 Task: Create a rule from the Routing list, Task moved to a section -> Set Priority in the project AgilePilot , set the section as Done clear the priority
Action: Mouse moved to (1259, 210)
Screenshot: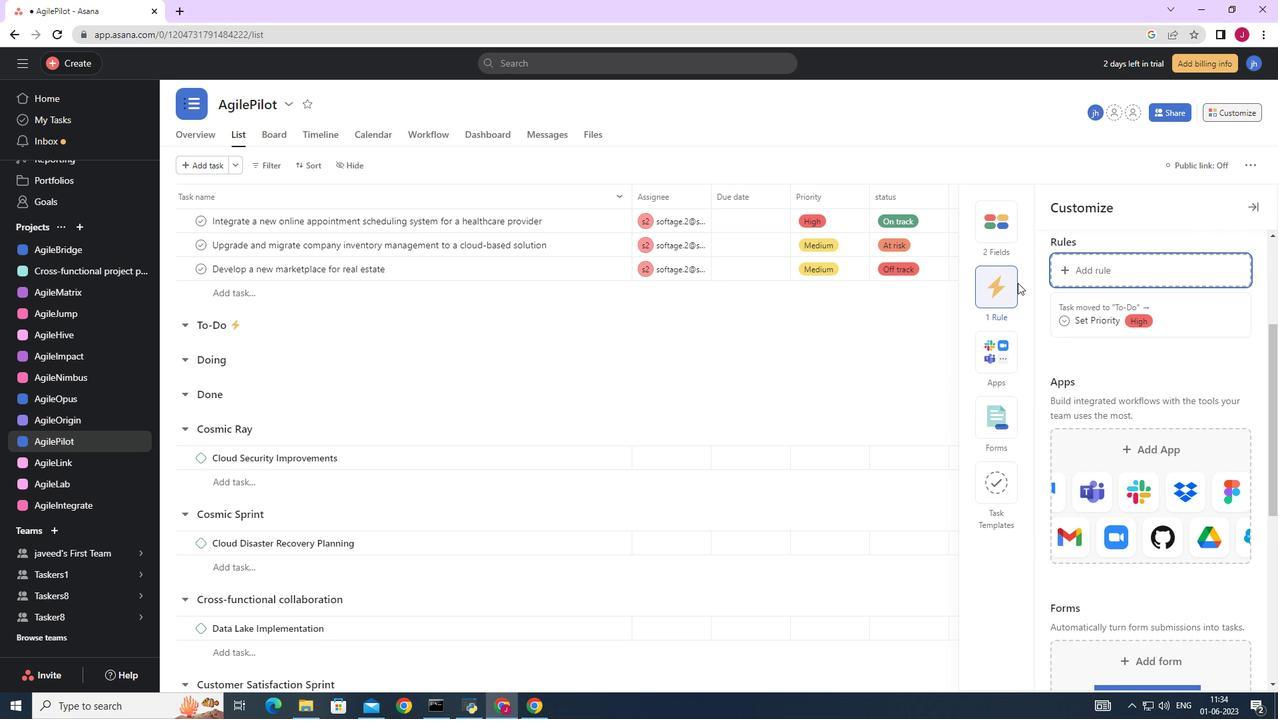 
Action: Mouse pressed left at (1259, 210)
Screenshot: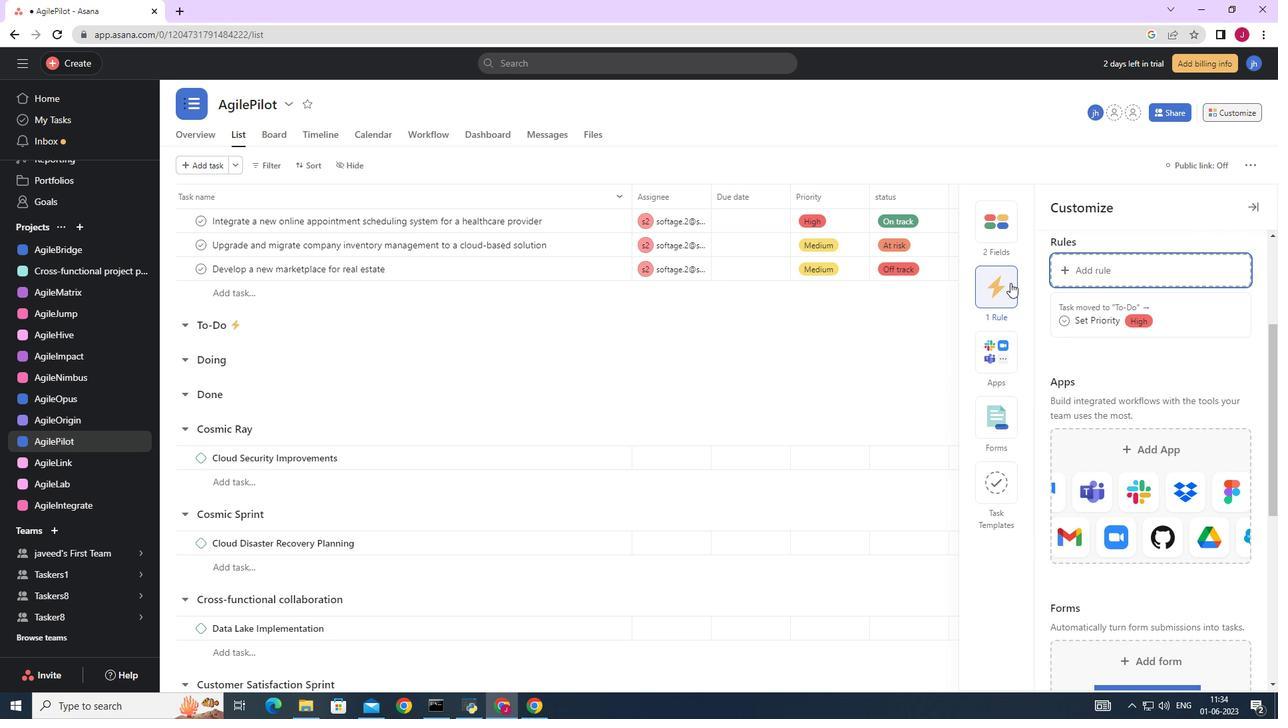 
Action: Mouse moved to (1229, 111)
Screenshot: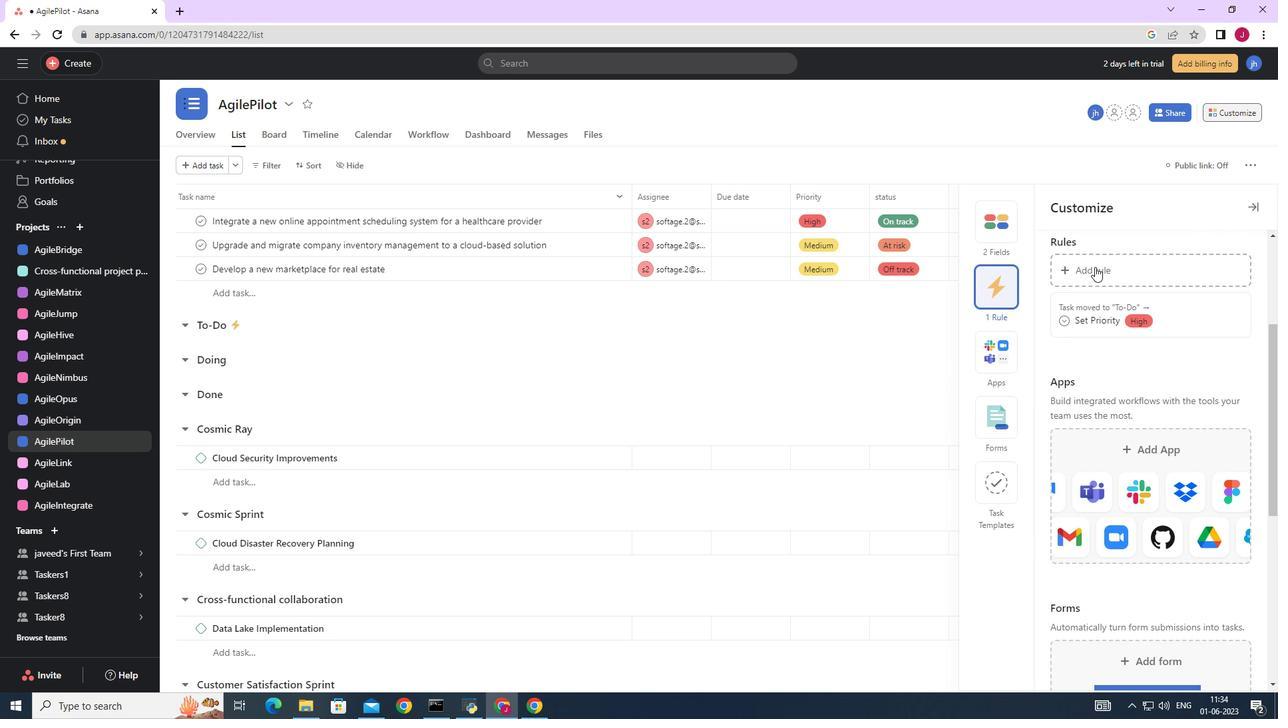 
Action: Mouse pressed left at (1229, 111)
Screenshot: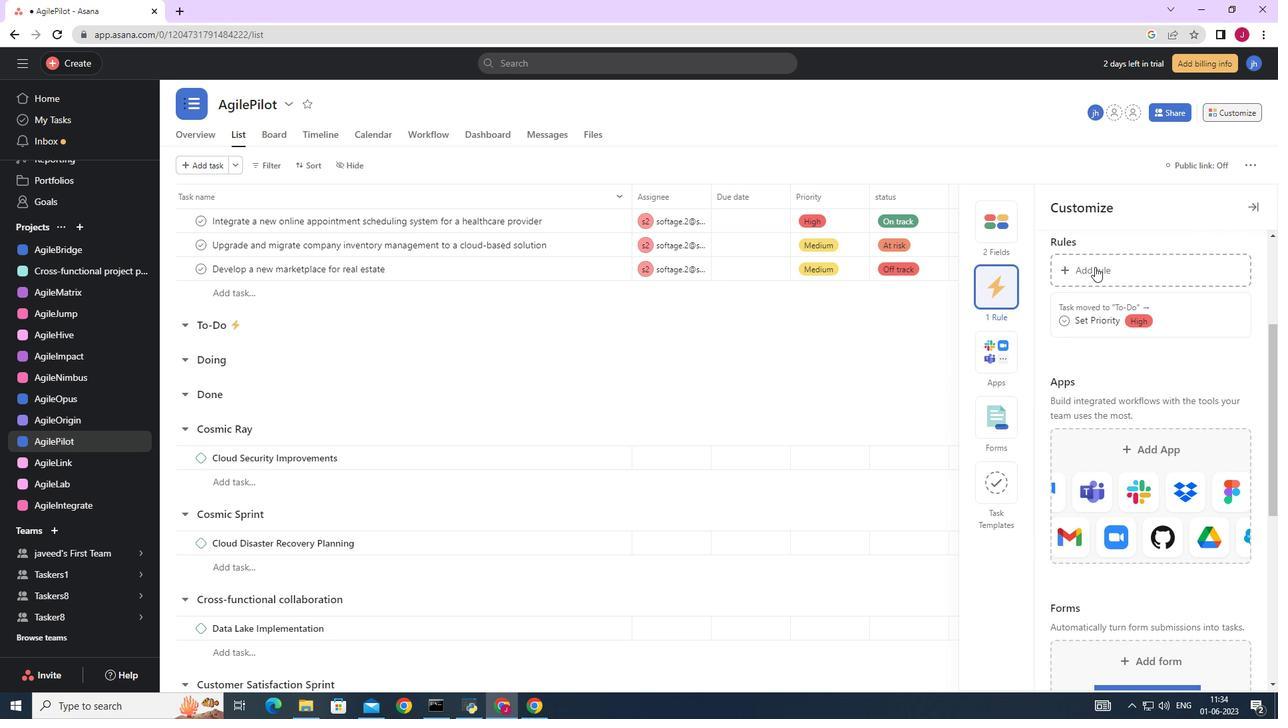 
Action: Mouse moved to (996, 296)
Screenshot: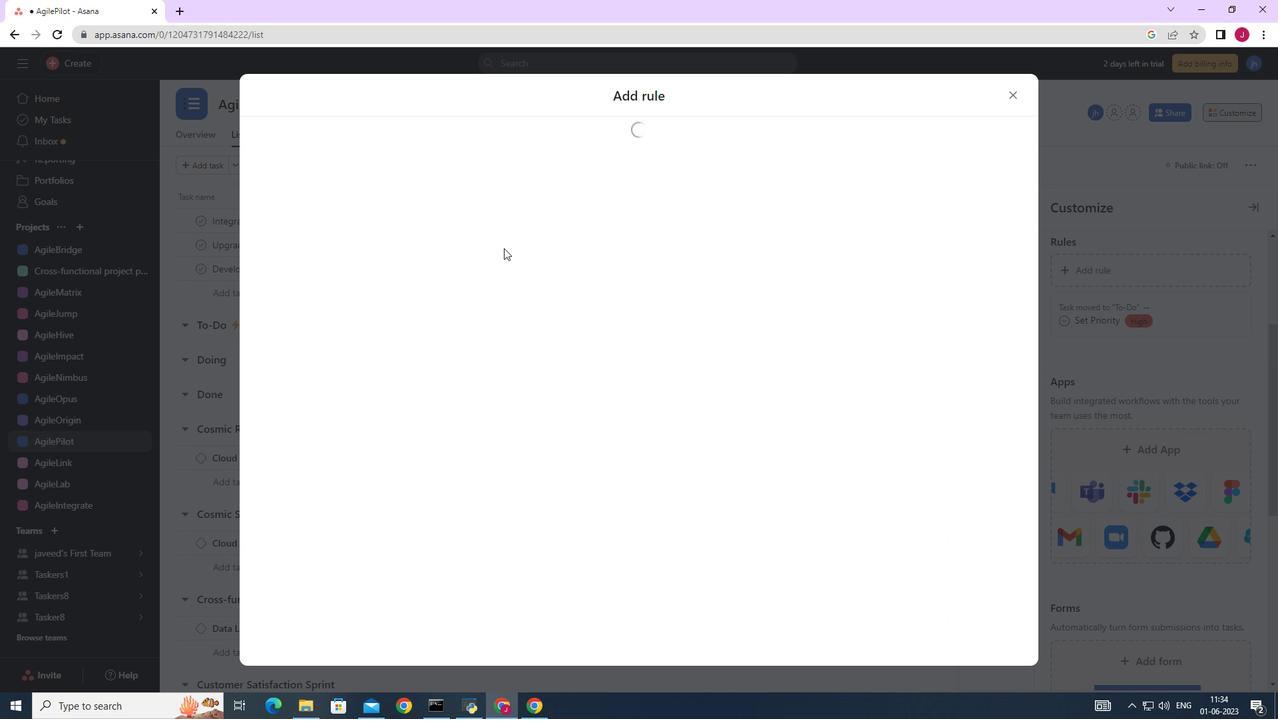 
Action: Mouse pressed left at (996, 296)
Screenshot: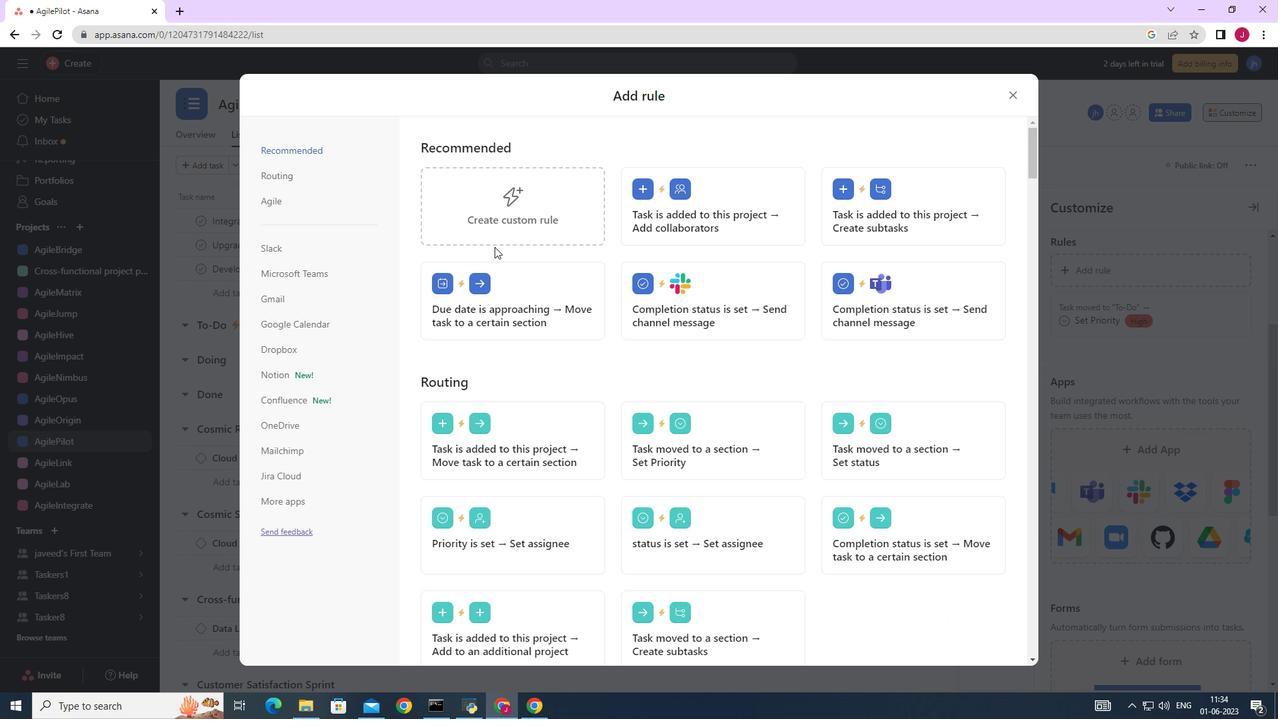 
Action: Mouse moved to (1095, 271)
Screenshot: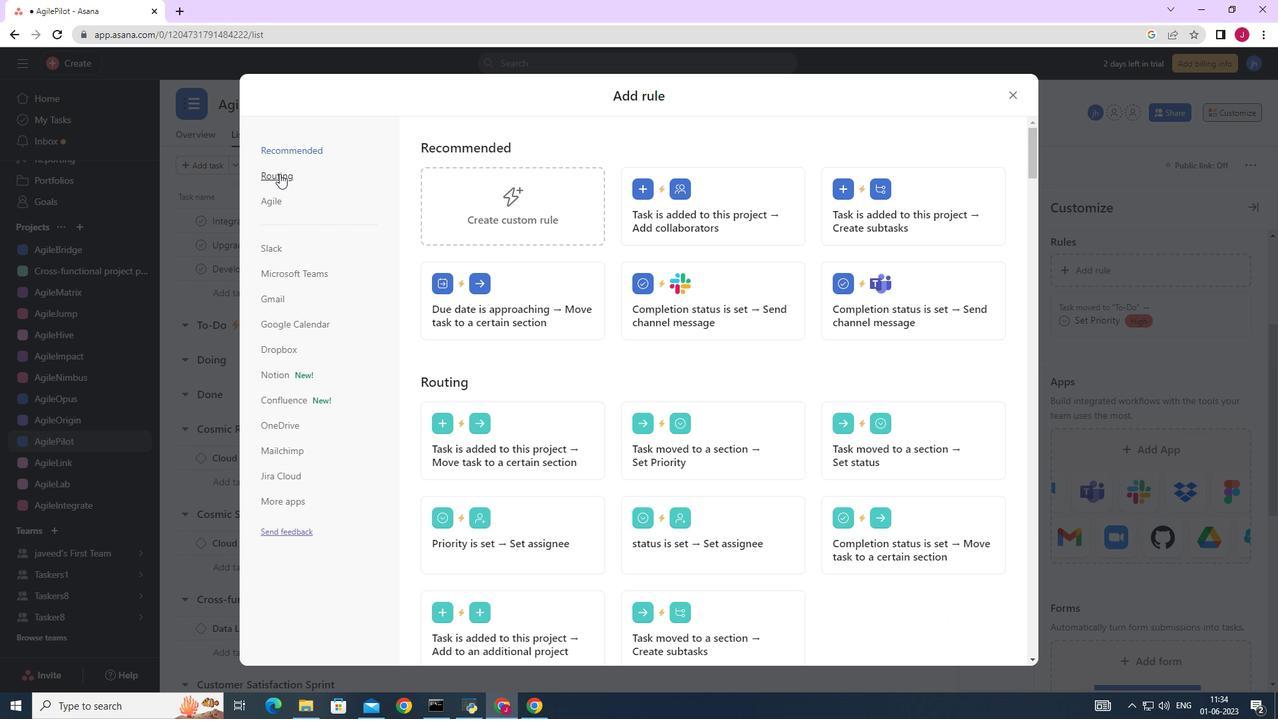 
Action: Mouse pressed left at (1095, 271)
Screenshot: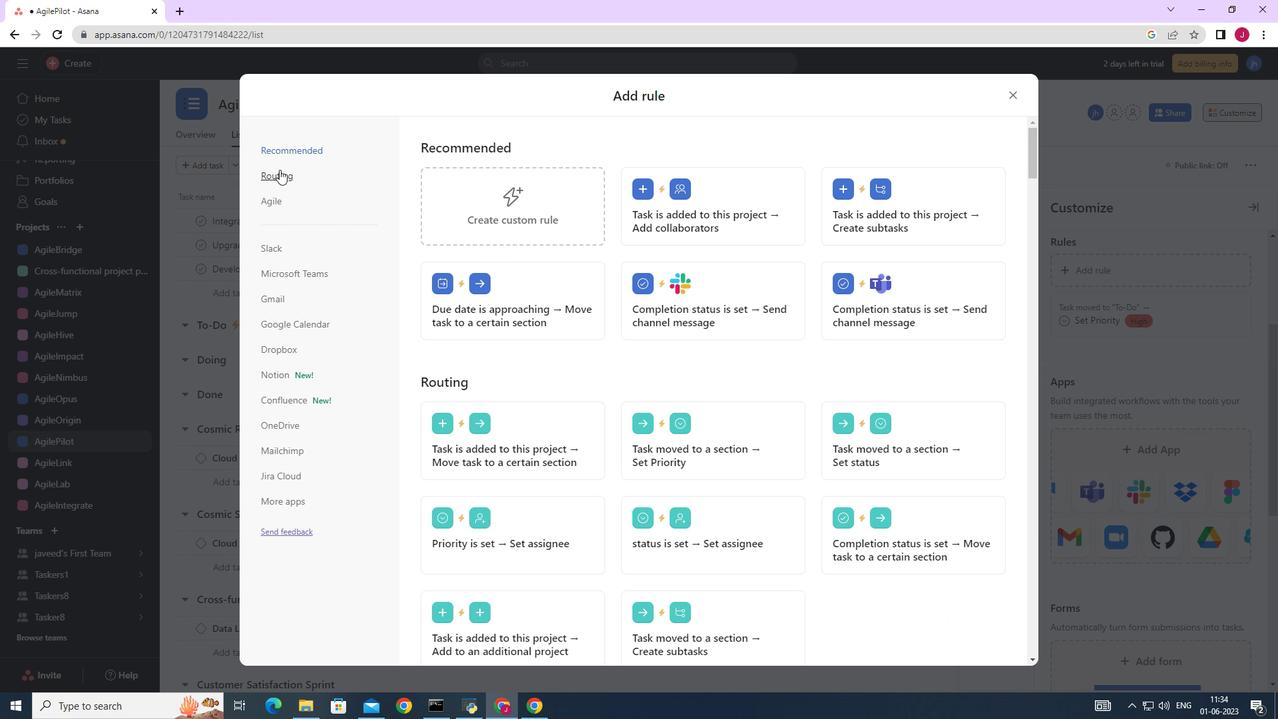 
Action: Mouse moved to (537, 201)
Screenshot: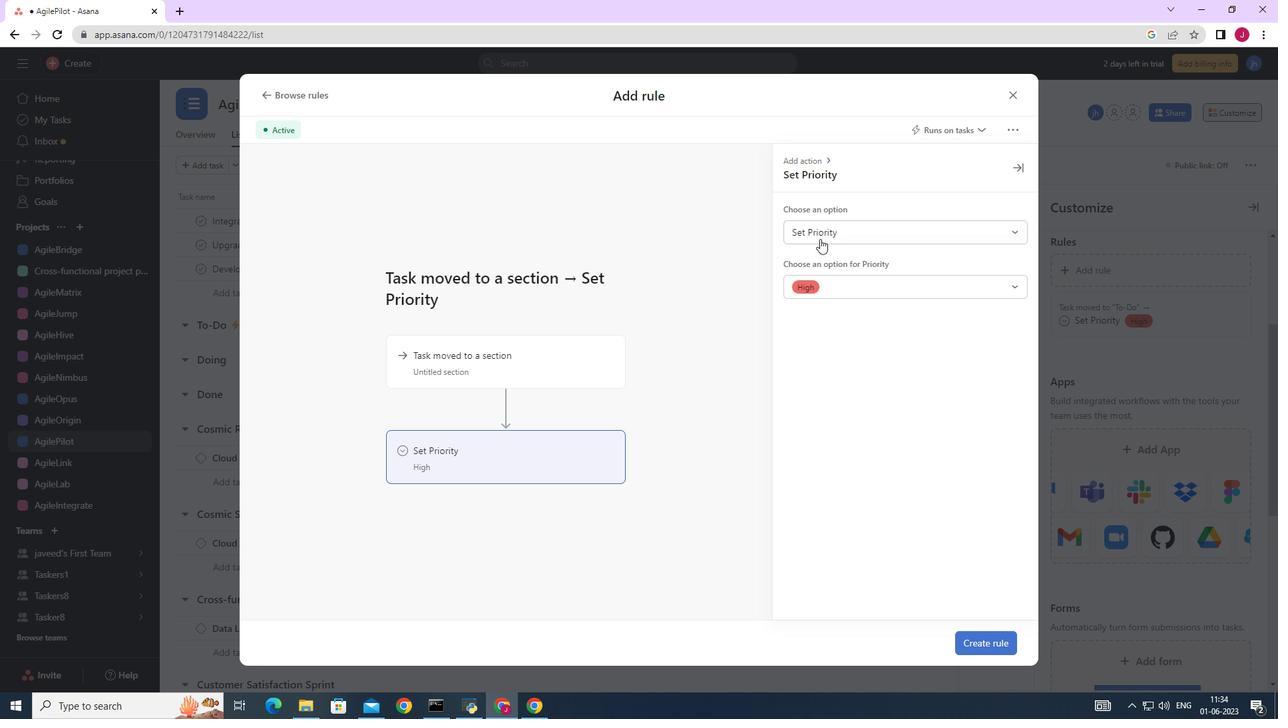 
Action: Mouse pressed left at (537, 201)
Screenshot: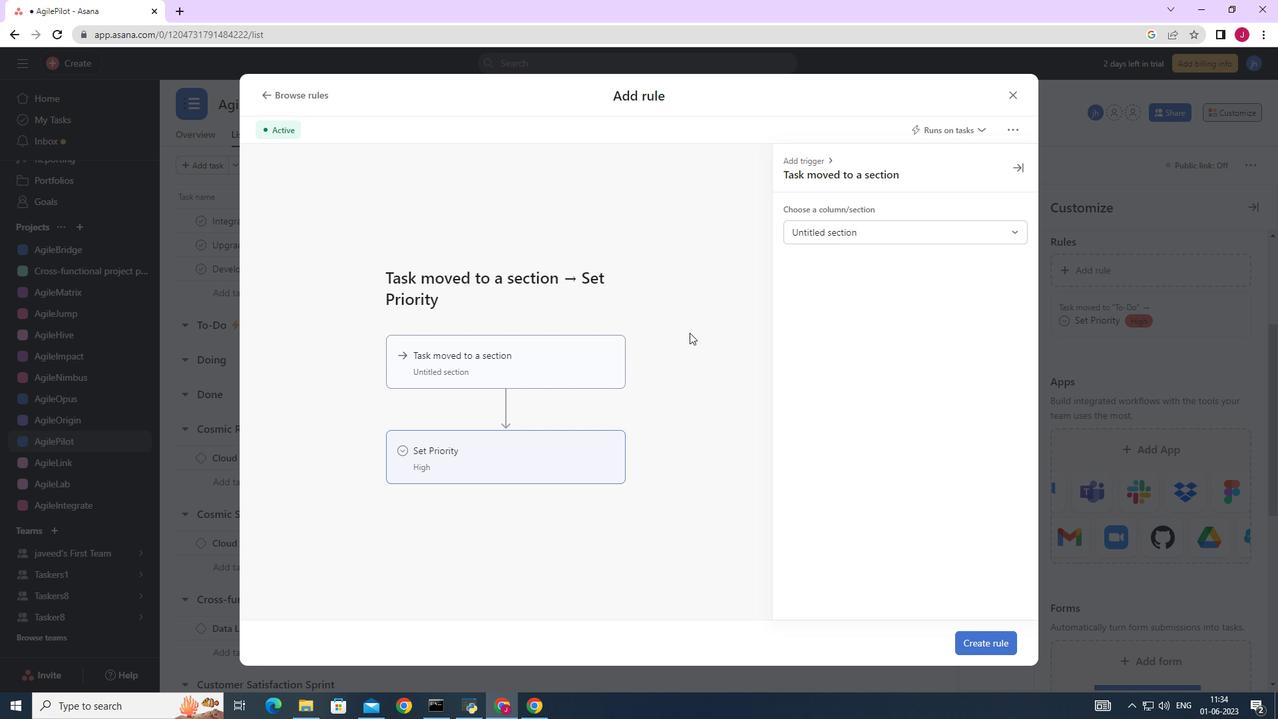 
Action: Mouse moved to (1008, 93)
Screenshot: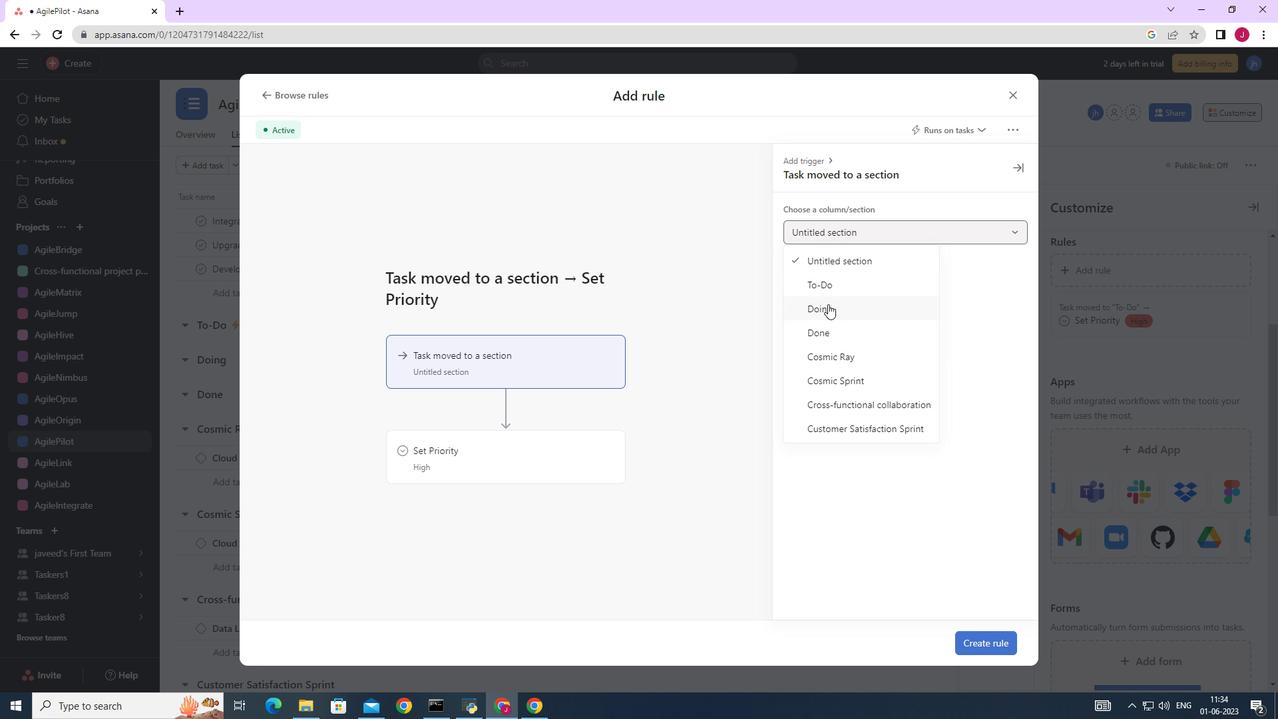 
Action: Mouse pressed left at (1008, 93)
Screenshot: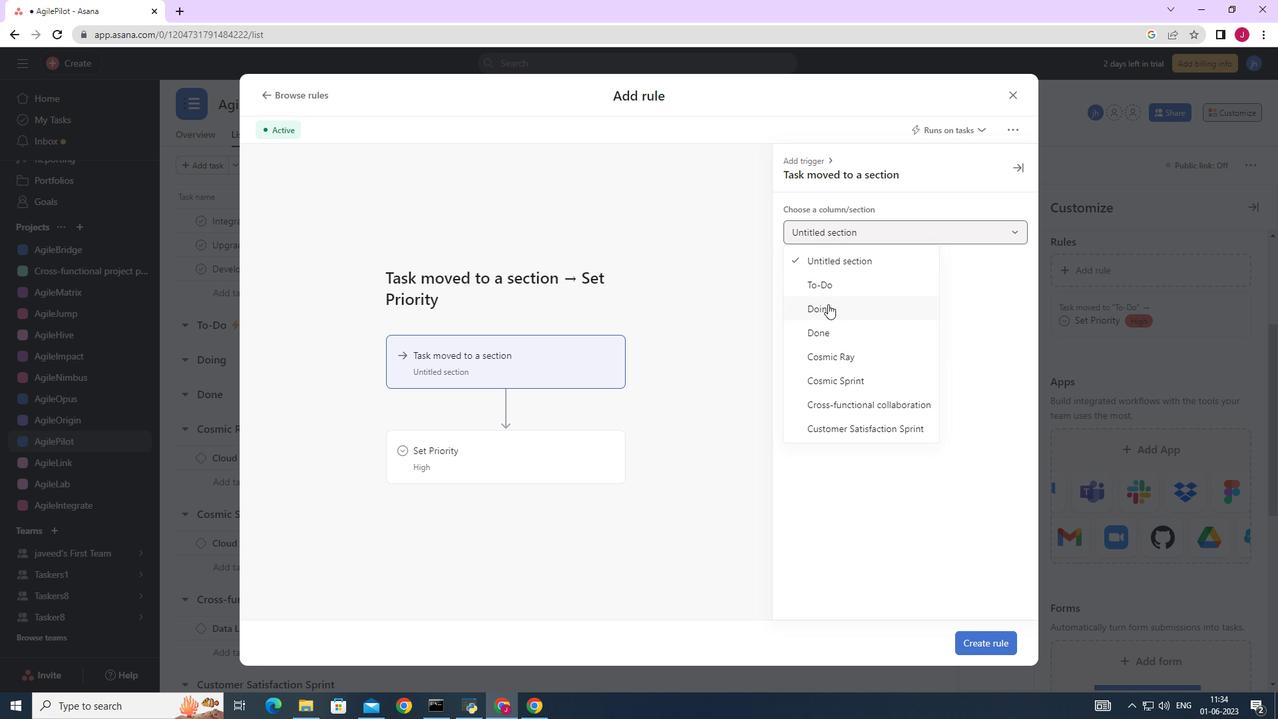 
Action: Mouse moved to (1105, 269)
Screenshot: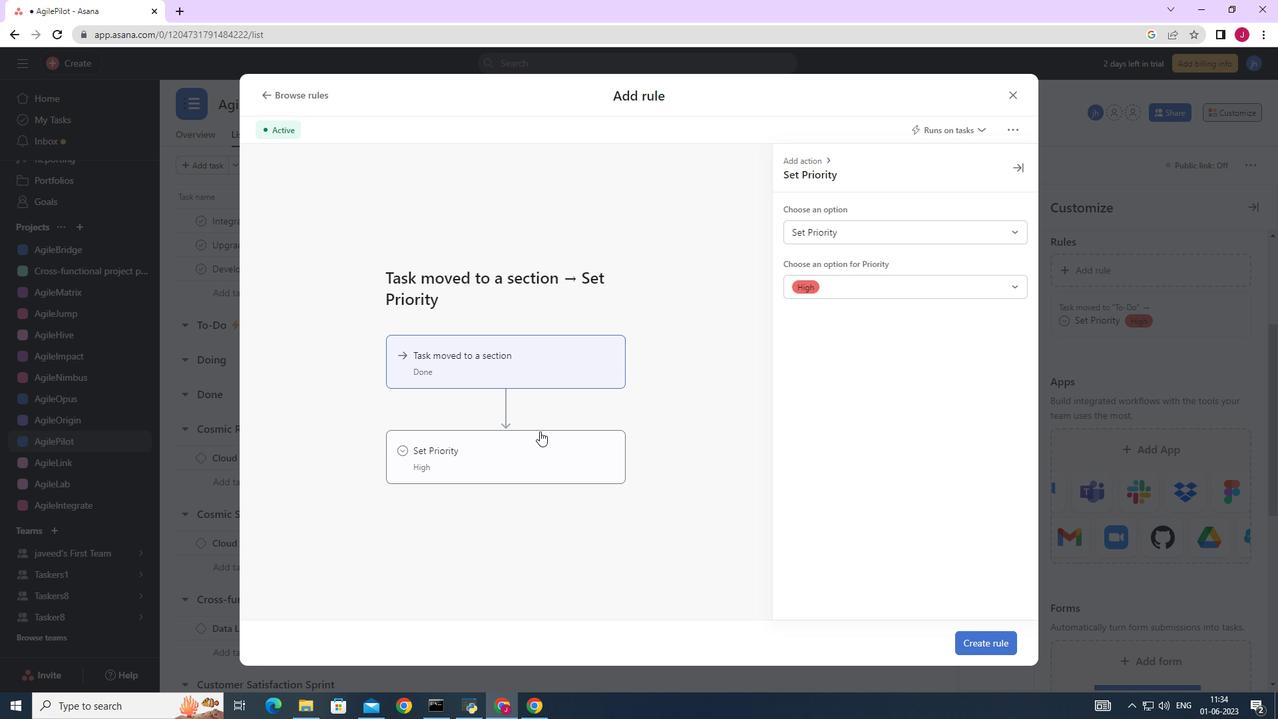 
Action: Mouse pressed left at (1105, 269)
Screenshot: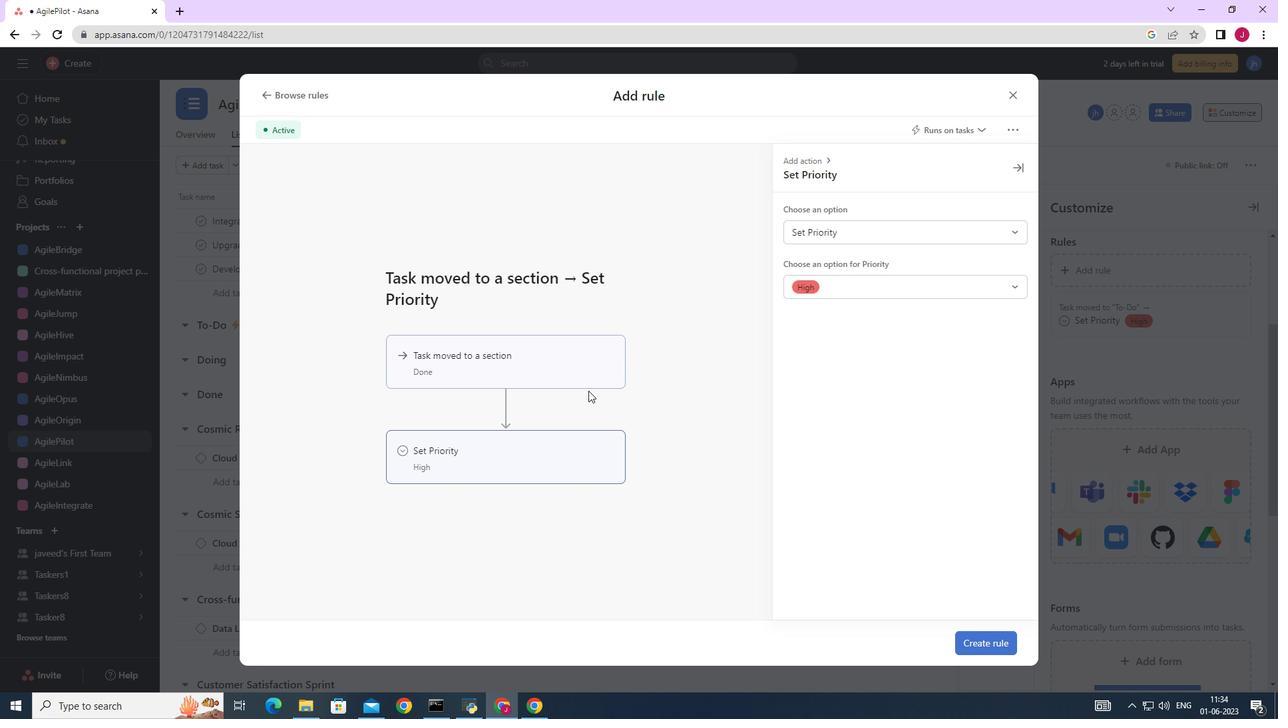 
Action: Mouse moved to (288, 177)
Screenshot: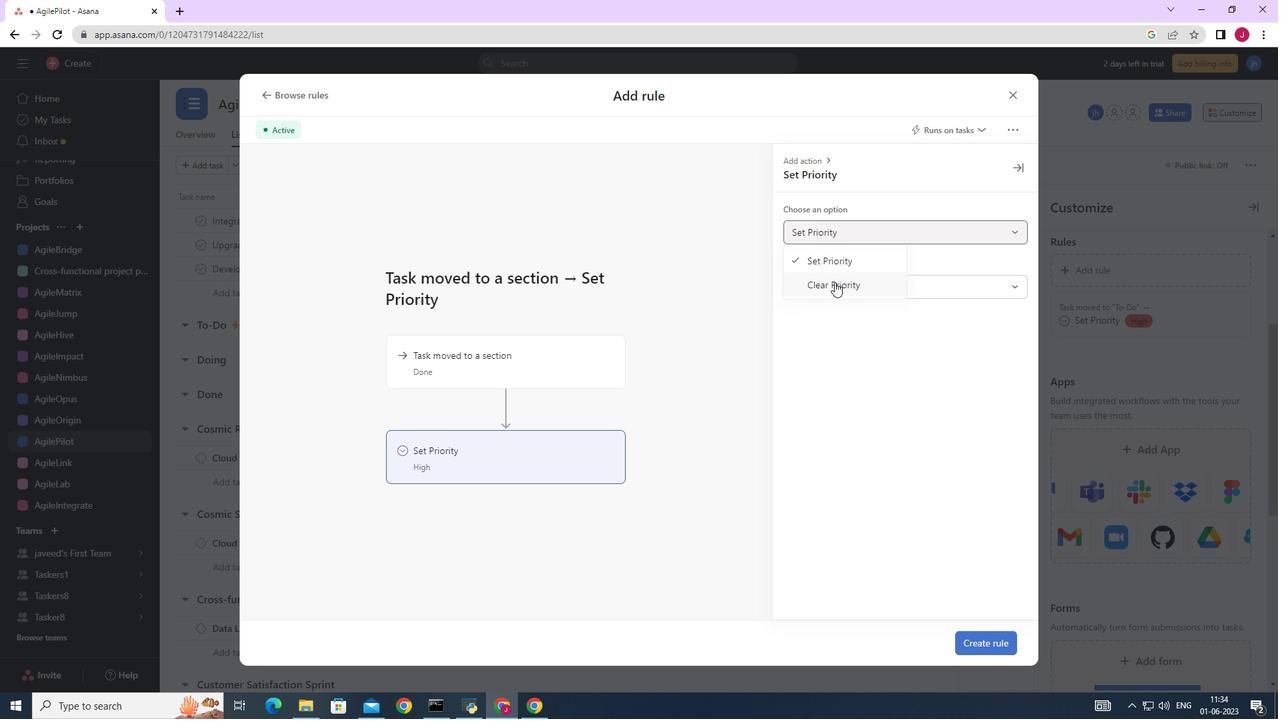 
Action: Mouse pressed left at (288, 177)
Screenshot: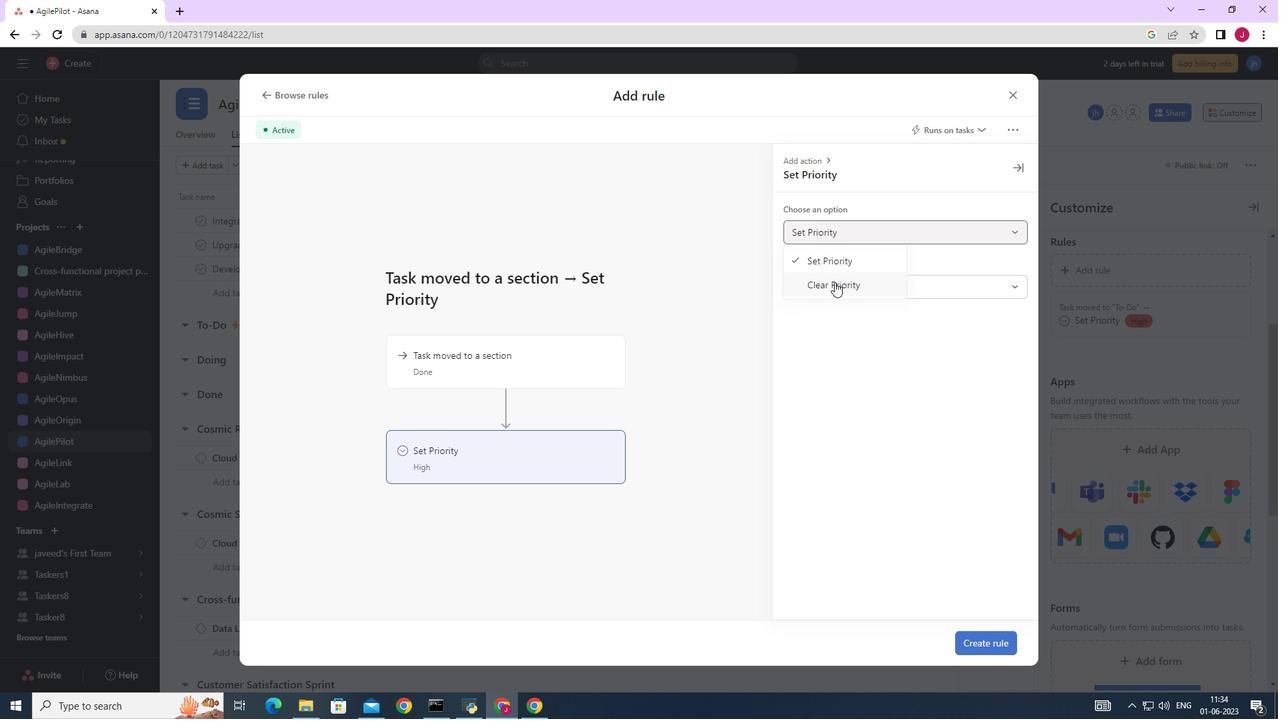 
Action: Mouse moved to (673, 190)
Screenshot: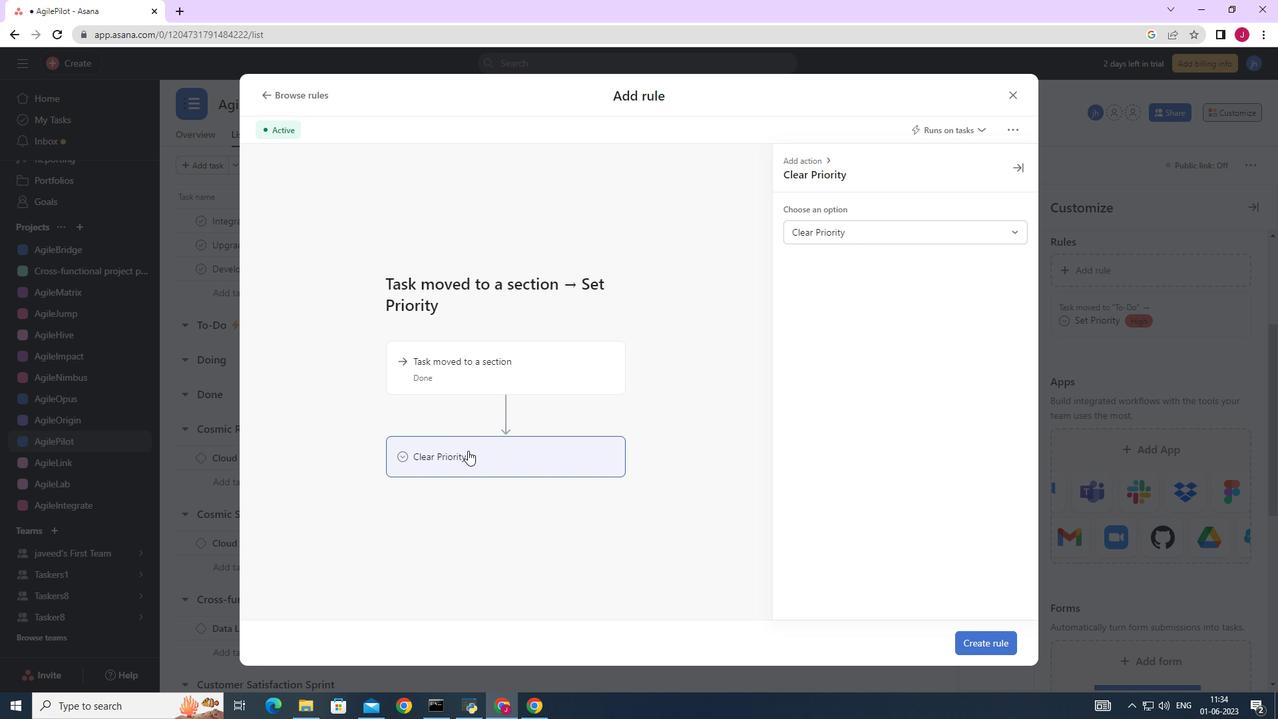 
Action: Mouse pressed left at (673, 190)
Screenshot: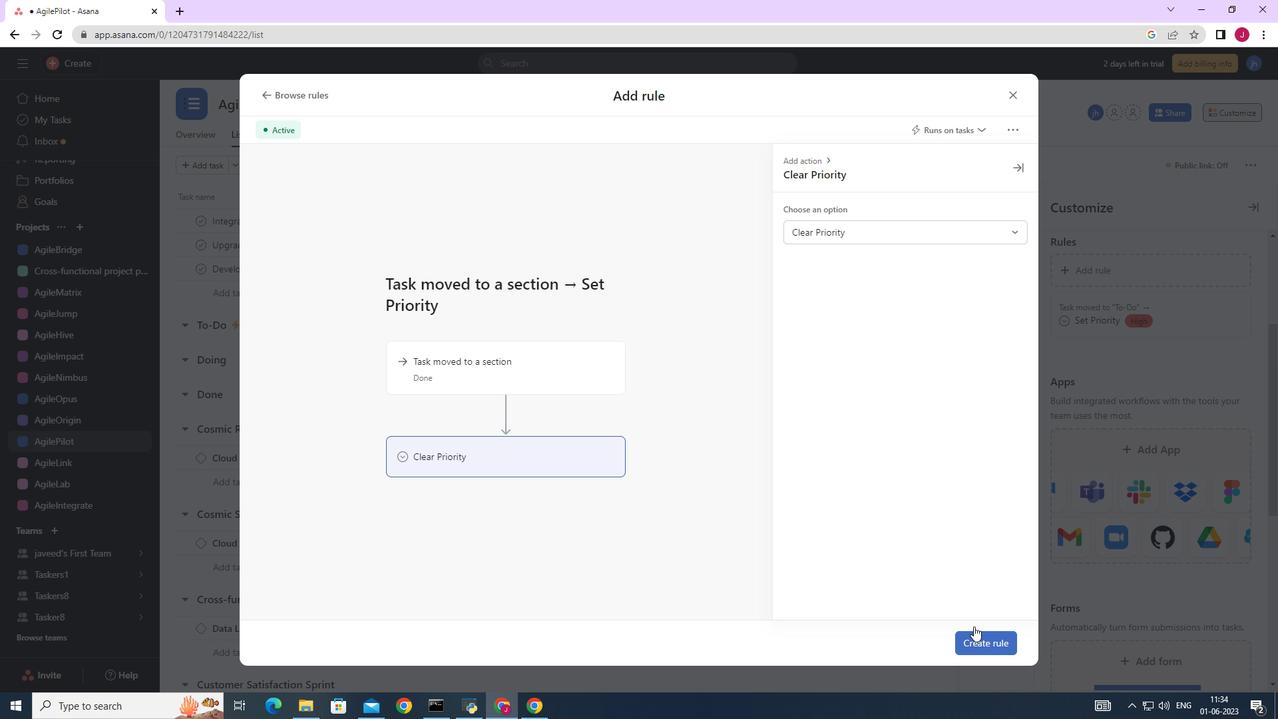 
Action: Mouse moved to (498, 361)
Screenshot: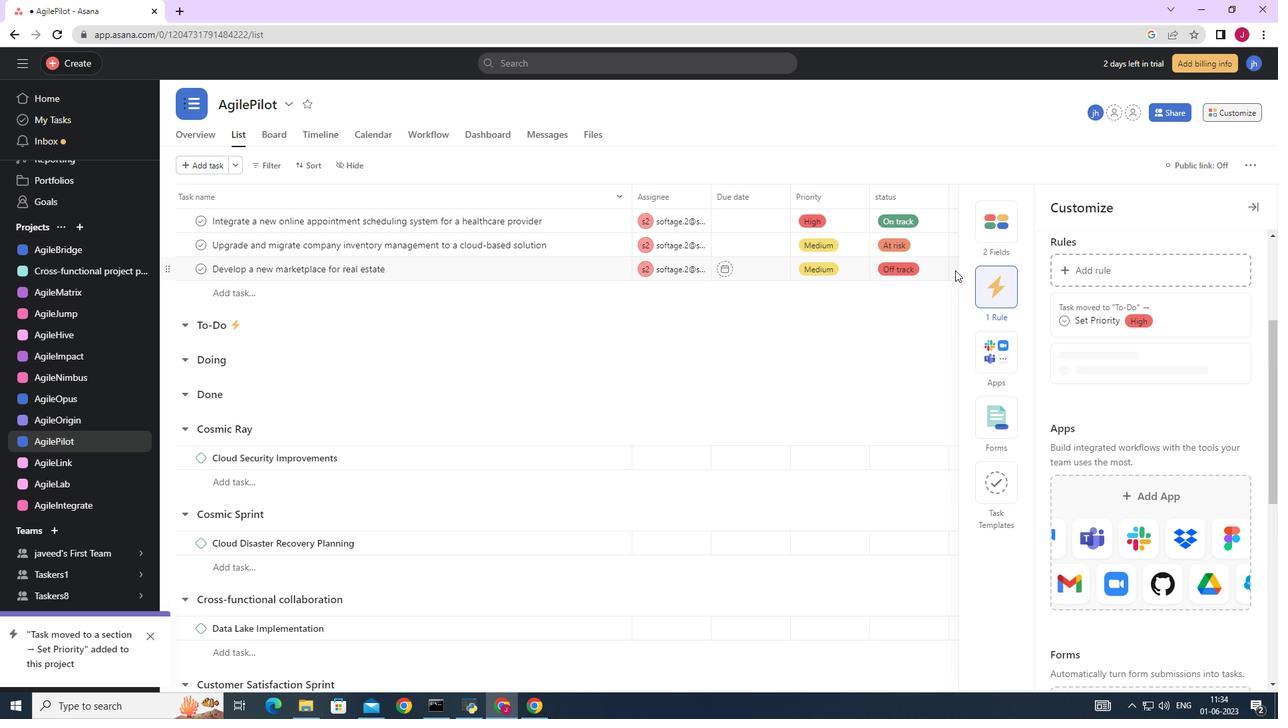 
Action: Mouse pressed left at (498, 361)
Screenshot: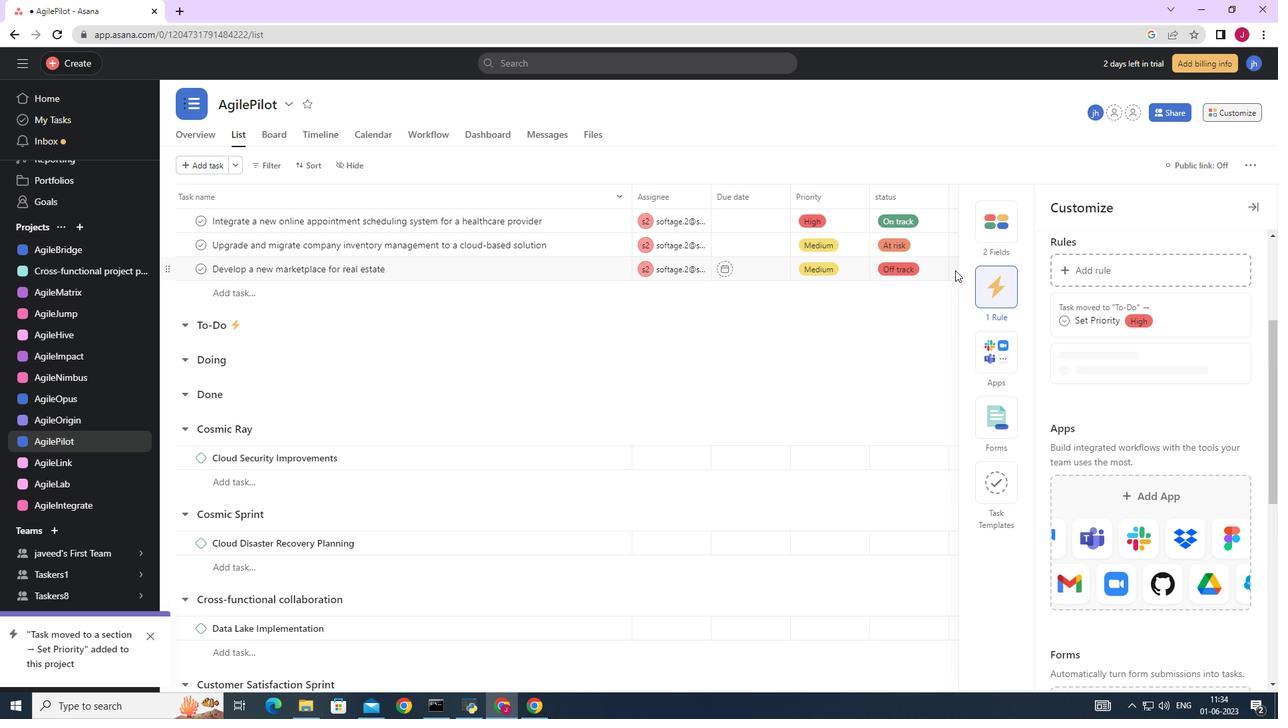 
Action: Mouse moved to (872, 231)
Screenshot: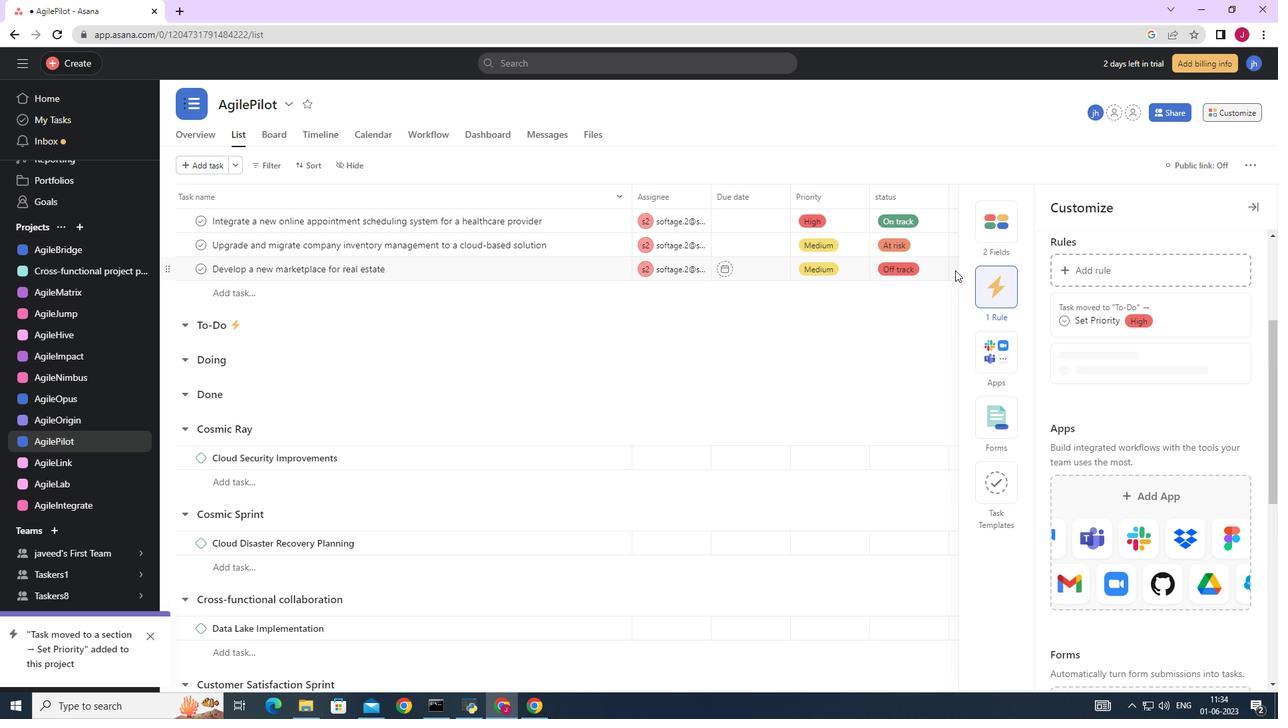 
Action: Mouse pressed left at (872, 231)
Screenshot: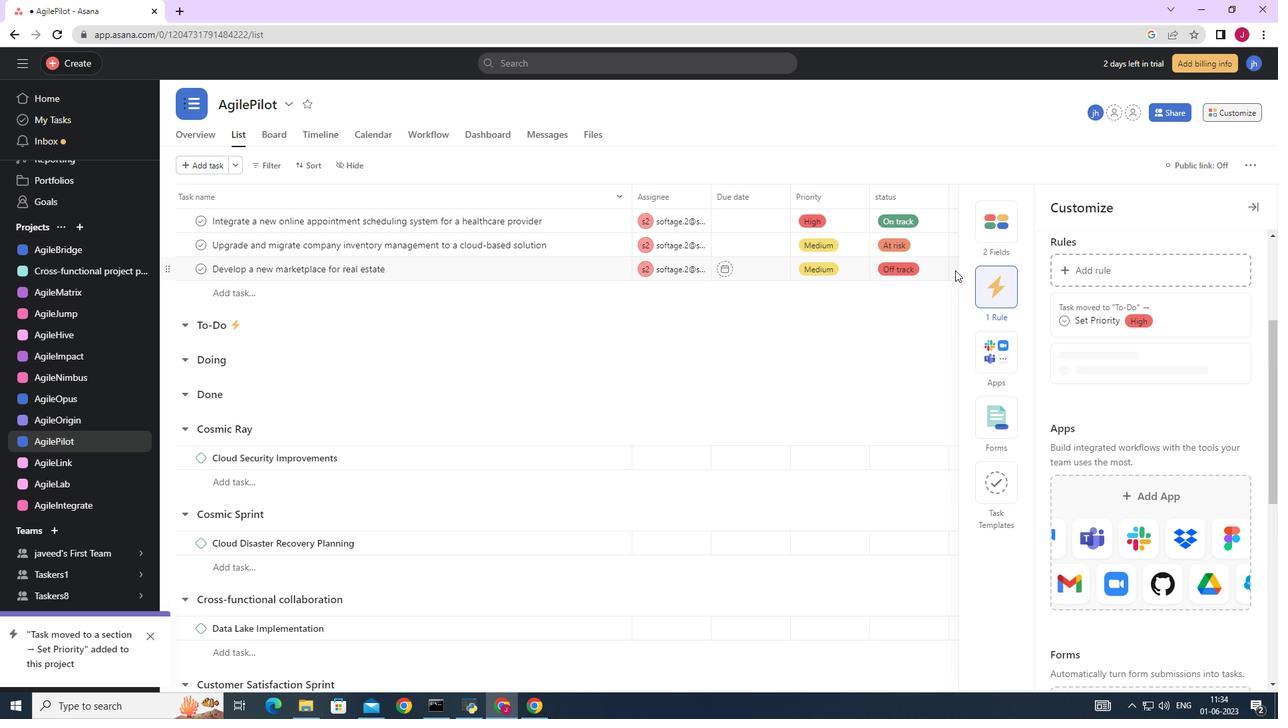 
Action: Mouse moved to (826, 281)
Screenshot: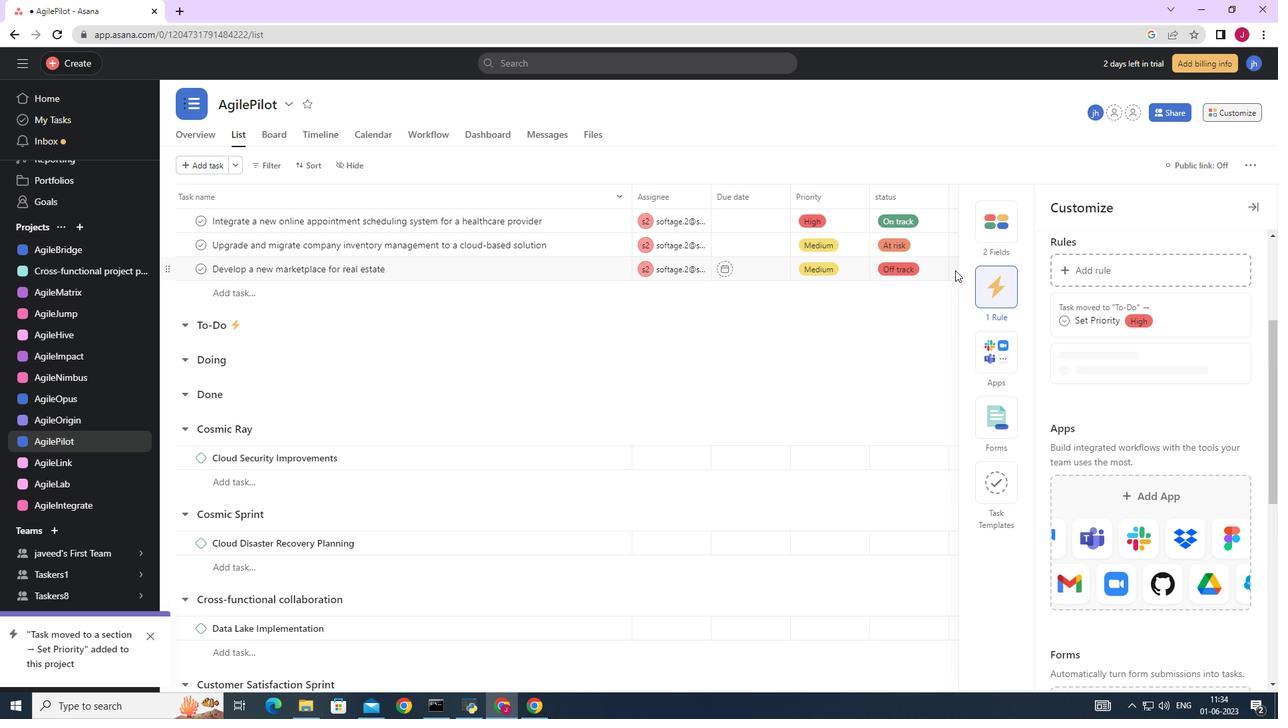 
Action: Mouse pressed left at (826, 281)
Screenshot: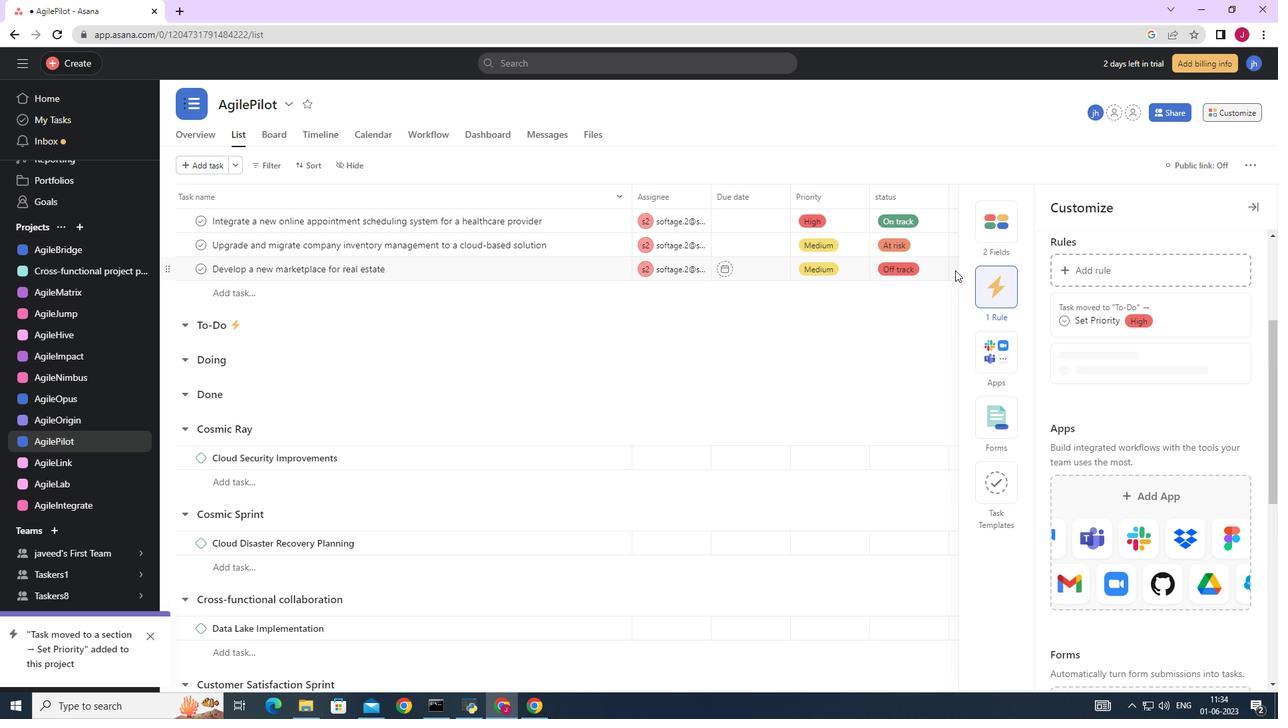 
Action: Mouse moved to (819, 233)
Screenshot: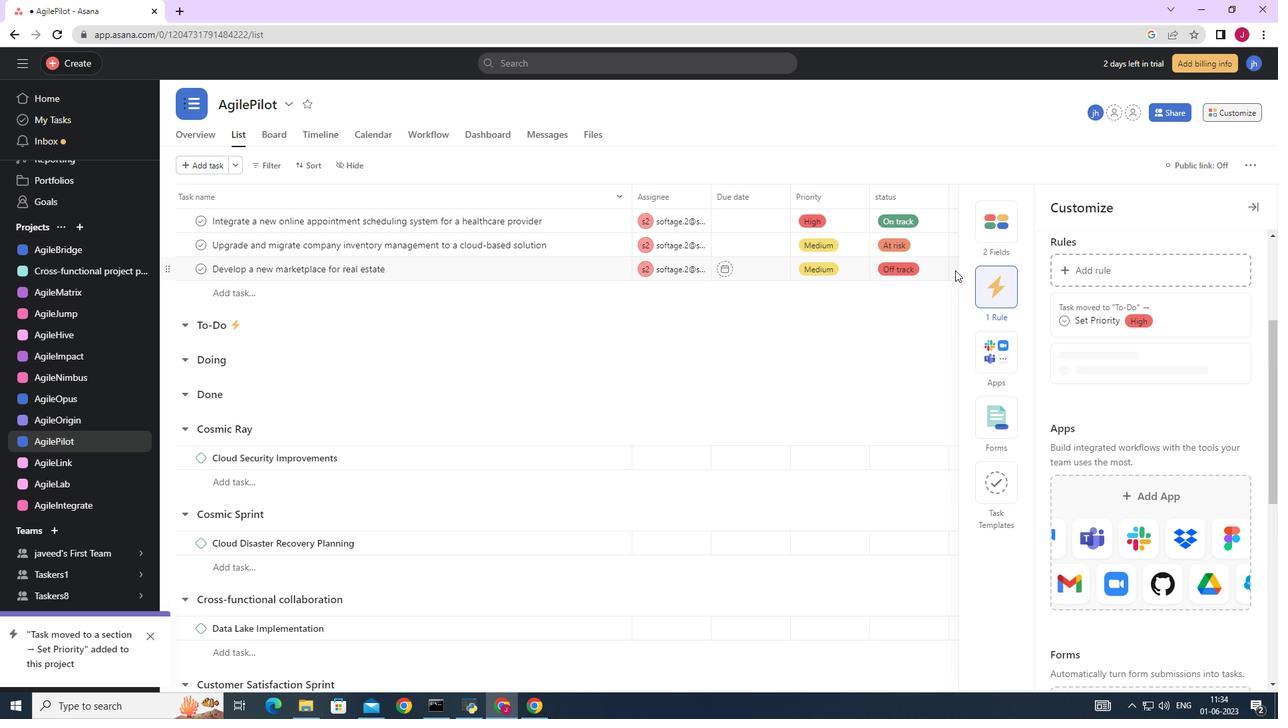 
Action: Mouse pressed left at (819, 233)
Screenshot: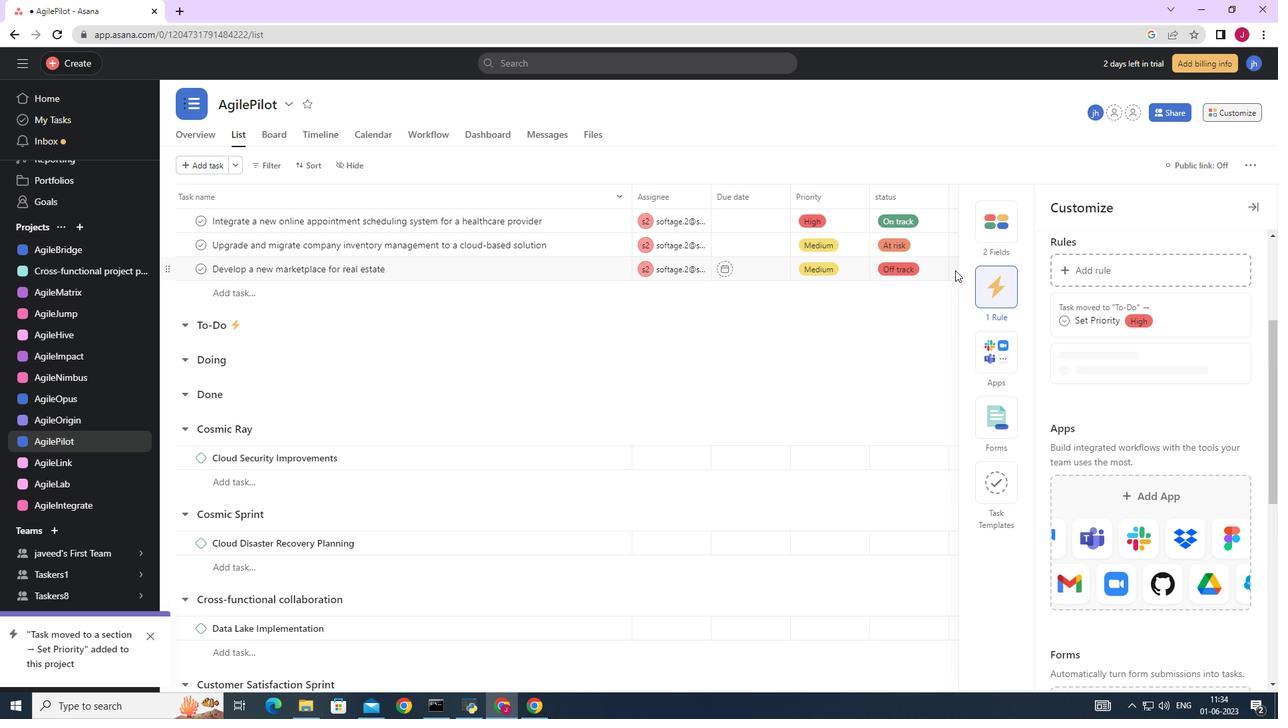 
Action: Mouse moved to (817, 333)
Screenshot: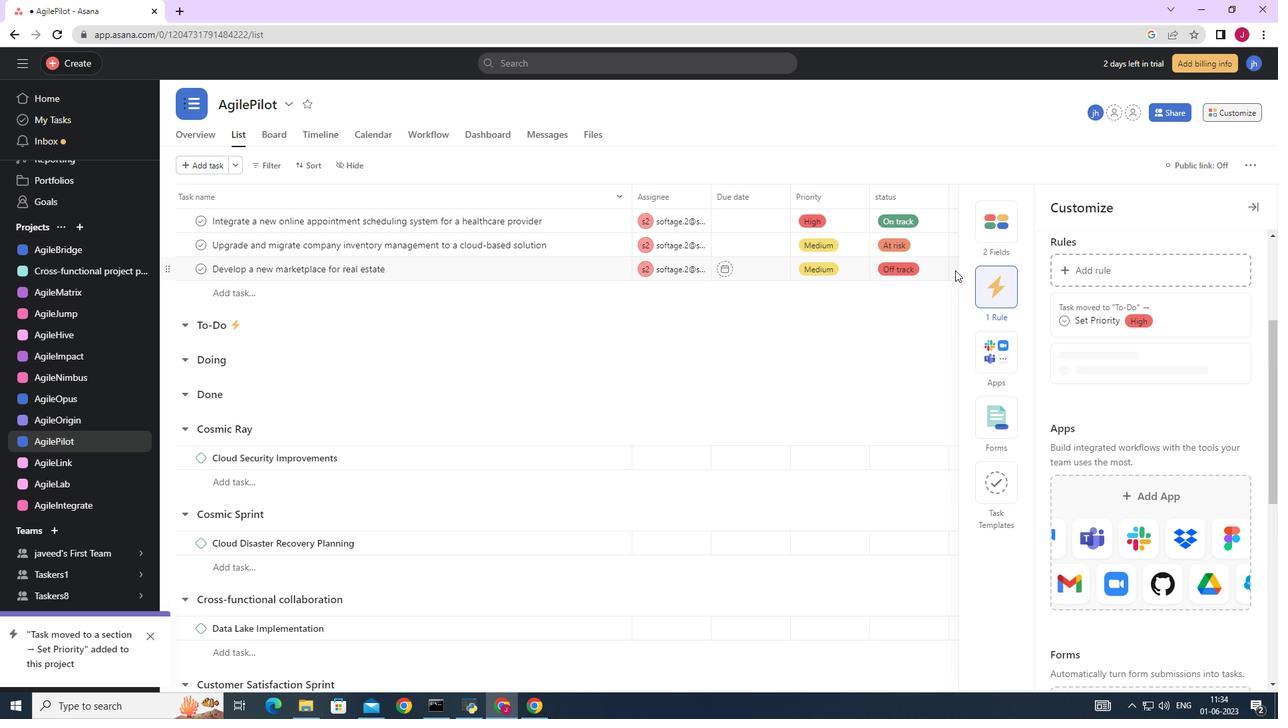
Action: Mouse pressed left at (817, 333)
Screenshot: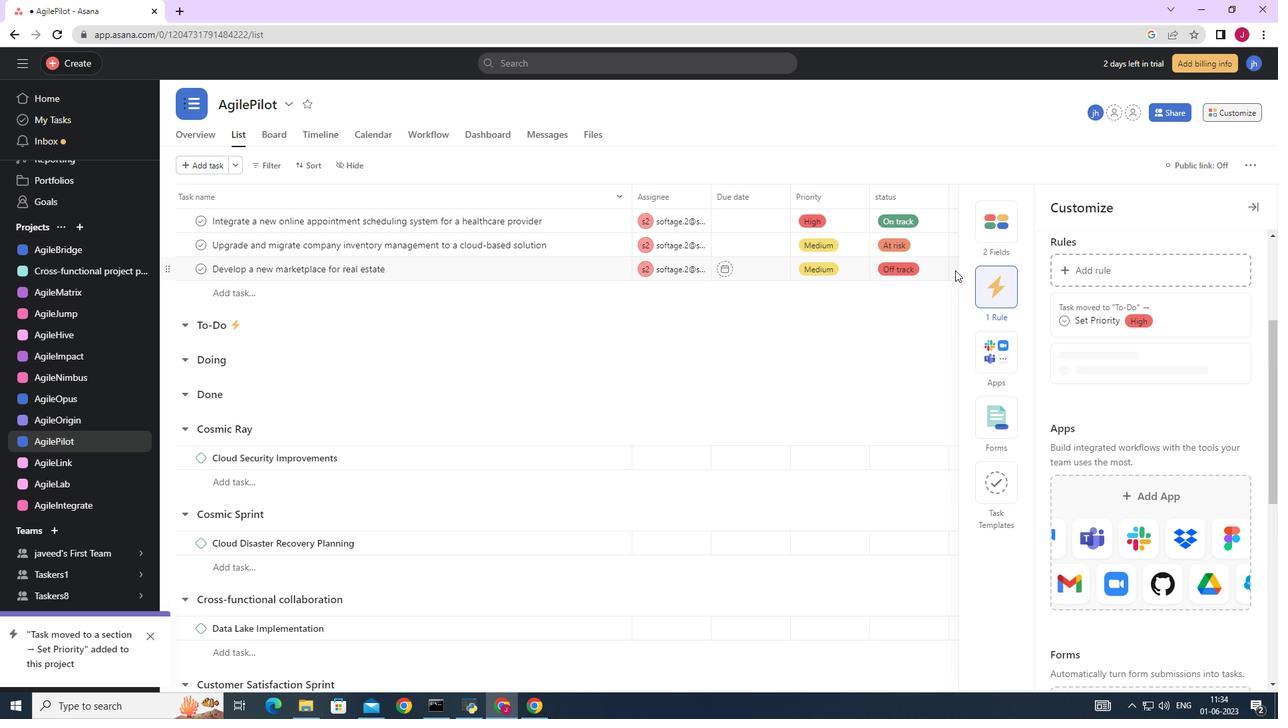 
Action: Mouse moved to (554, 438)
Screenshot: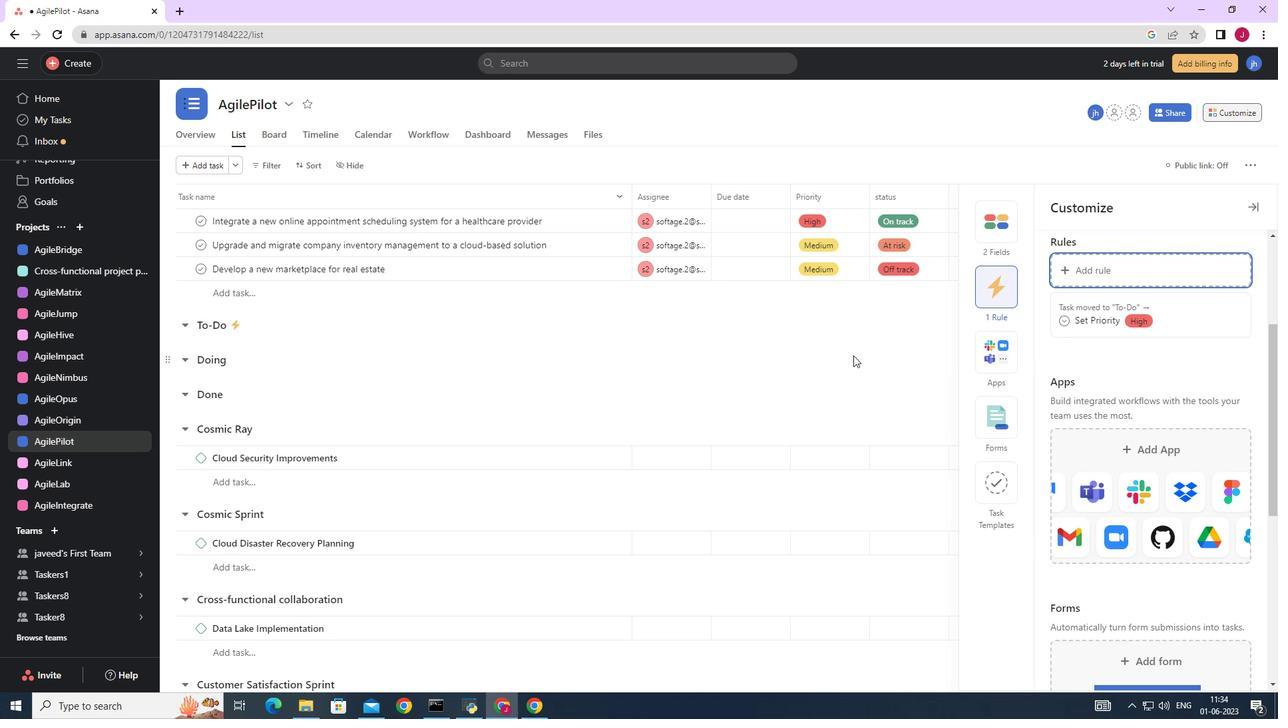 
Action: Mouse scrolled (554, 439) with delta (0, 0)
Screenshot: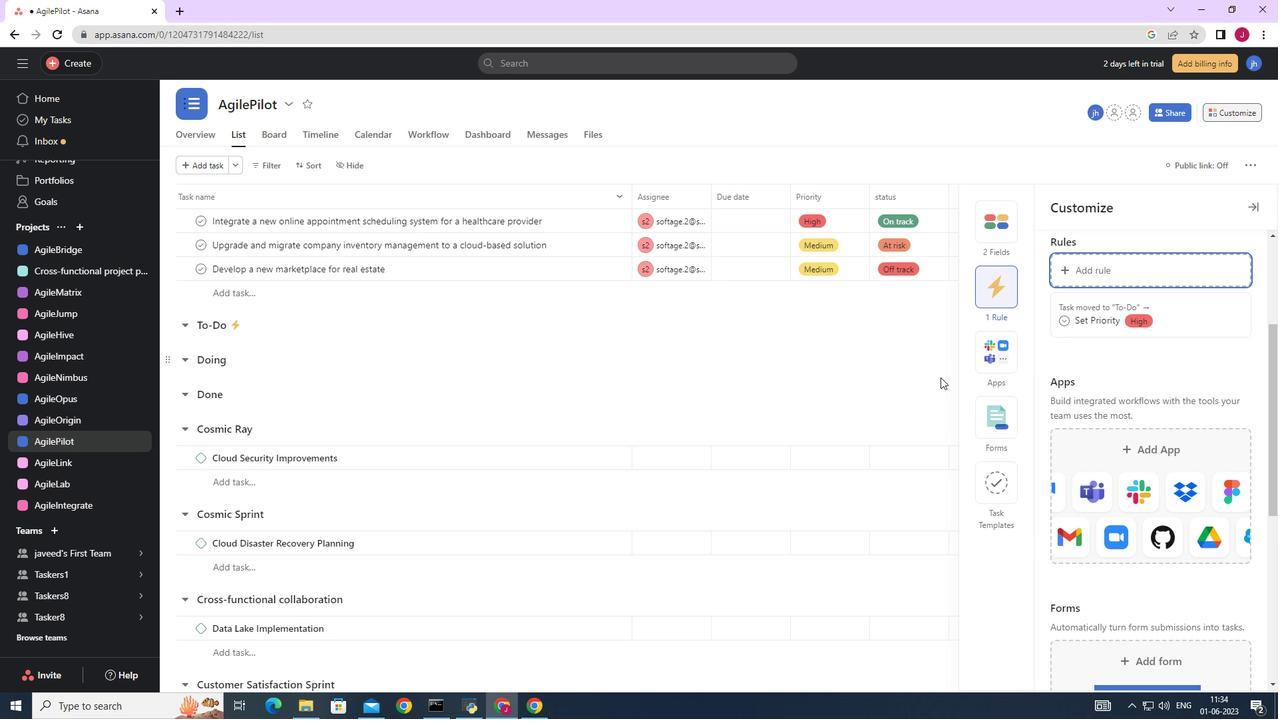 
Action: Mouse scrolled (554, 439) with delta (0, 0)
Screenshot: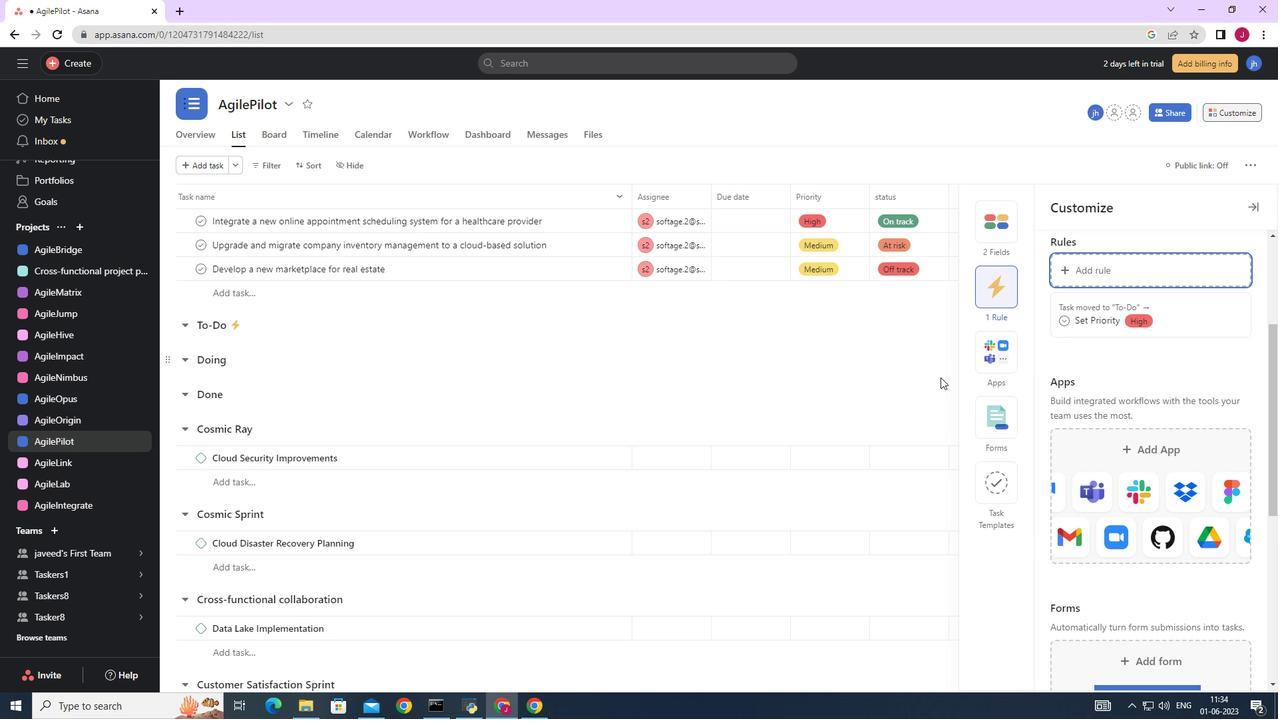 
Action: Mouse scrolled (554, 439) with delta (0, 0)
Screenshot: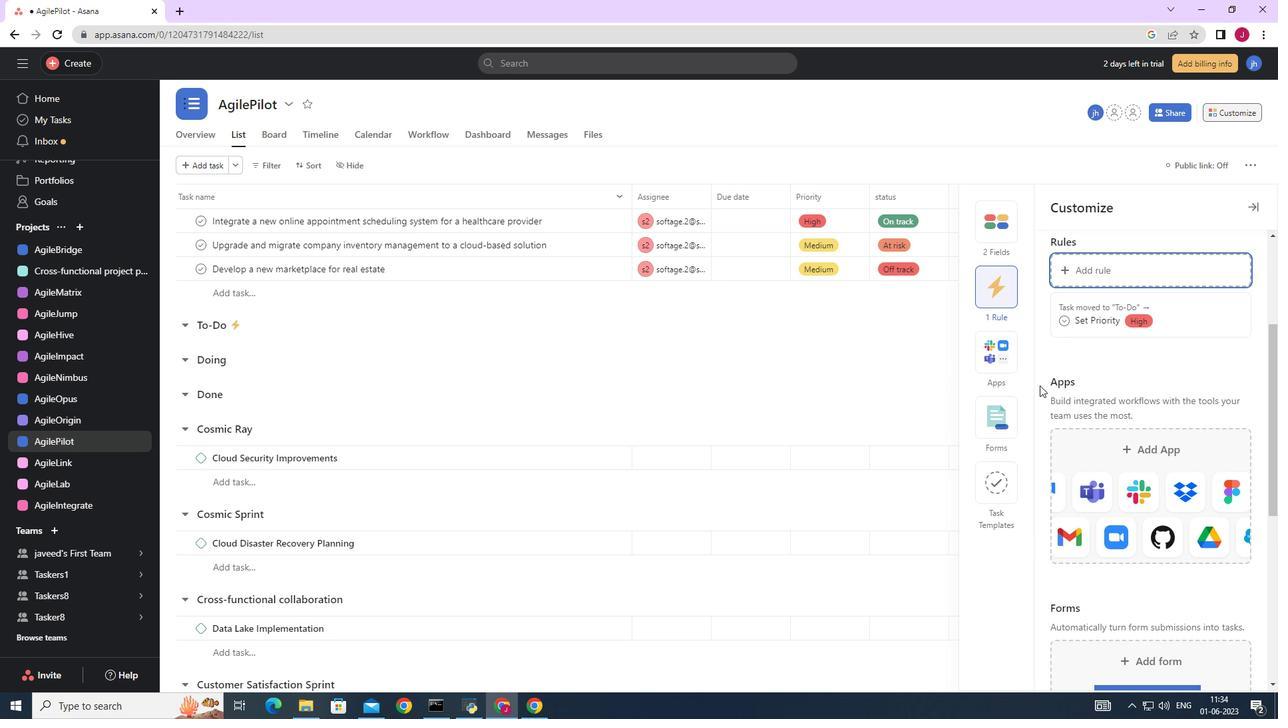 
Action: Mouse scrolled (554, 439) with delta (0, 0)
Screenshot: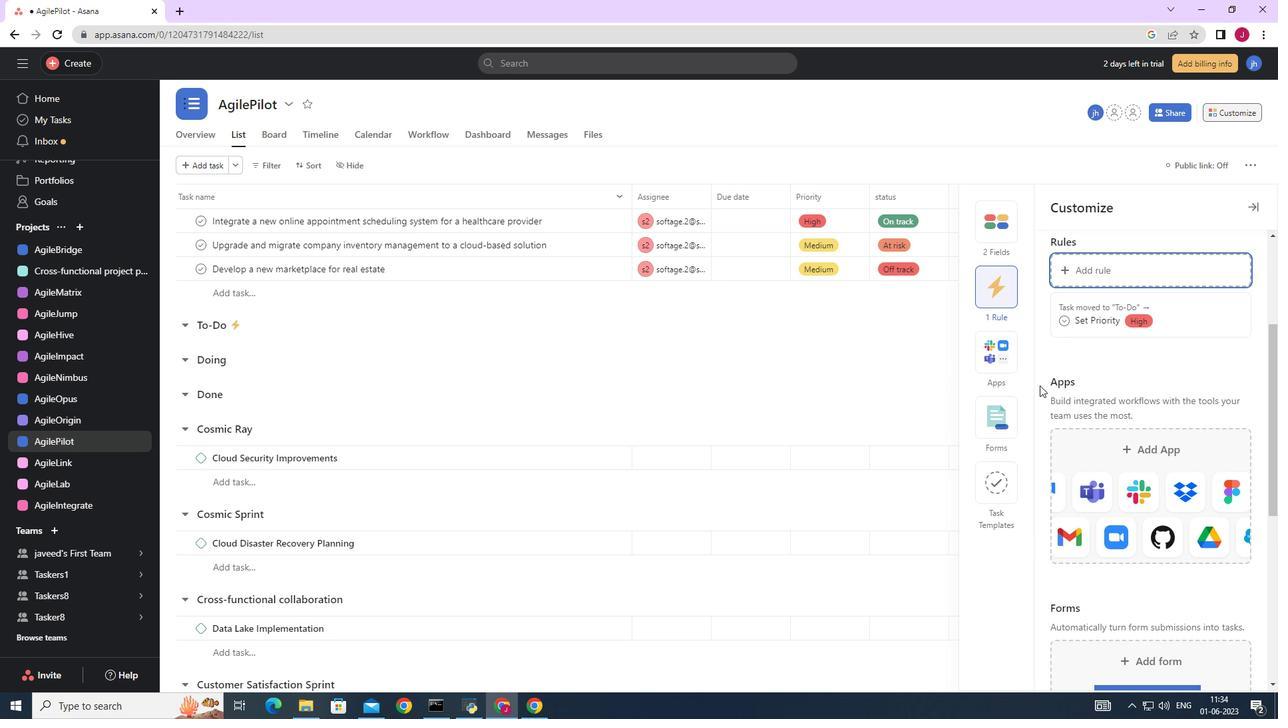 
Action: Mouse moved to (1233, 111)
Screenshot: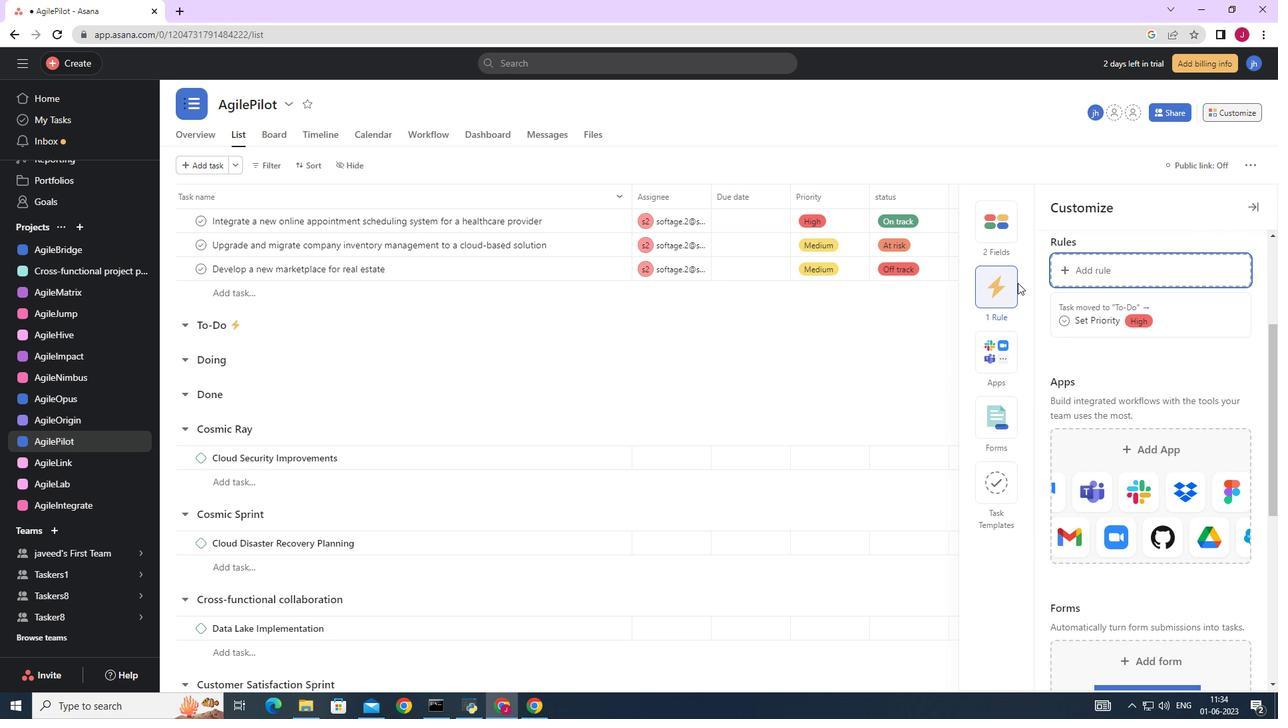 
Action: Mouse pressed left at (1233, 111)
Screenshot: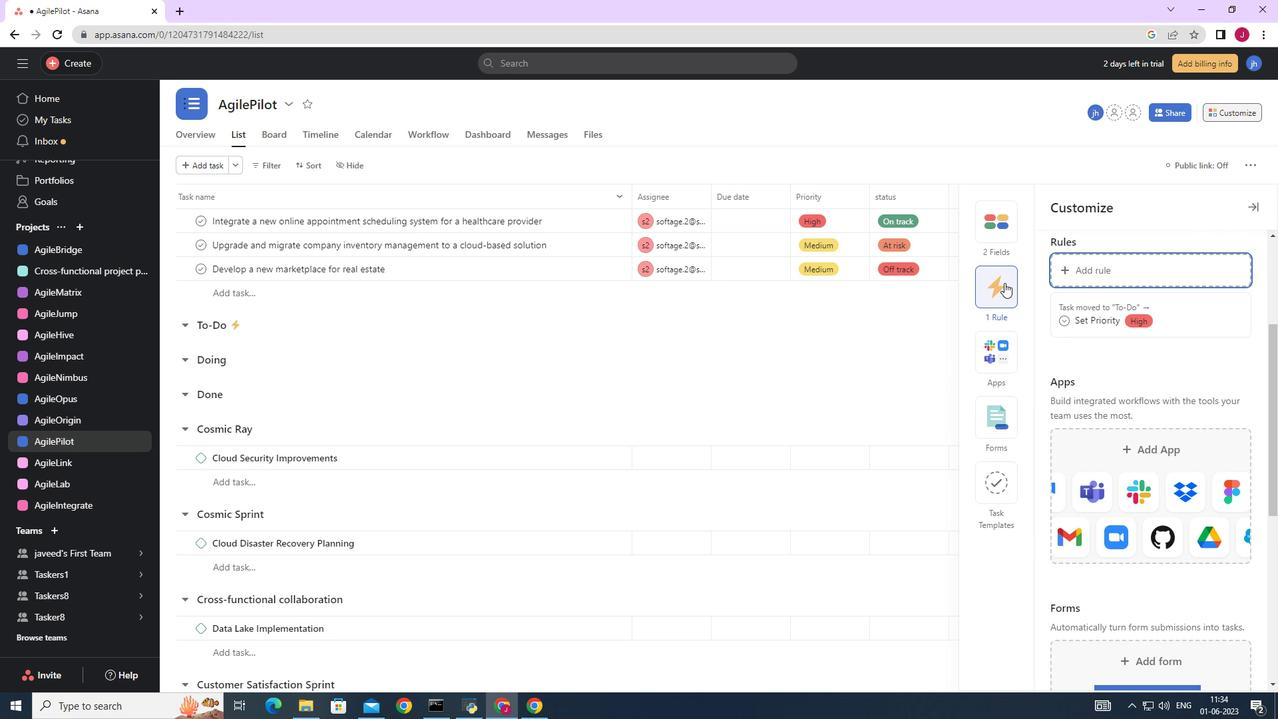 
Action: Mouse moved to (1087, 270)
Screenshot: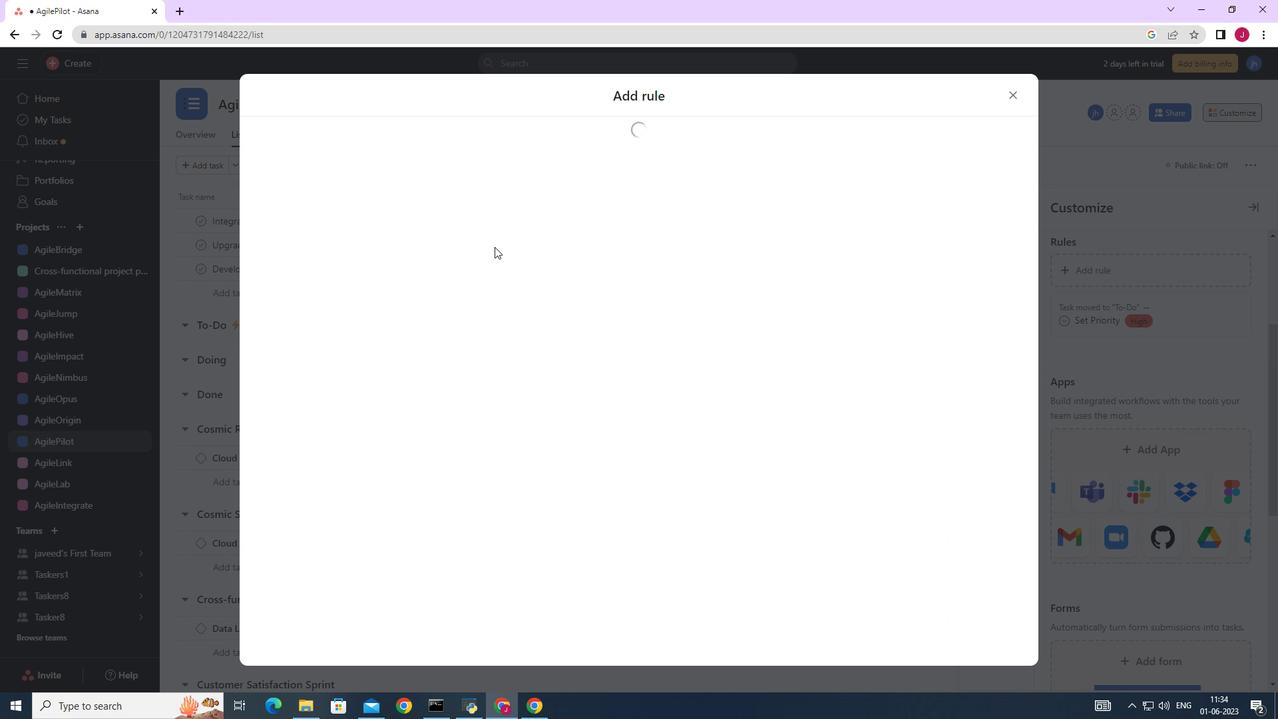 
Action: Mouse pressed left at (1087, 270)
Screenshot: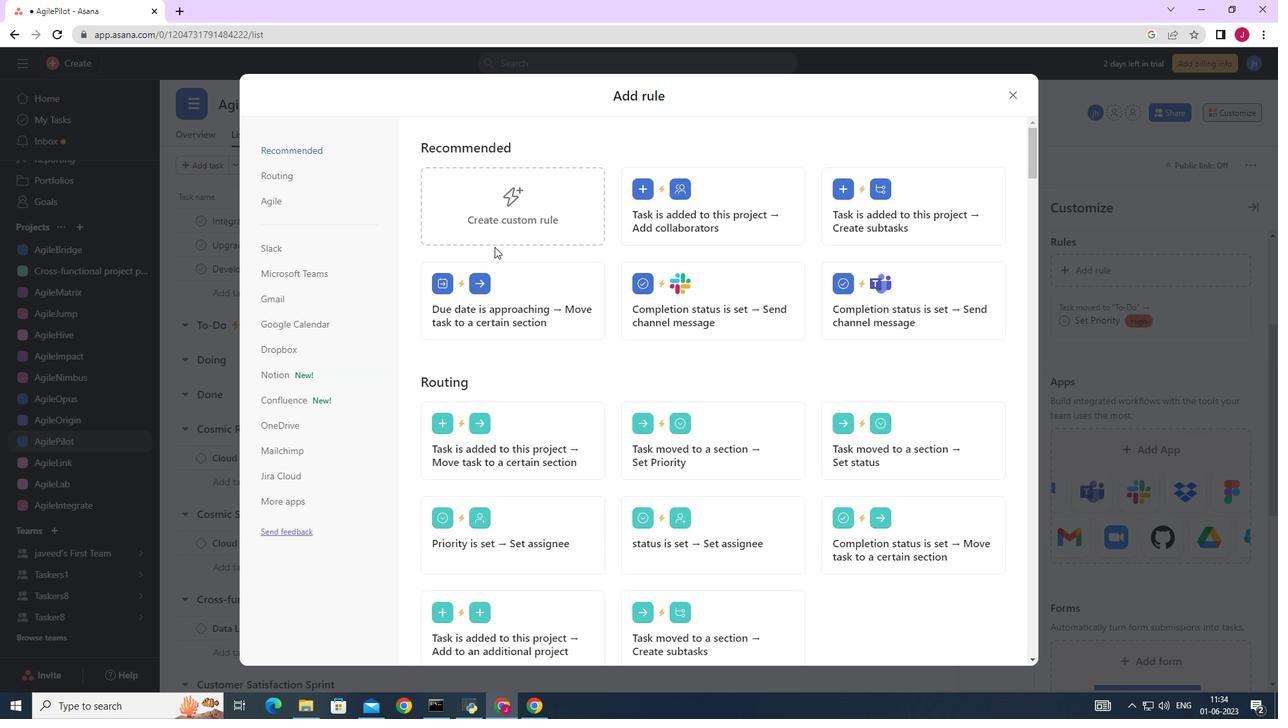 
Action: Mouse moved to (788, 120)
Screenshot: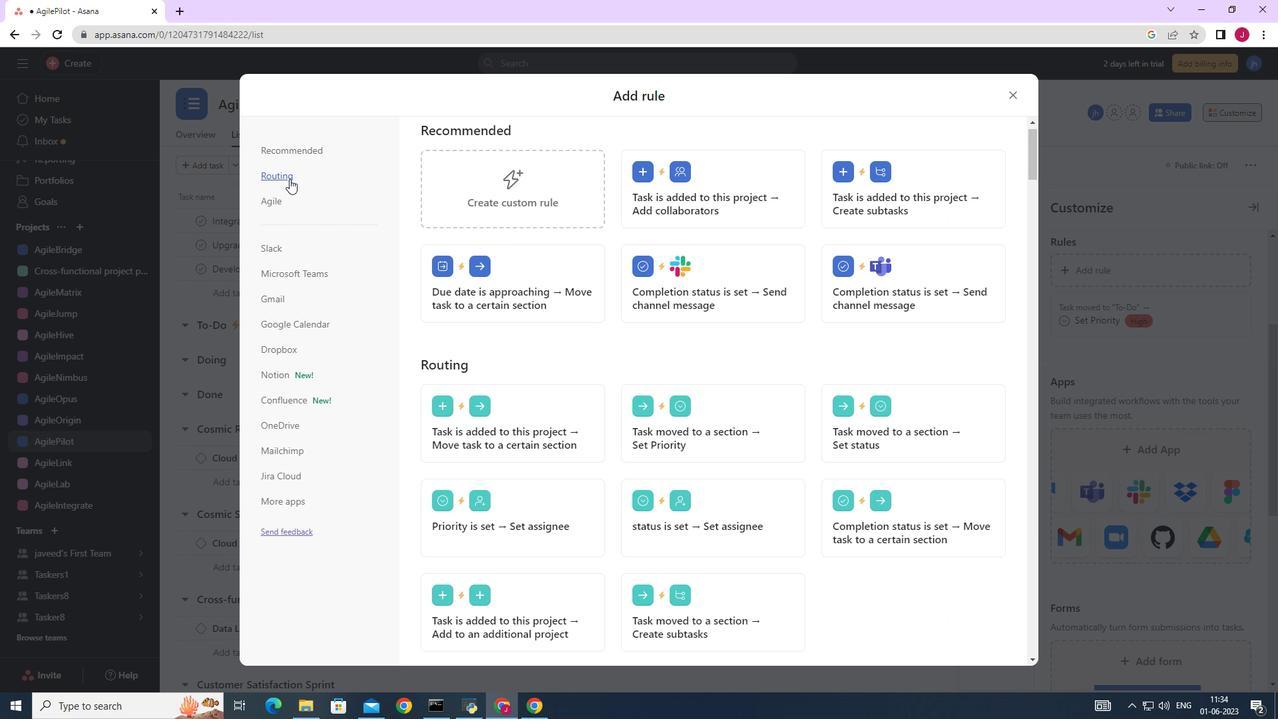 
Action: Mouse pressed left at (788, 120)
Screenshot: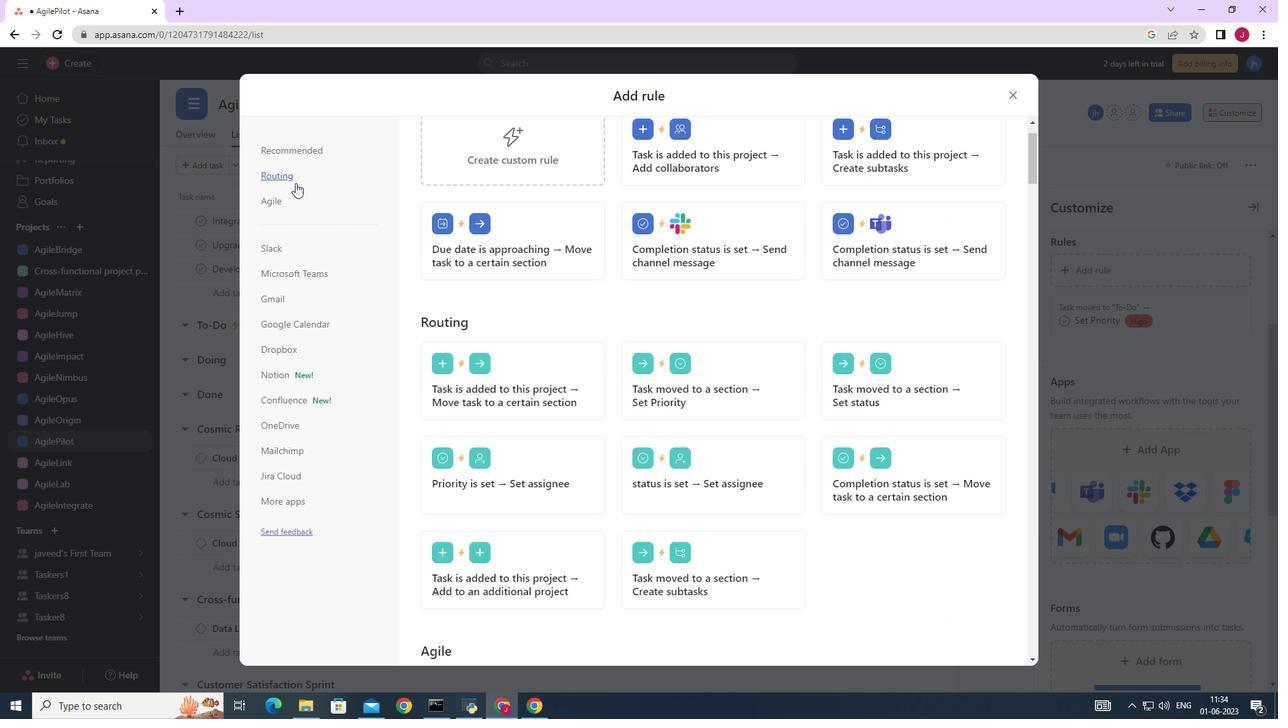
Action: Mouse moved to (800, 123)
Screenshot: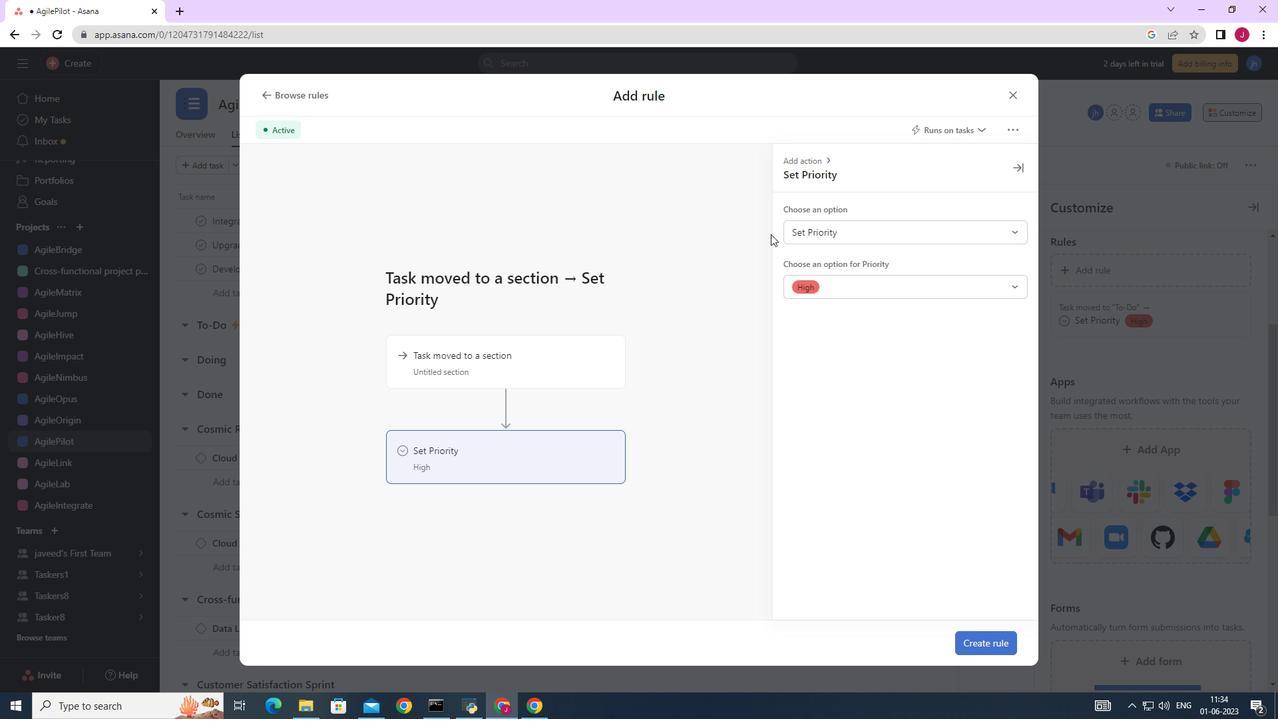
Action: Mouse pressed left at (800, 123)
Screenshot: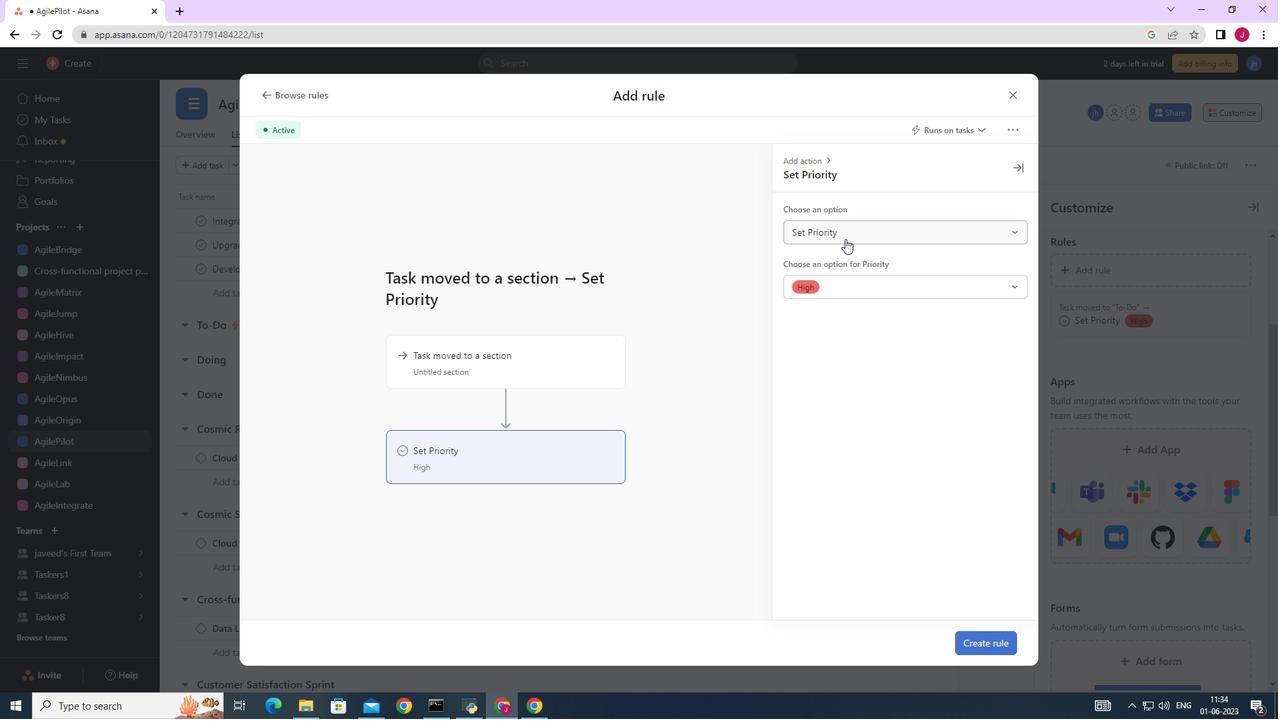 
Action: Mouse moved to (1129, 260)
Screenshot: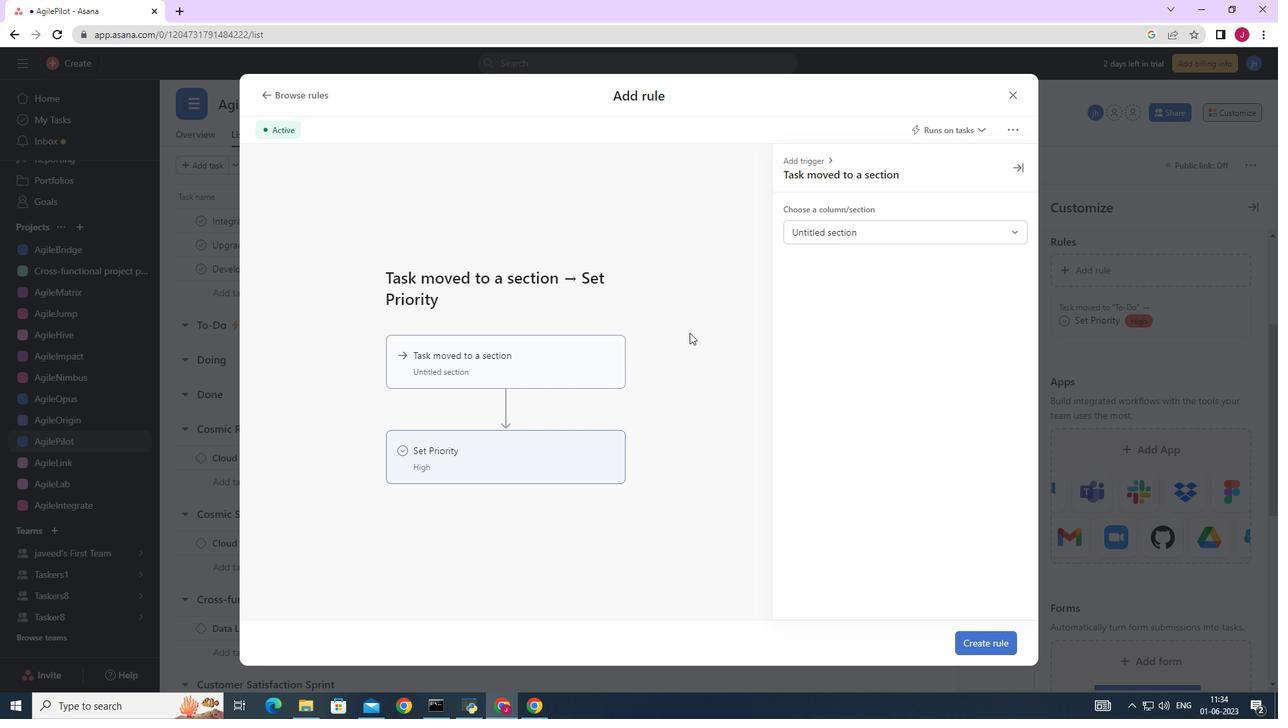 
Action: Mouse pressed left at (1129, 260)
Screenshot: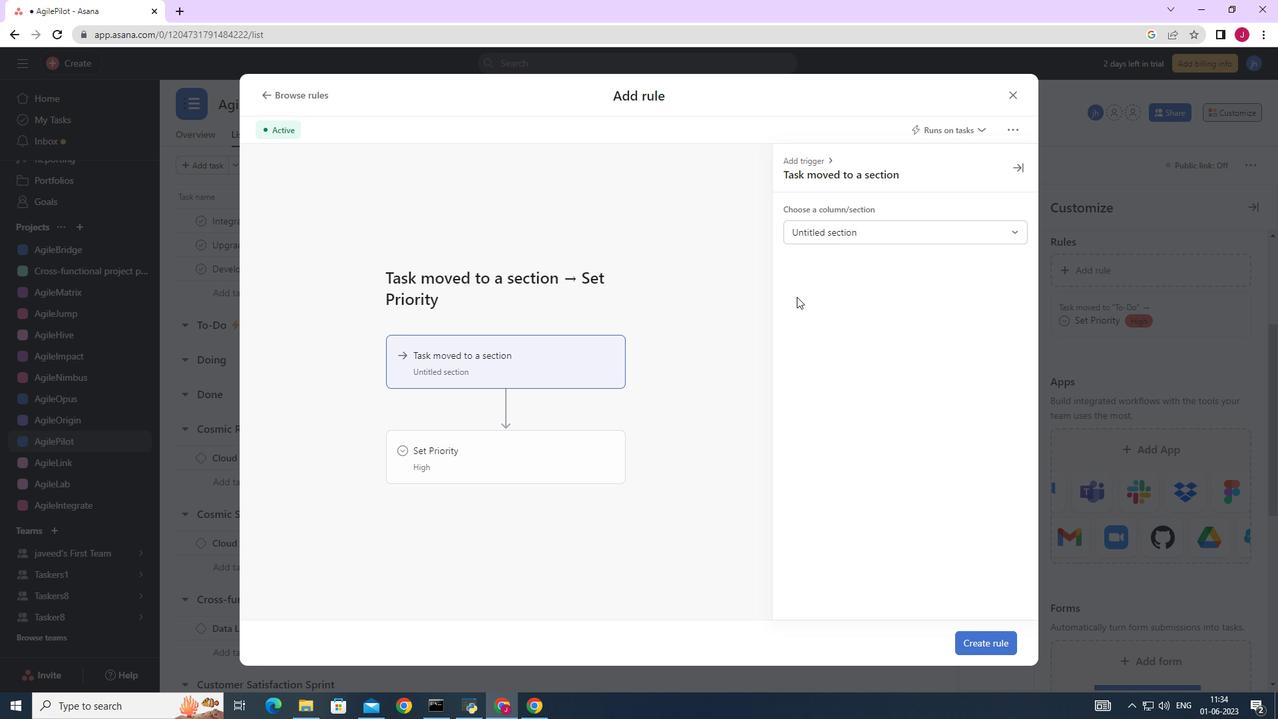 
Action: Mouse moved to (808, 119)
Screenshot: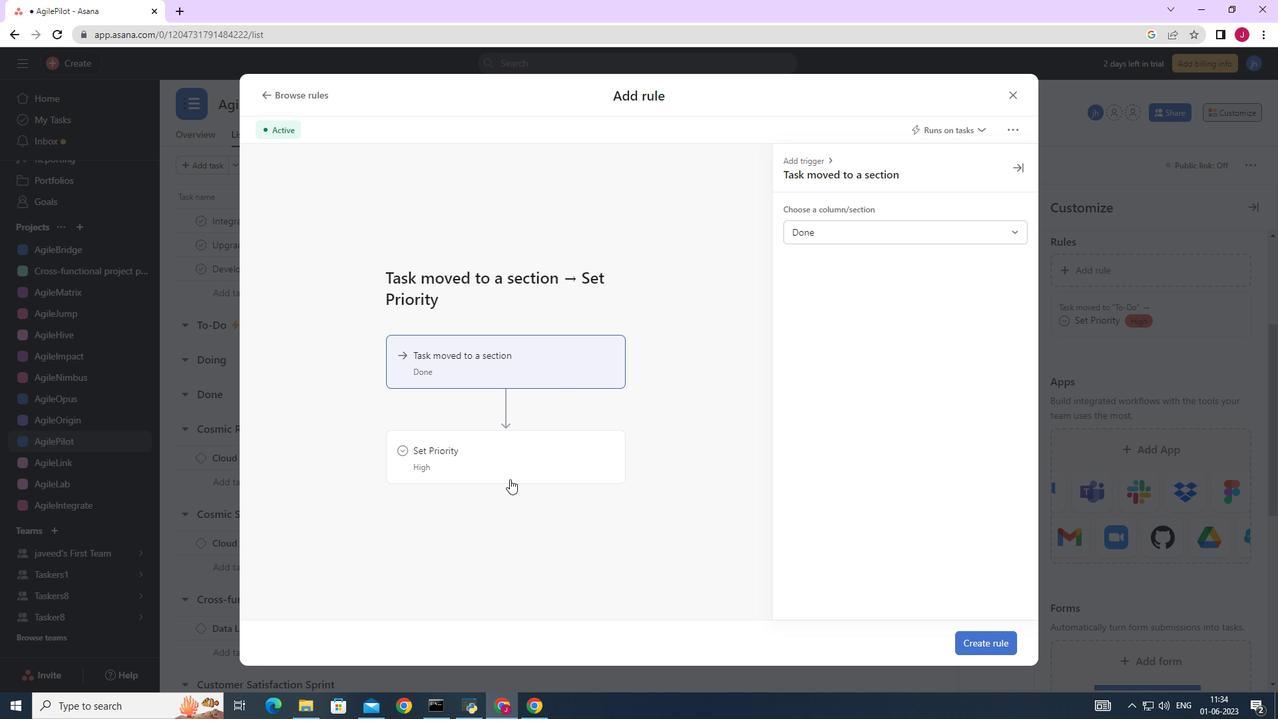 
Action: Mouse pressed left at (806, 120)
Screenshot: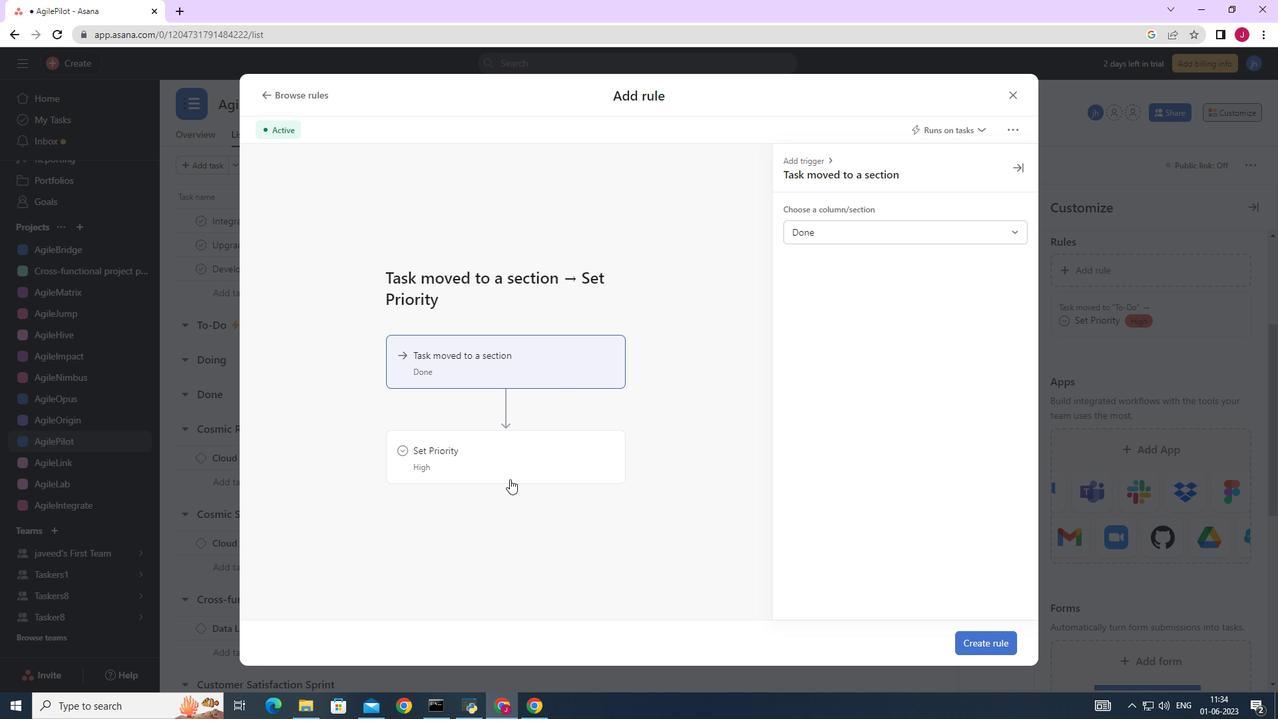 
Action: Mouse moved to (991, 284)
Screenshot: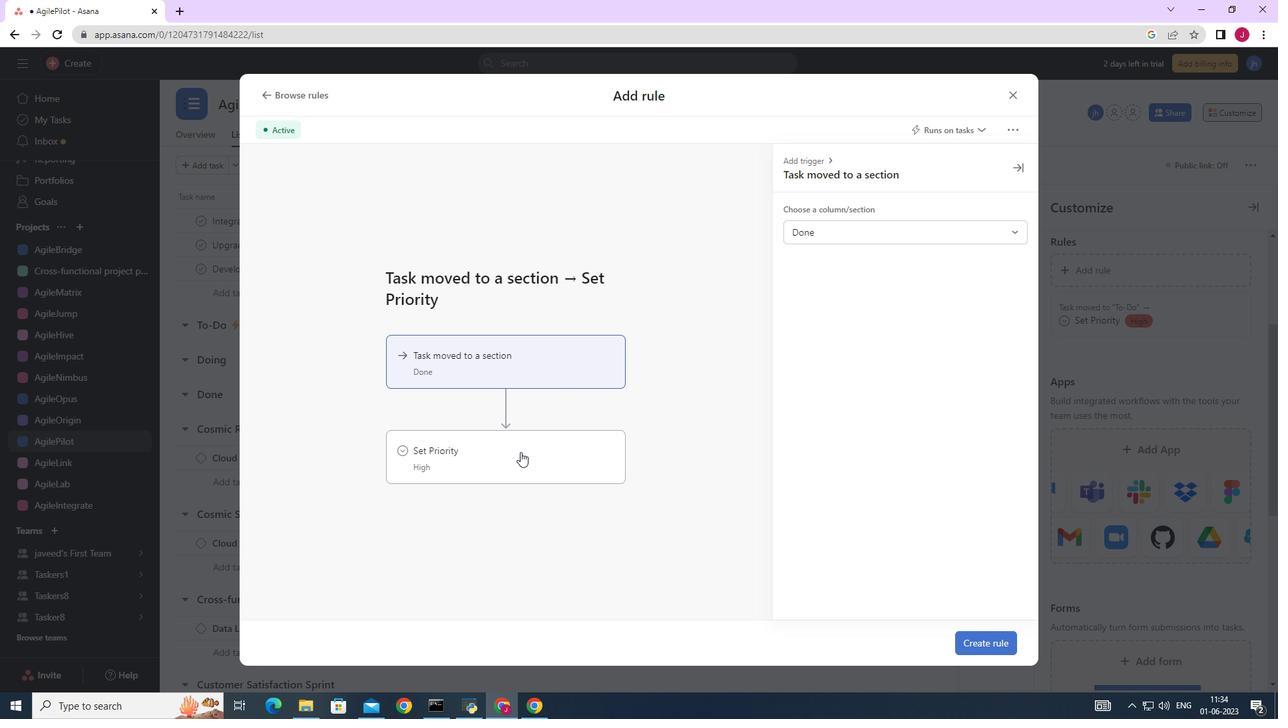 
Action: Mouse pressed left at (991, 284)
Screenshot: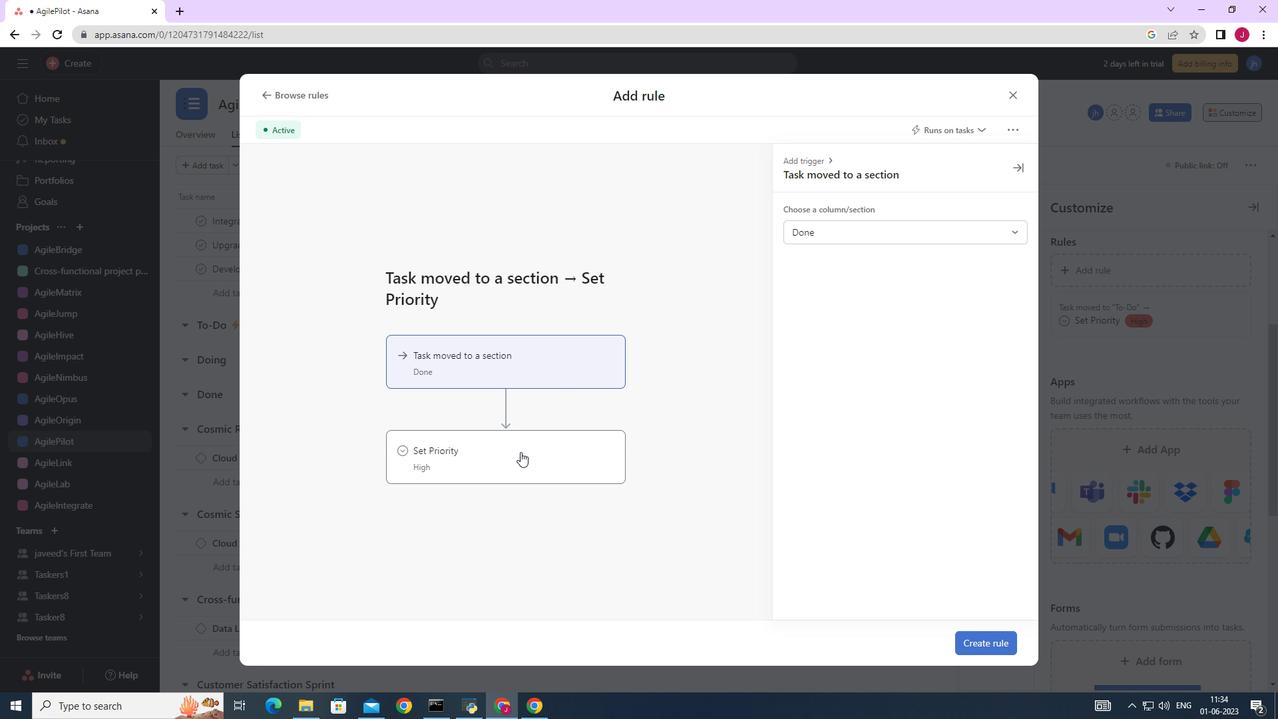 
Action: Mouse moved to (1112, 264)
Screenshot: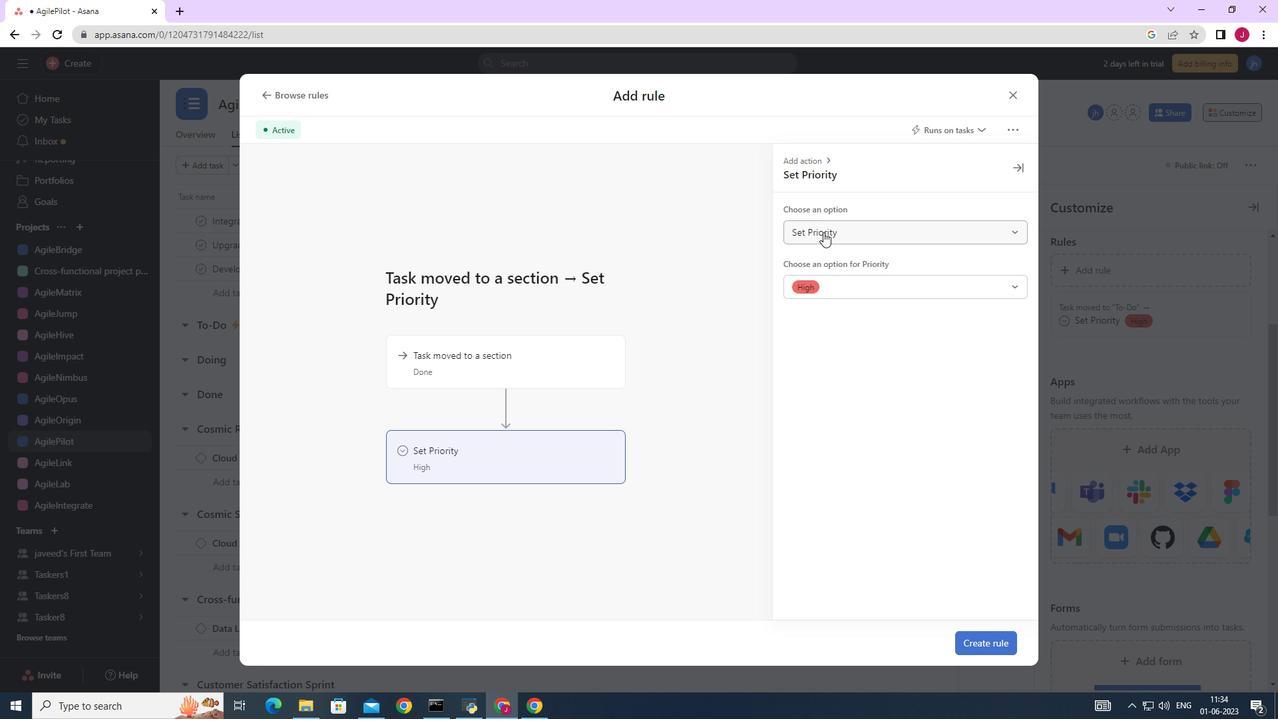 
Action: Mouse pressed left at (1112, 264)
Screenshot: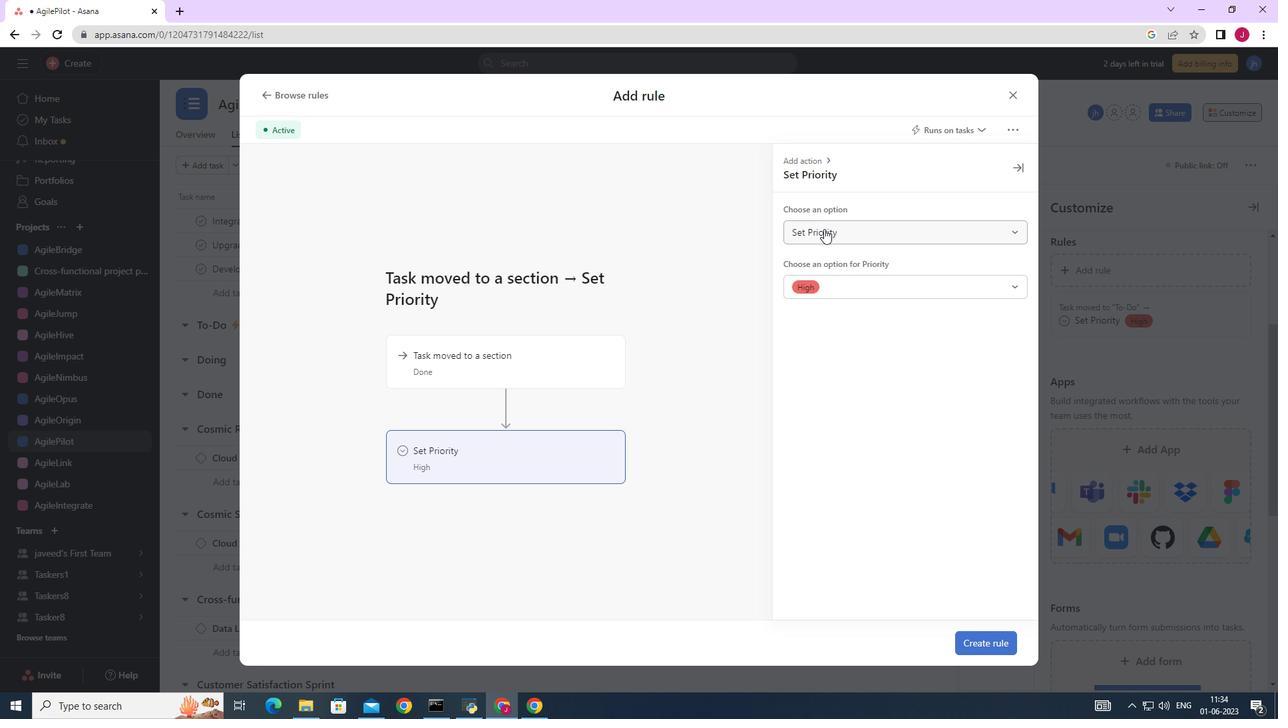 
Action: Mouse moved to (272, 177)
Screenshot: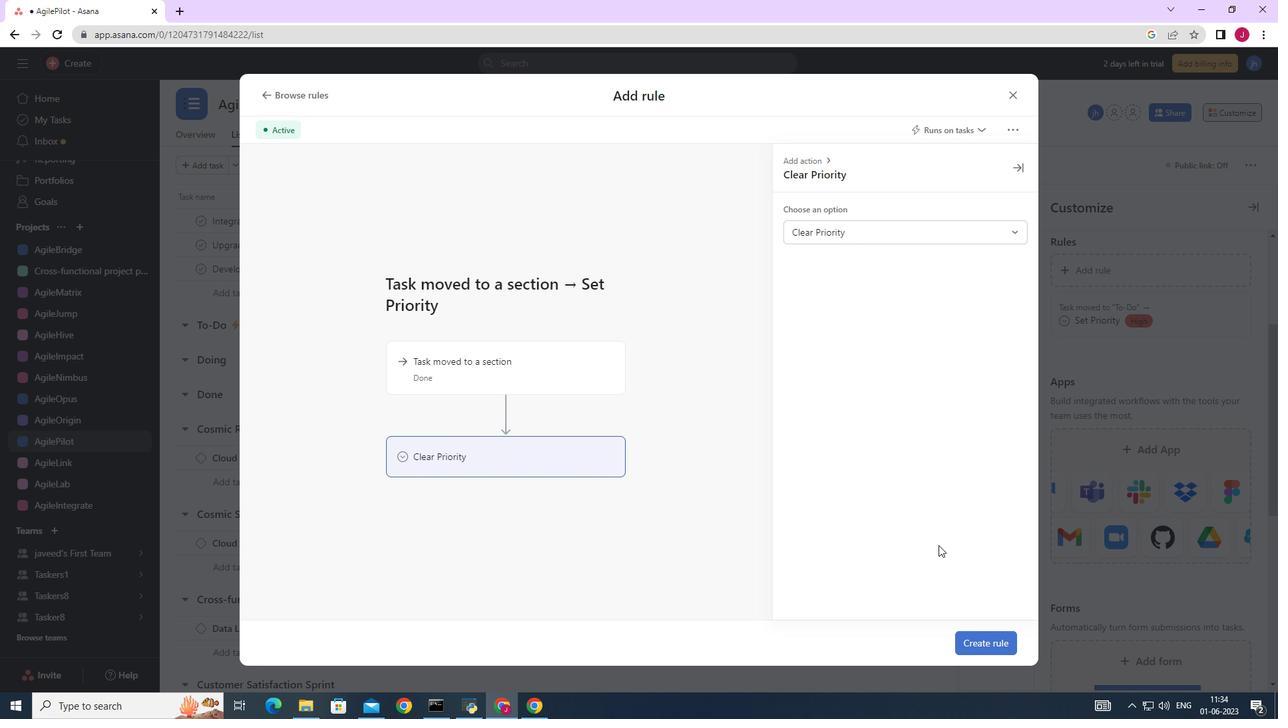
Action: Mouse pressed left at (272, 177)
Screenshot: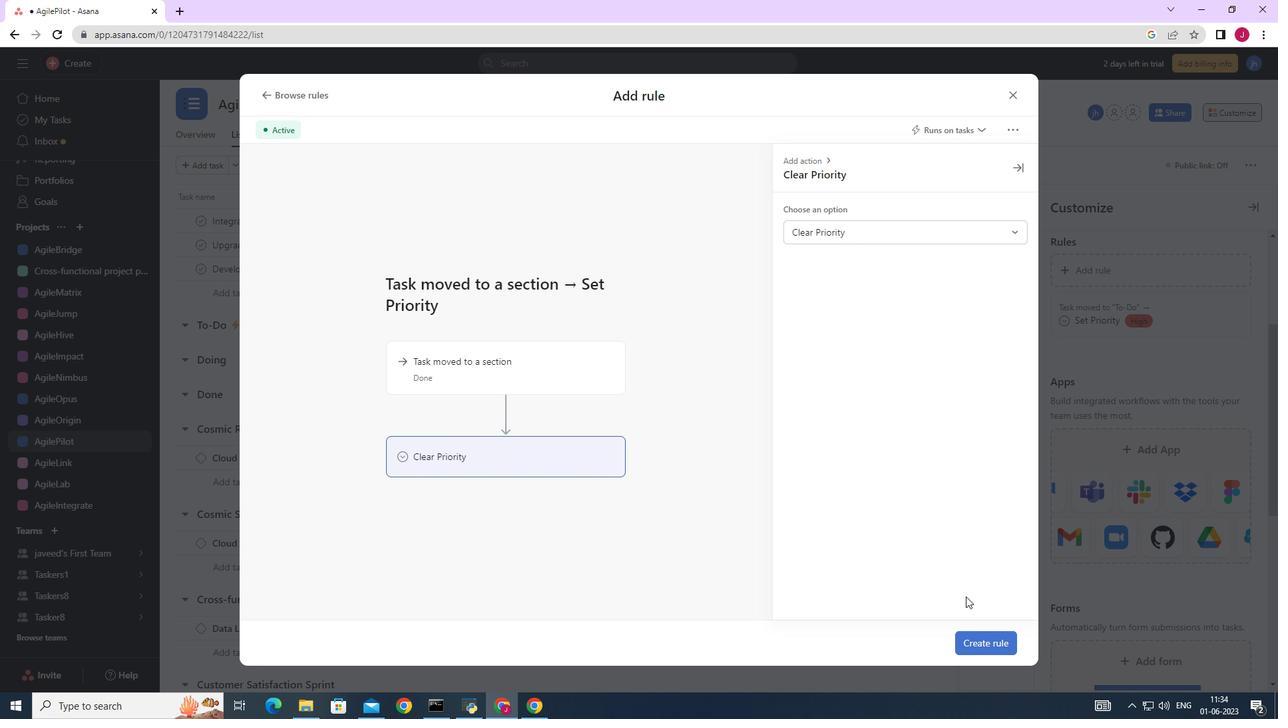 
Action: Mouse moved to (719, 194)
Screenshot: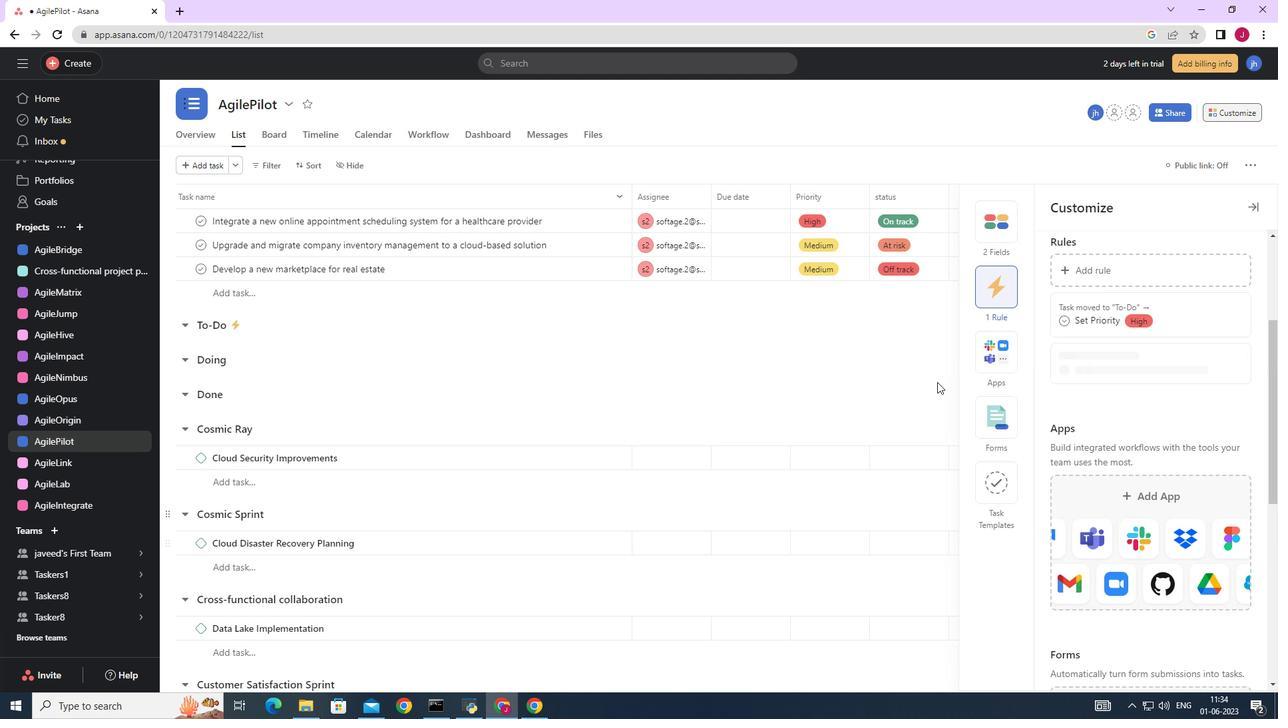 
Action: Mouse pressed left at (719, 194)
Screenshot: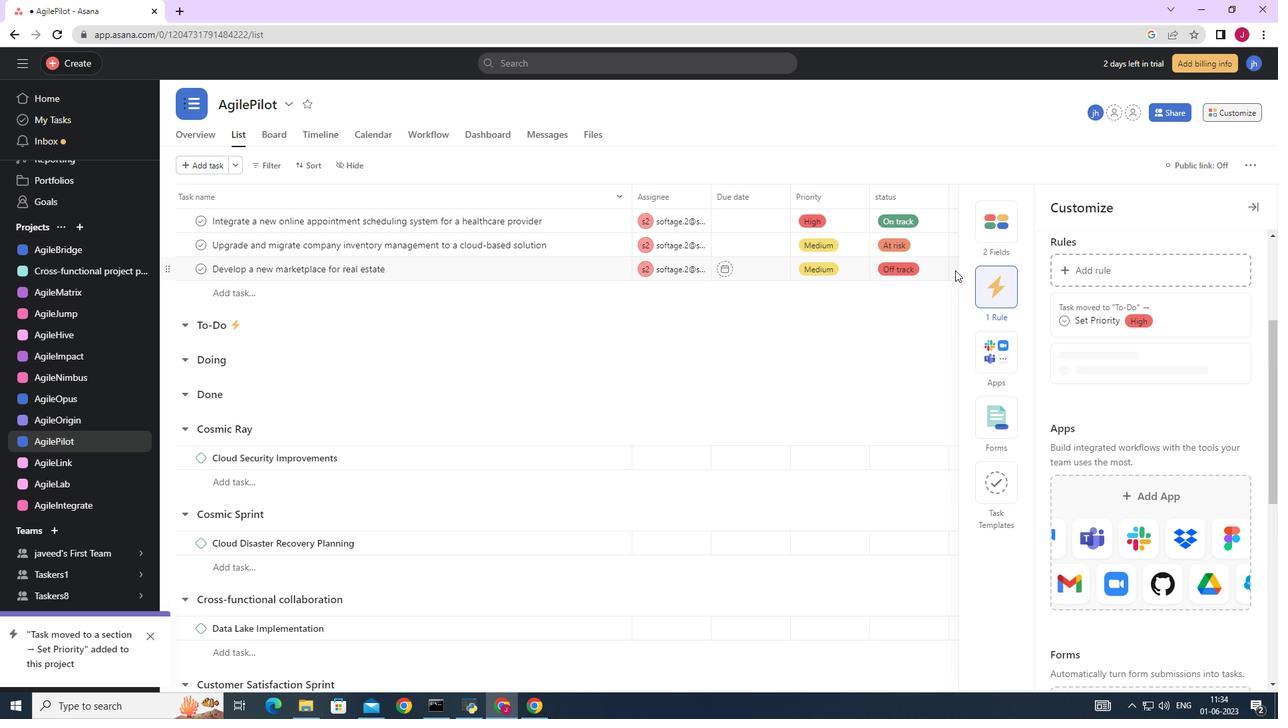 
Action: Mouse moved to (540, 354)
Screenshot: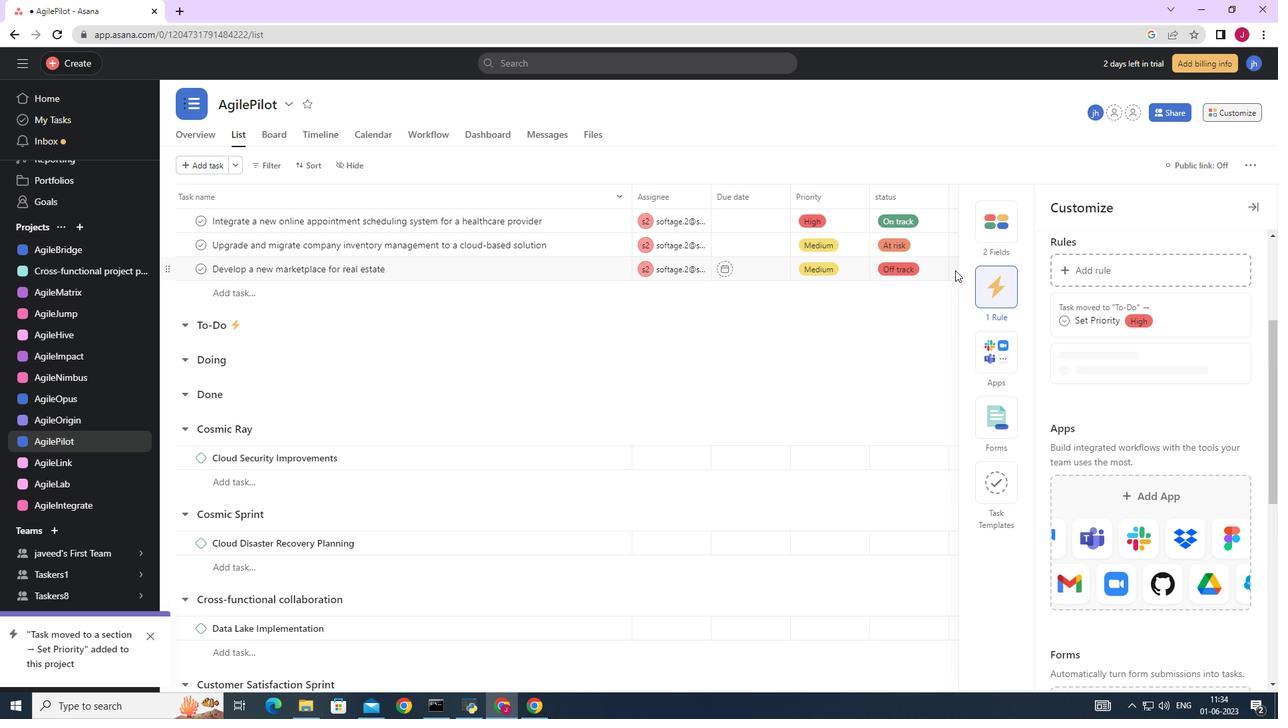 
Action: Mouse pressed left at (540, 354)
Screenshot: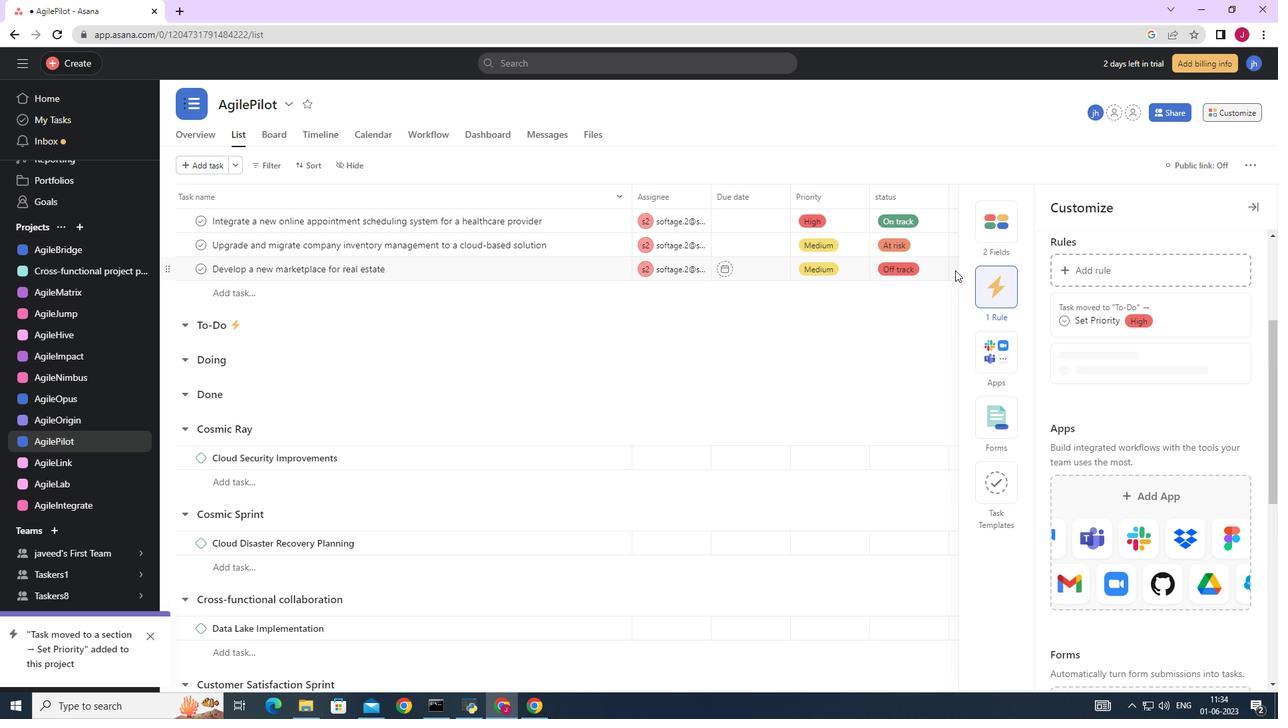 
Action: Mouse moved to (812, 225)
Screenshot: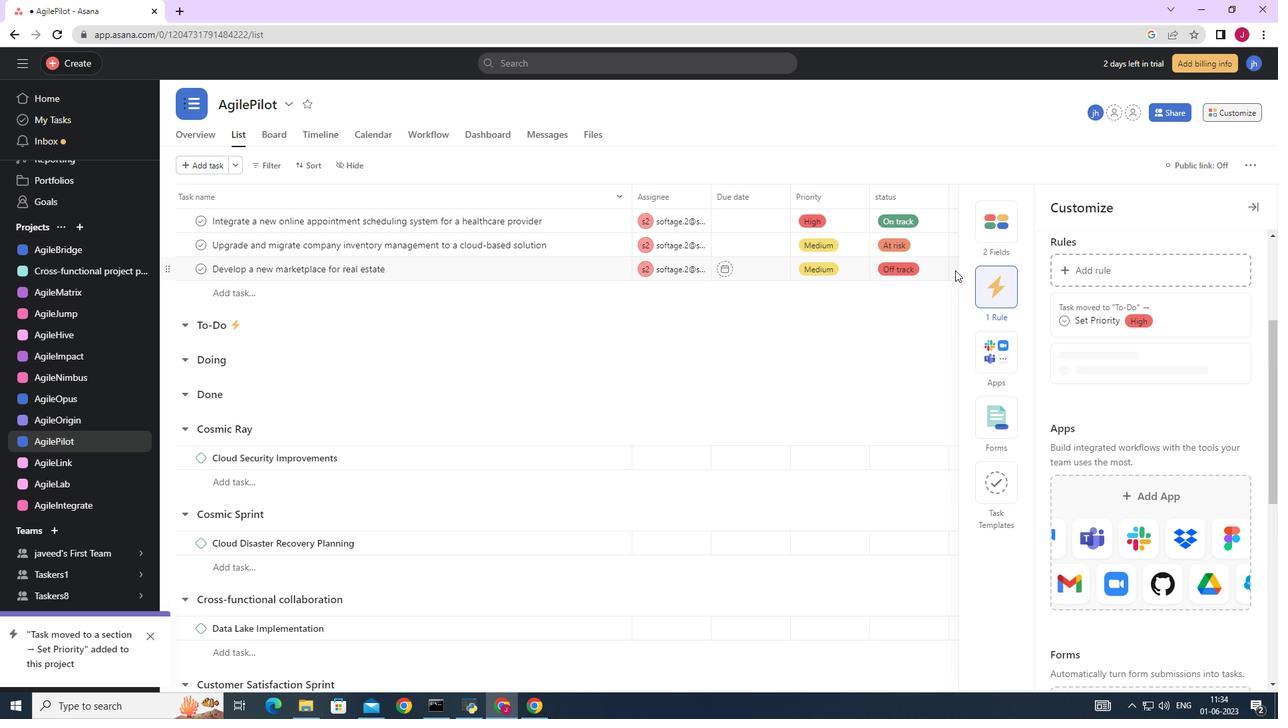 
Action: Mouse pressed left at (812, 225)
Screenshot: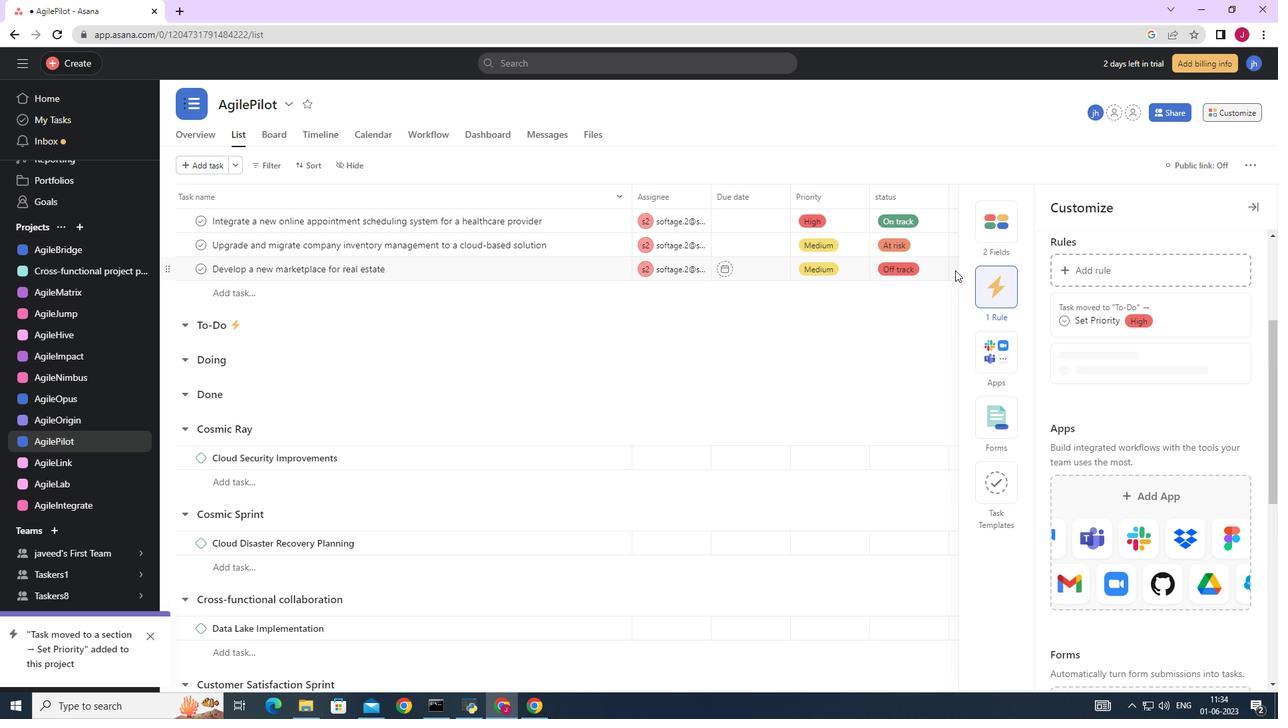 
Action: Mouse moved to (824, 329)
Screenshot: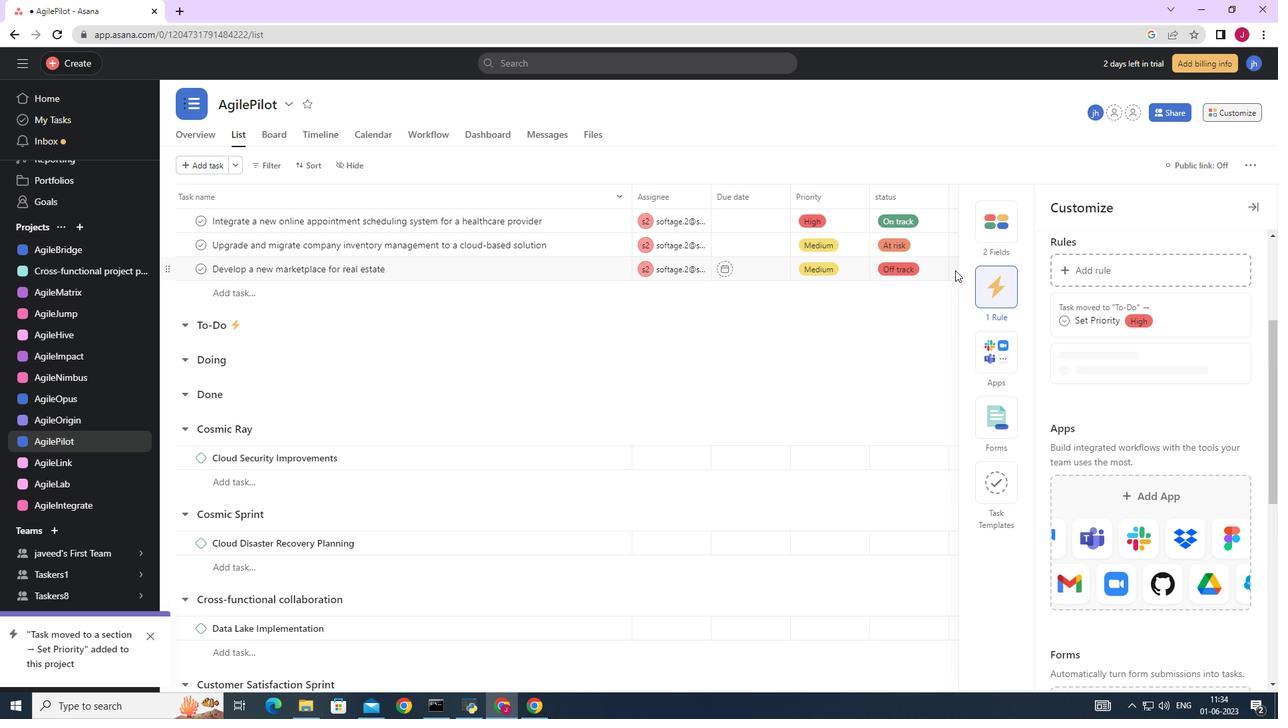 
Action: Mouse pressed left at (824, 329)
Screenshot: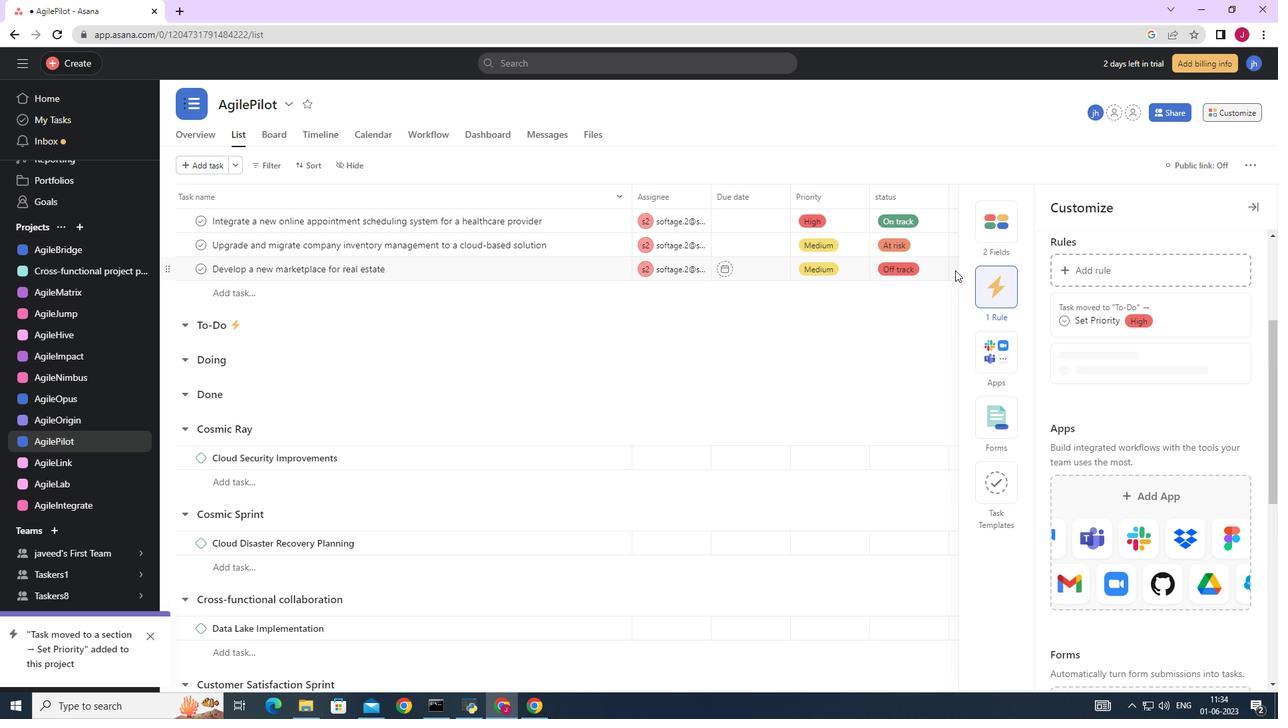 
Action: Mouse moved to (464, 456)
Screenshot: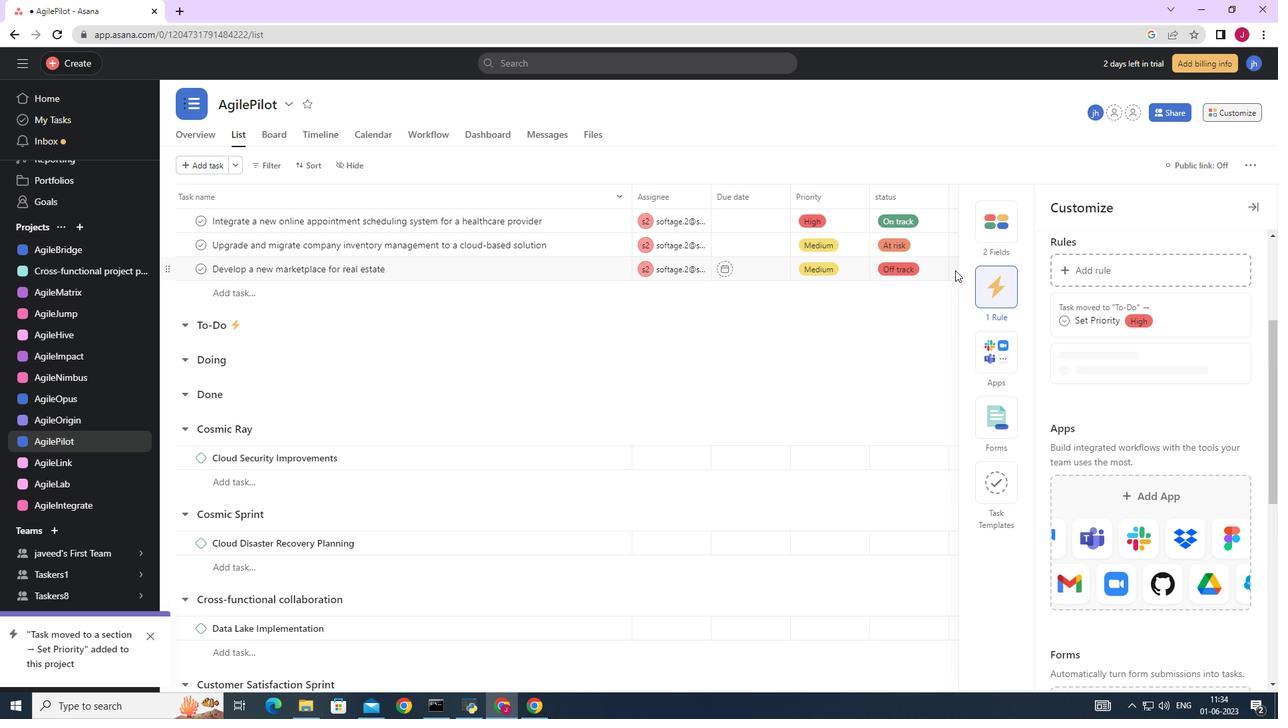 
Action: Mouse pressed left at (464, 456)
Screenshot: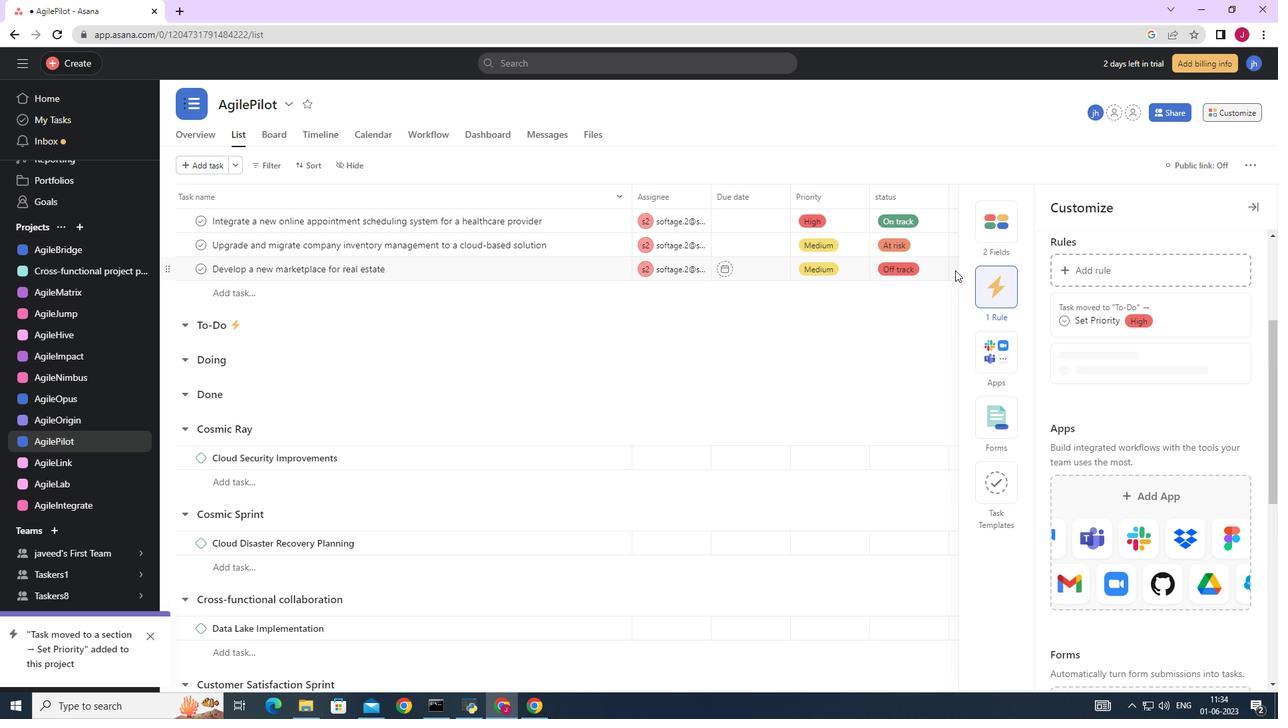 
Action: Mouse moved to (846, 227)
Screenshot: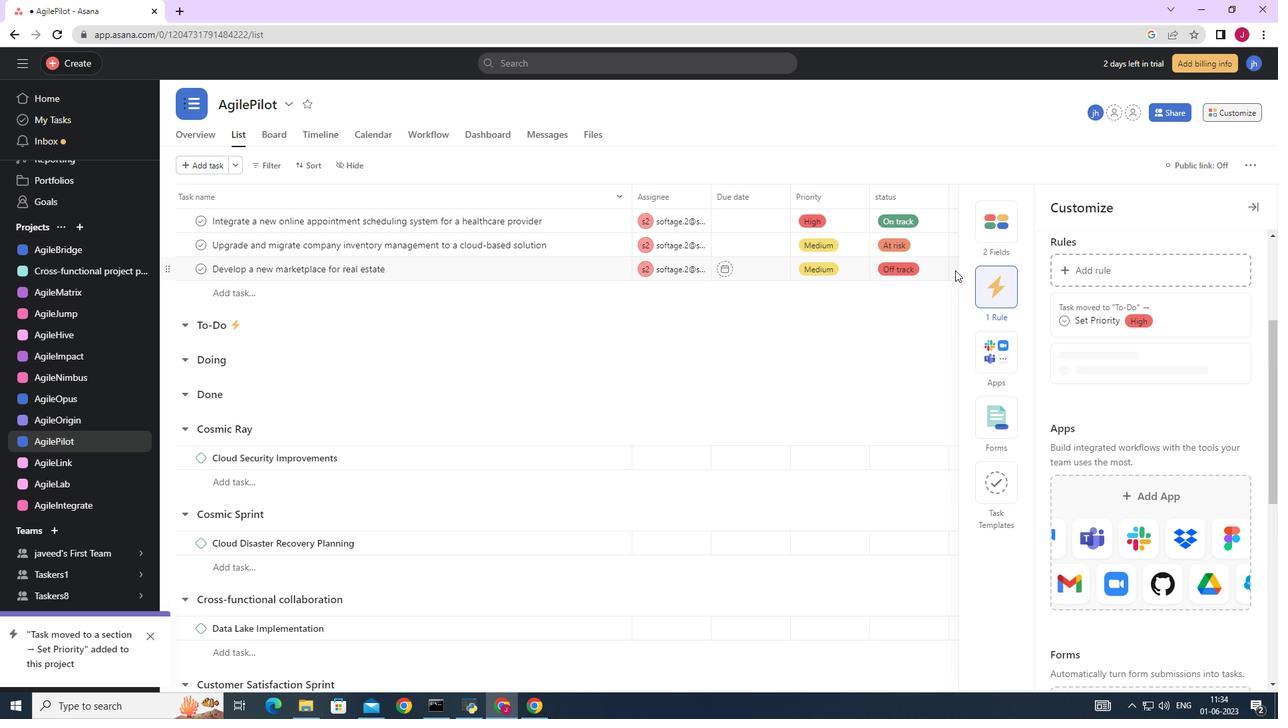 
Action: Mouse pressed left at (846, 227)
Screenshot: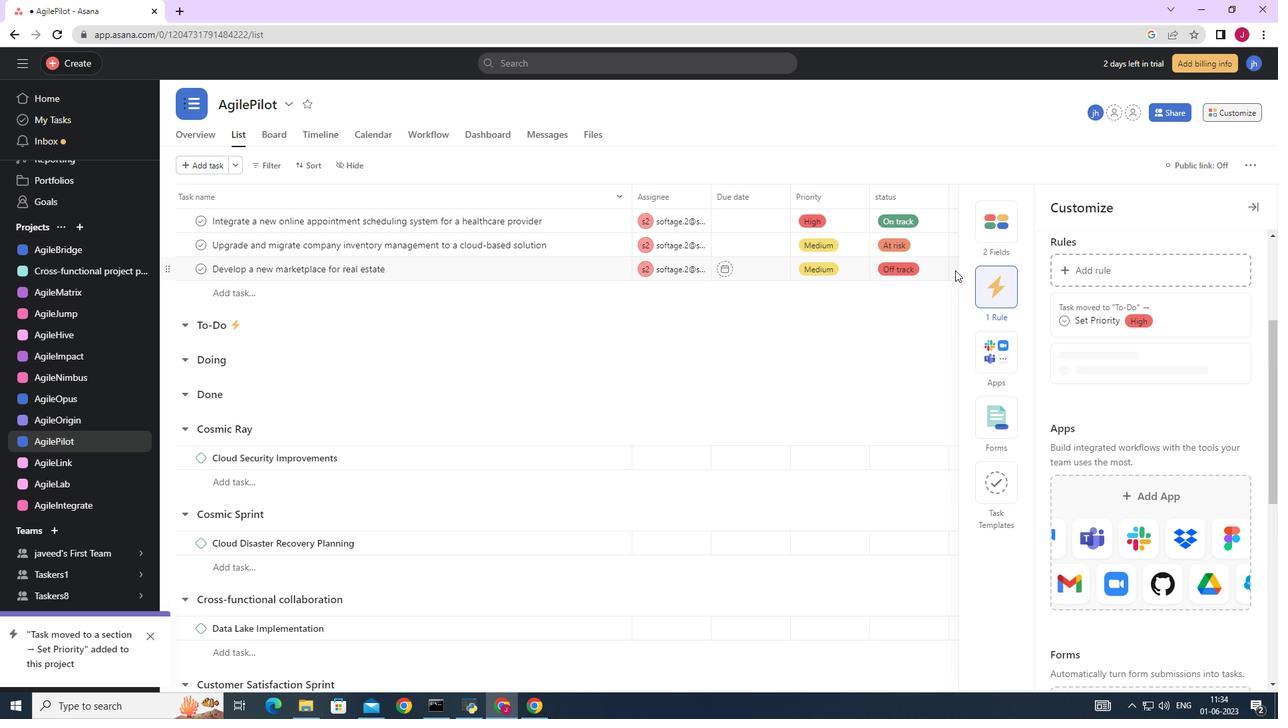 
Action: Mouse moved to (830, 283)
Screenshot: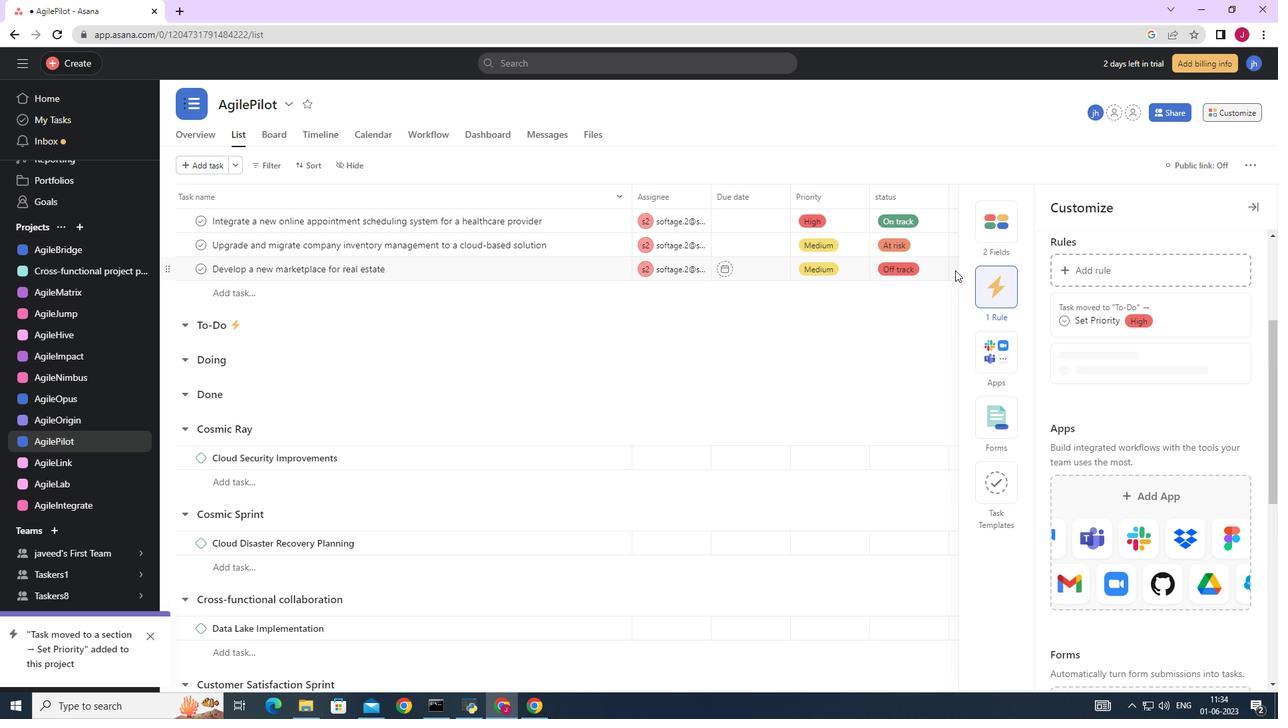 
Action: Mouse pressed left at (830, 283)
Screenshot: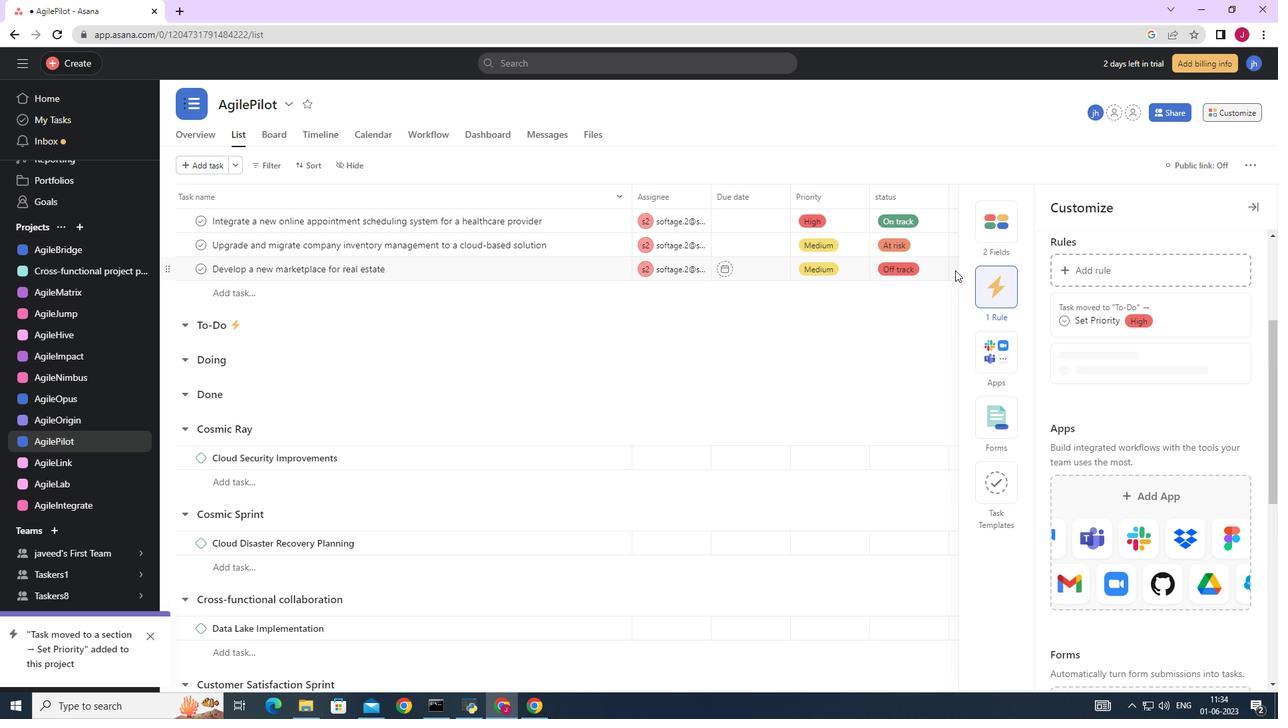 
Action: Mouse moved to (565, 460)
Screenshot: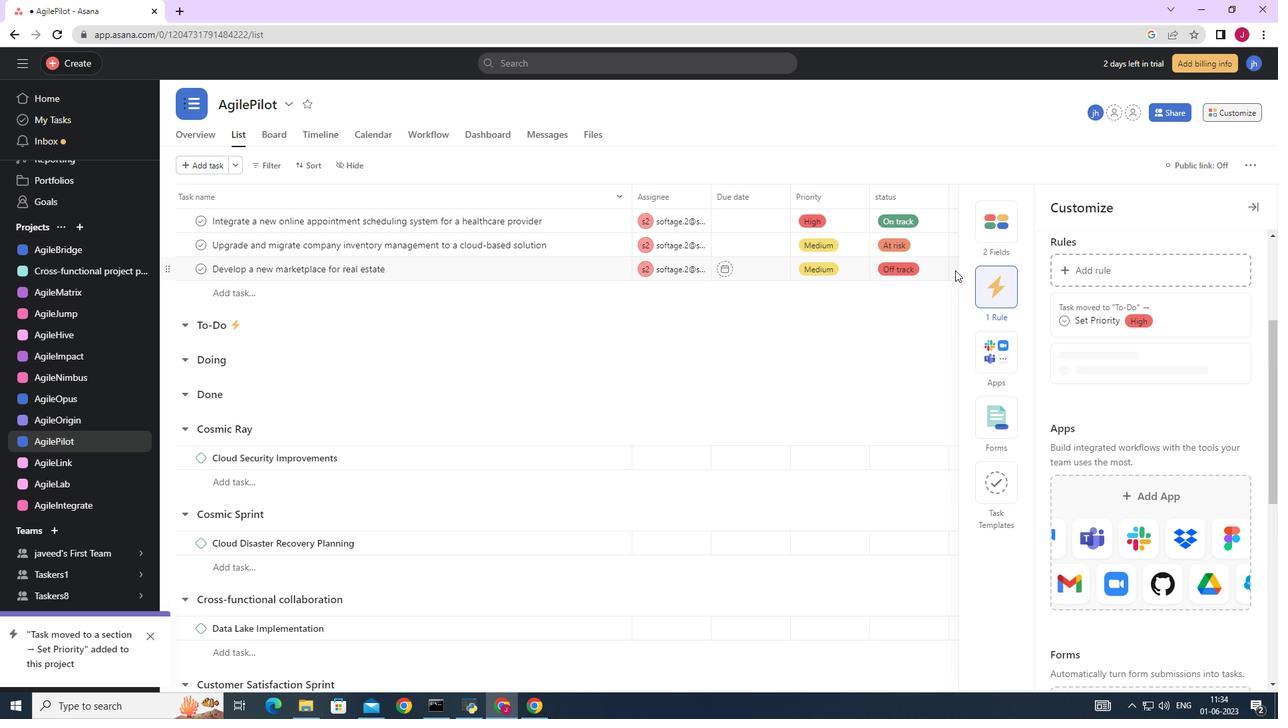 
Action: Mouse pressed left at (565, 460)
Screenshot: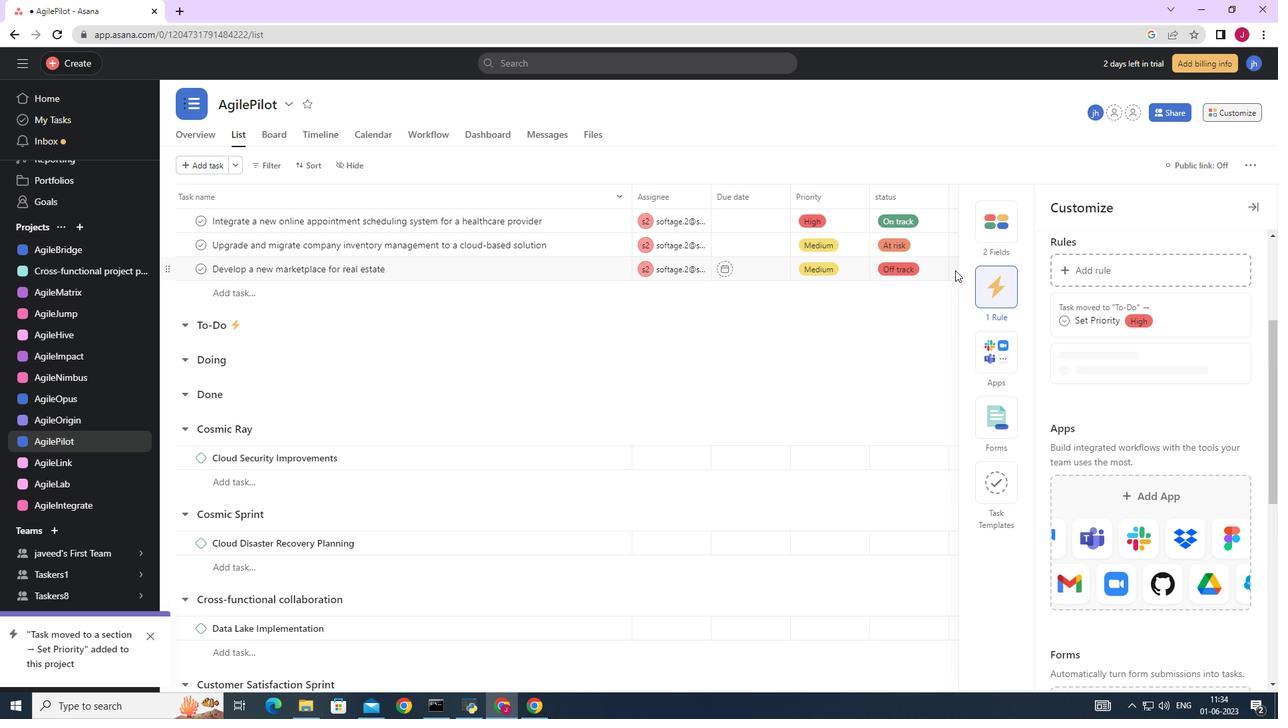 
Action: Mouse moved to (994, 284)
Screenshot: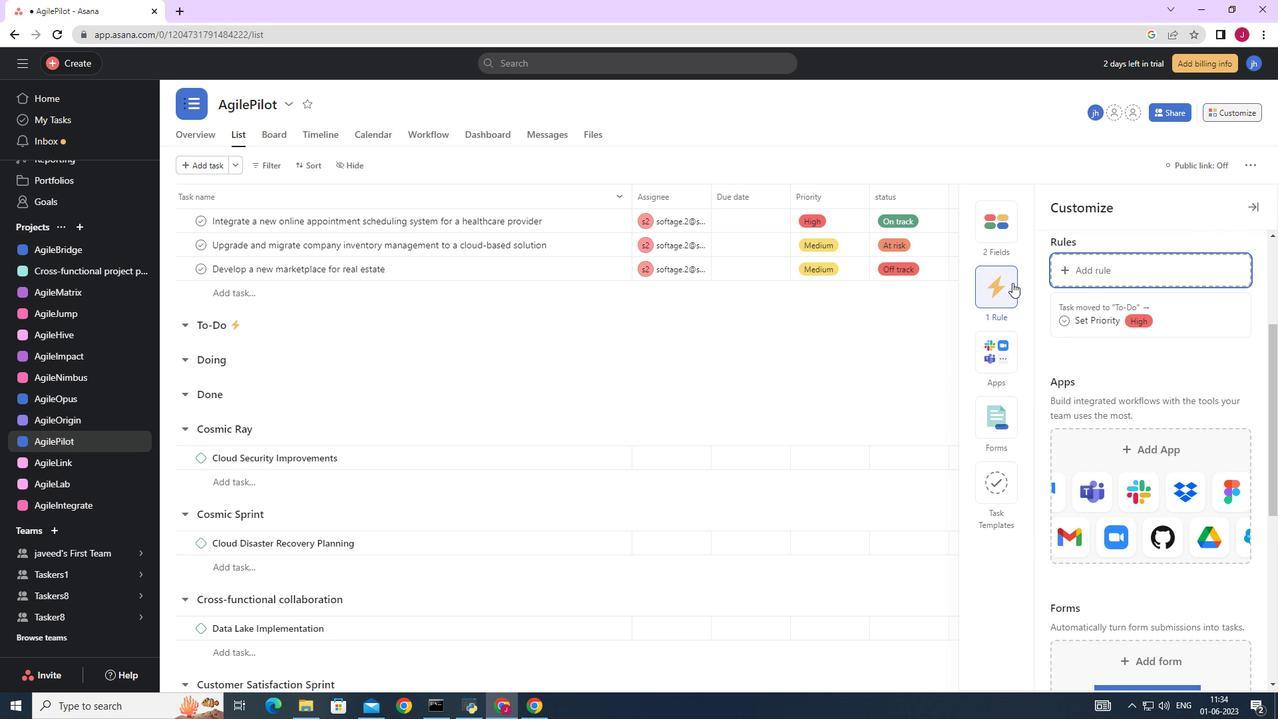 
Action: Mouse pressed left at (994, 284)
Screenshot: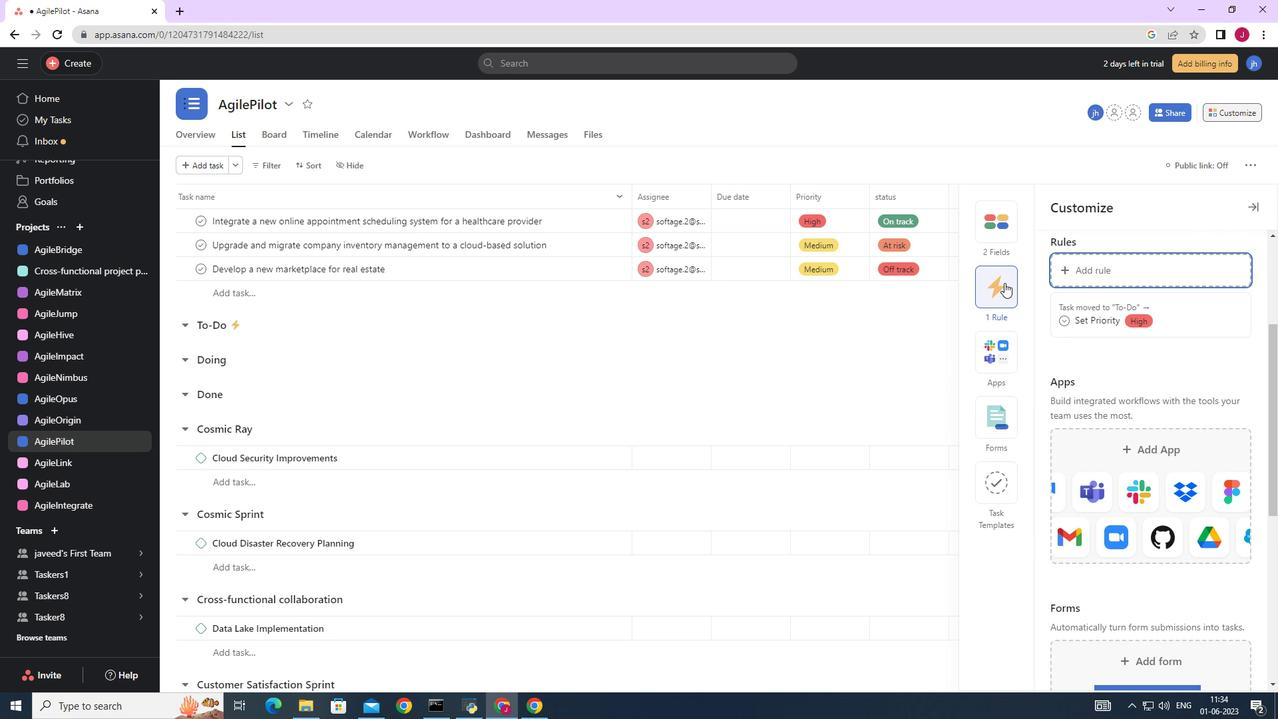 
Action: Mouse moved to (1095, 266)
Screenshot: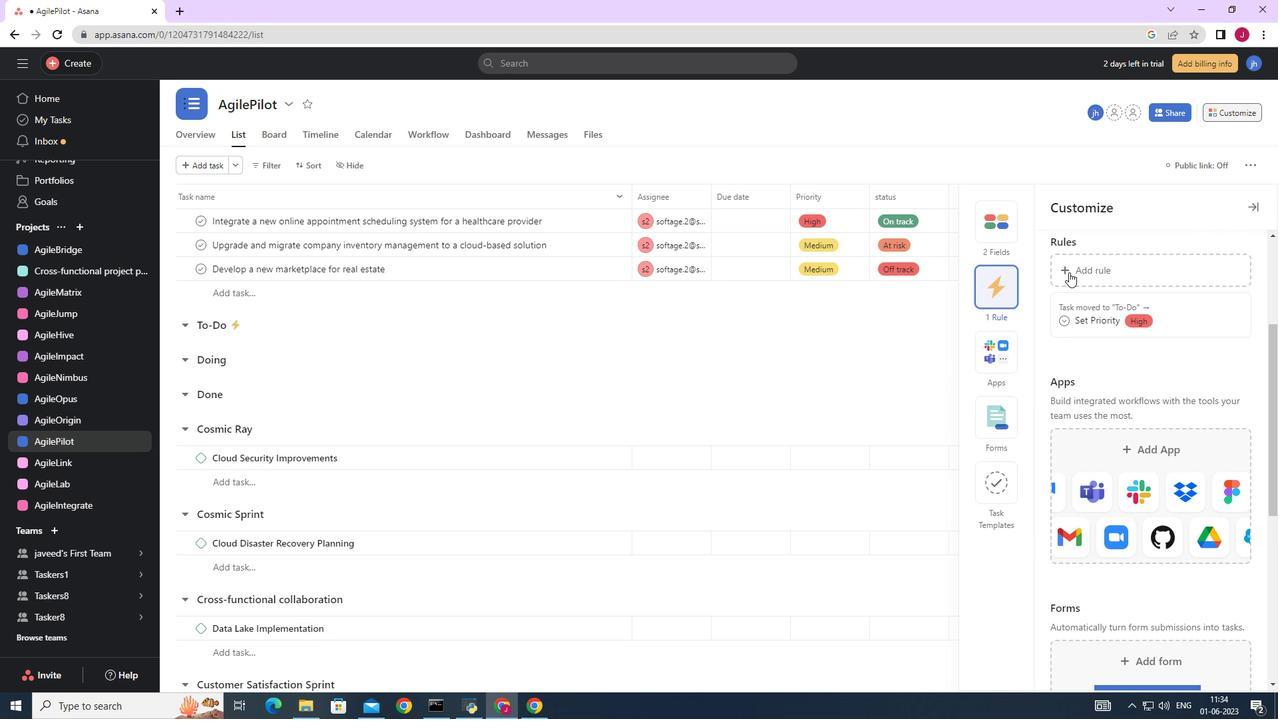 
Action: Mouse pressed left at (1095, 266)
Screenshot: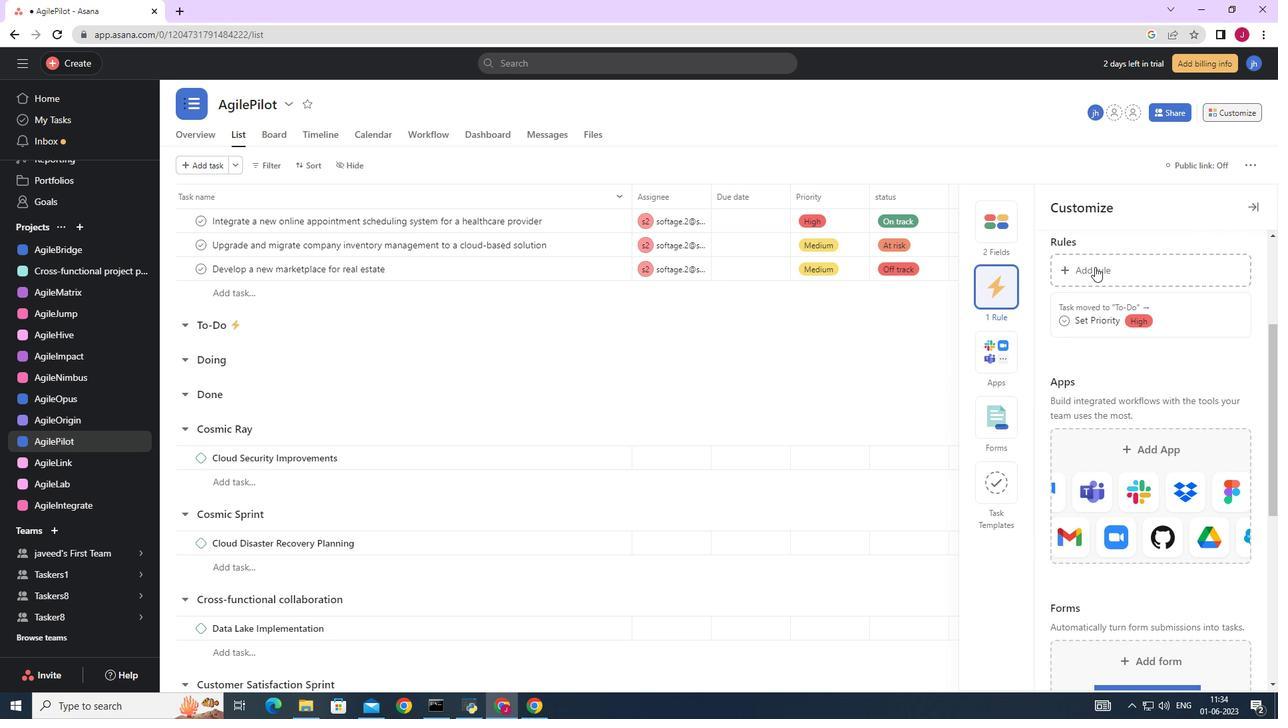 
Action: Mouse moved to (281, 169)
Screenshot: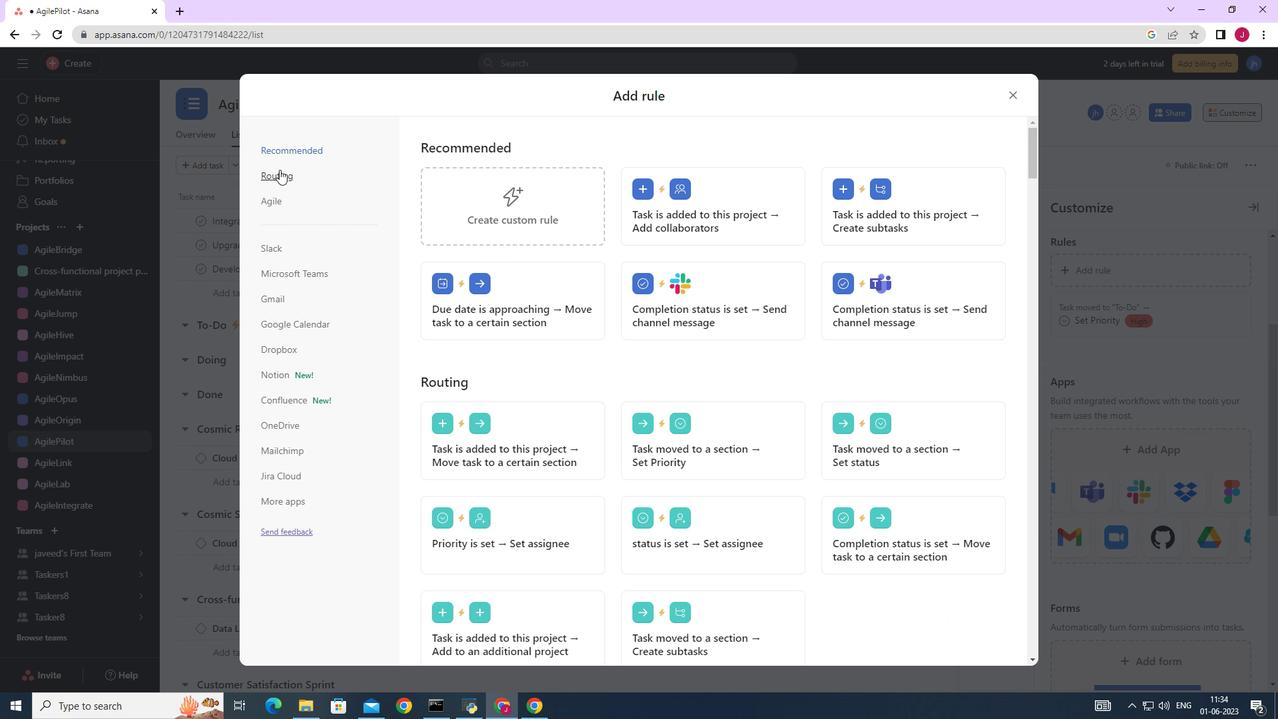 
Action: Mouse pressed left at (281, 169)
Screenshot: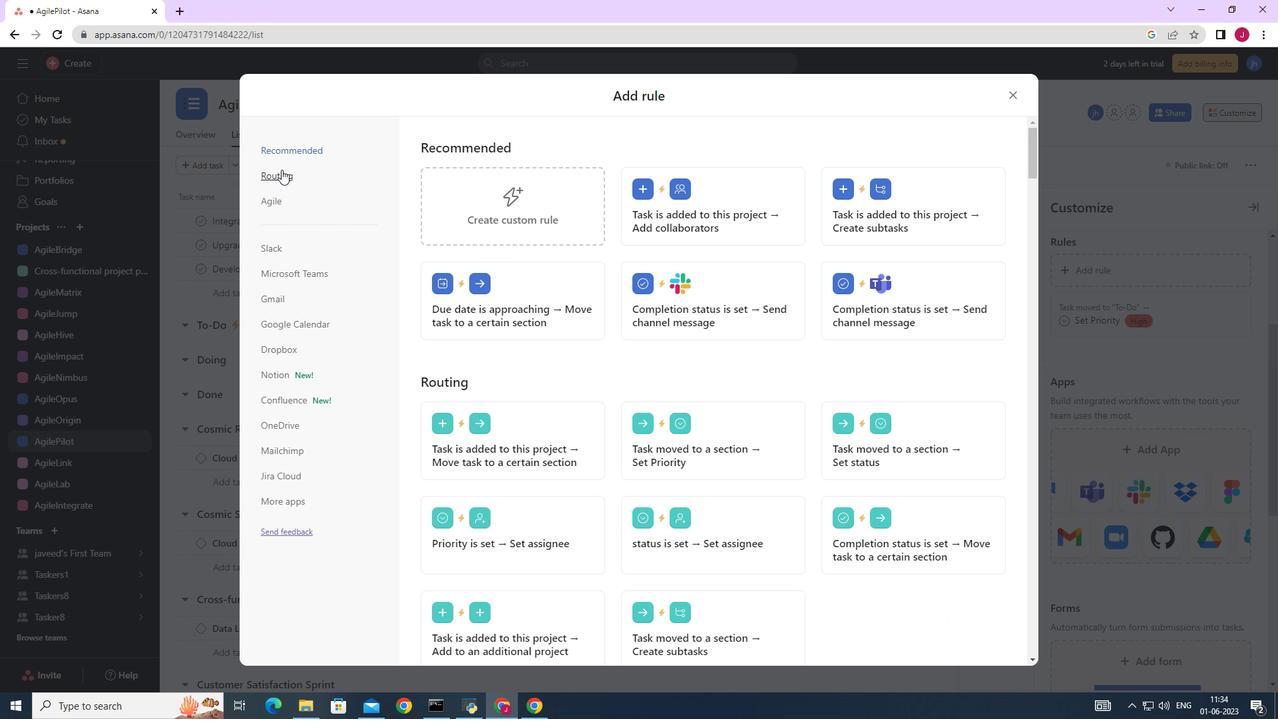 
Action: Mouse moved to (677, 194)
Screenshot: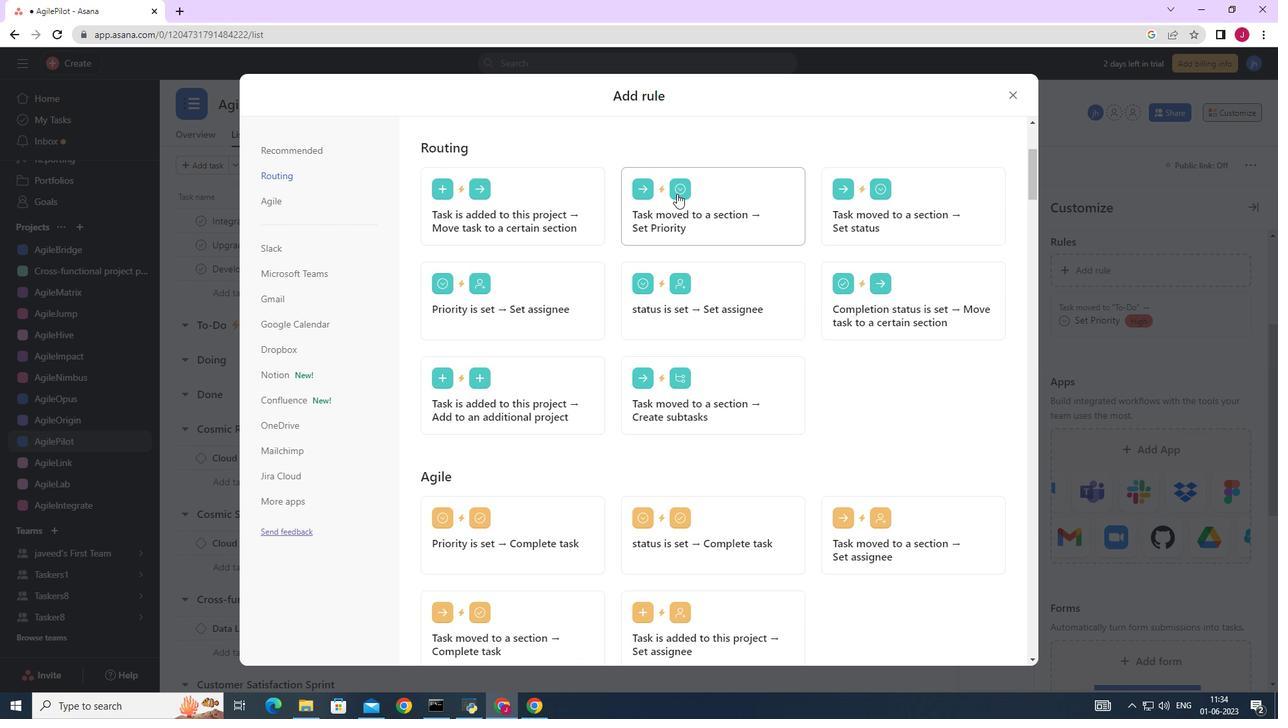 
Action: Mouse pressed left at (677, 193)
Screenshot: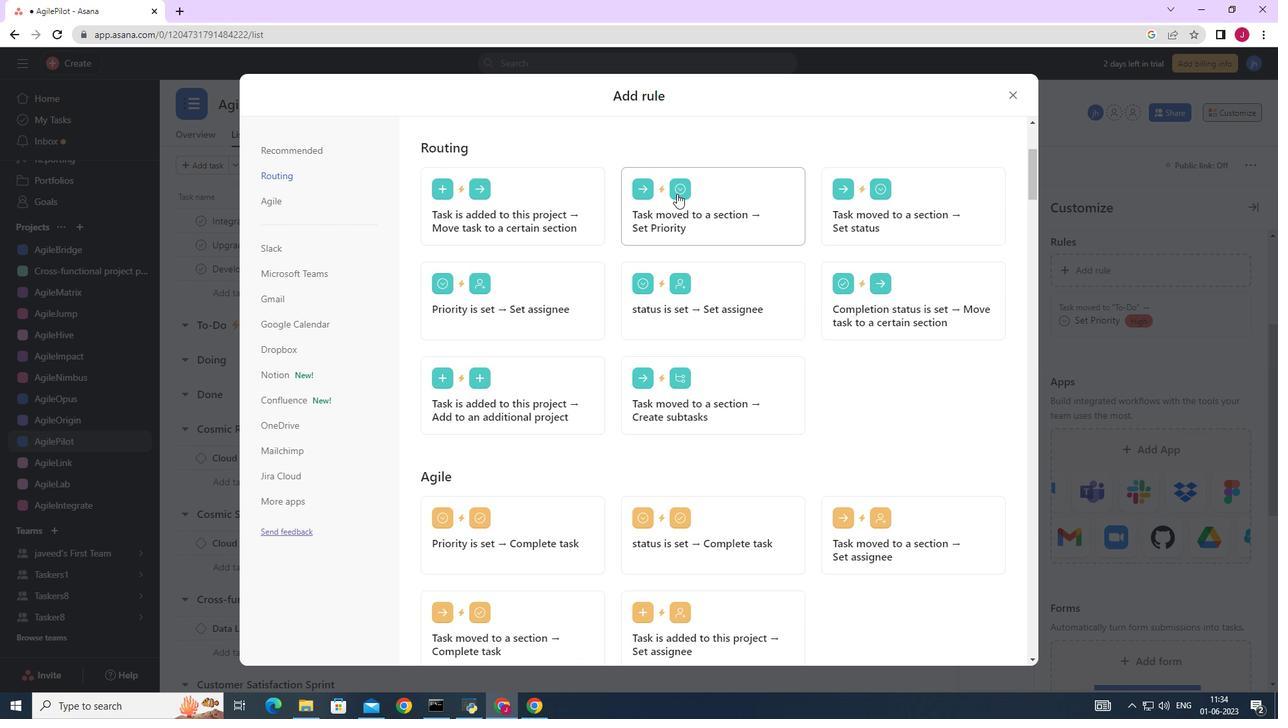 
Action: Mouse moved to (533, 359)
Screenshot: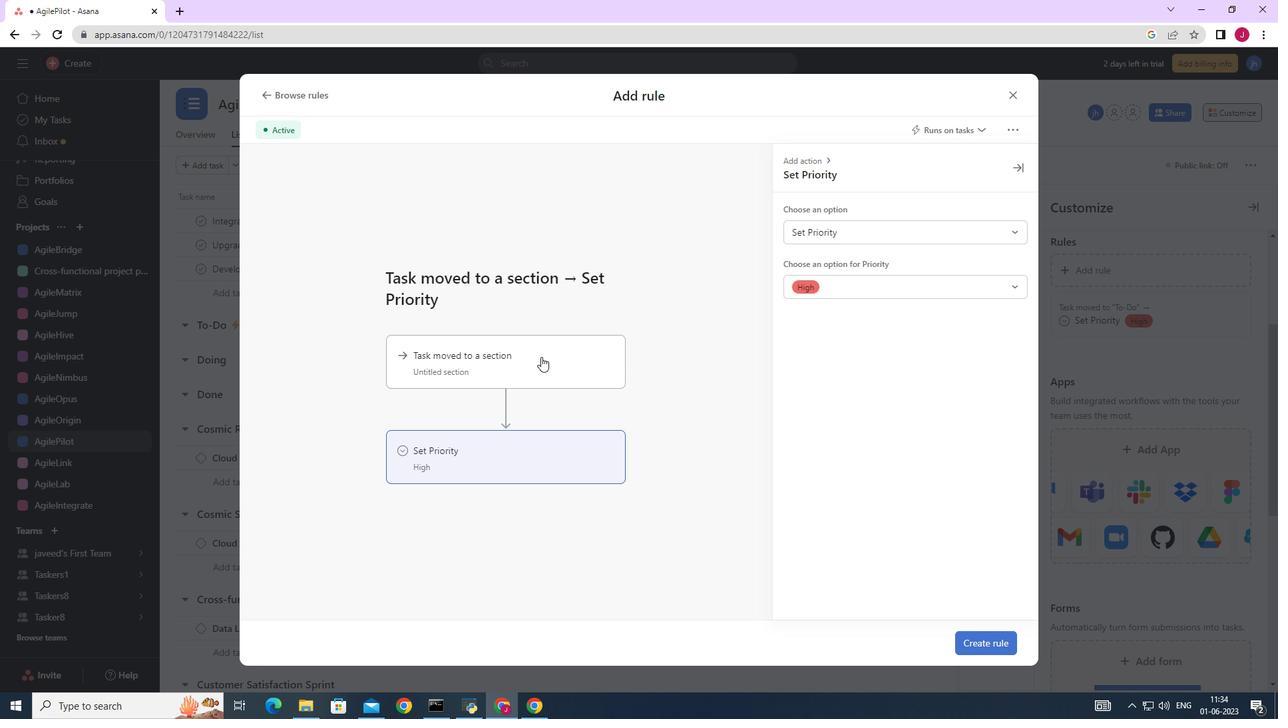 
Action: Mouse pressed left at (534, 359)
Screenshot: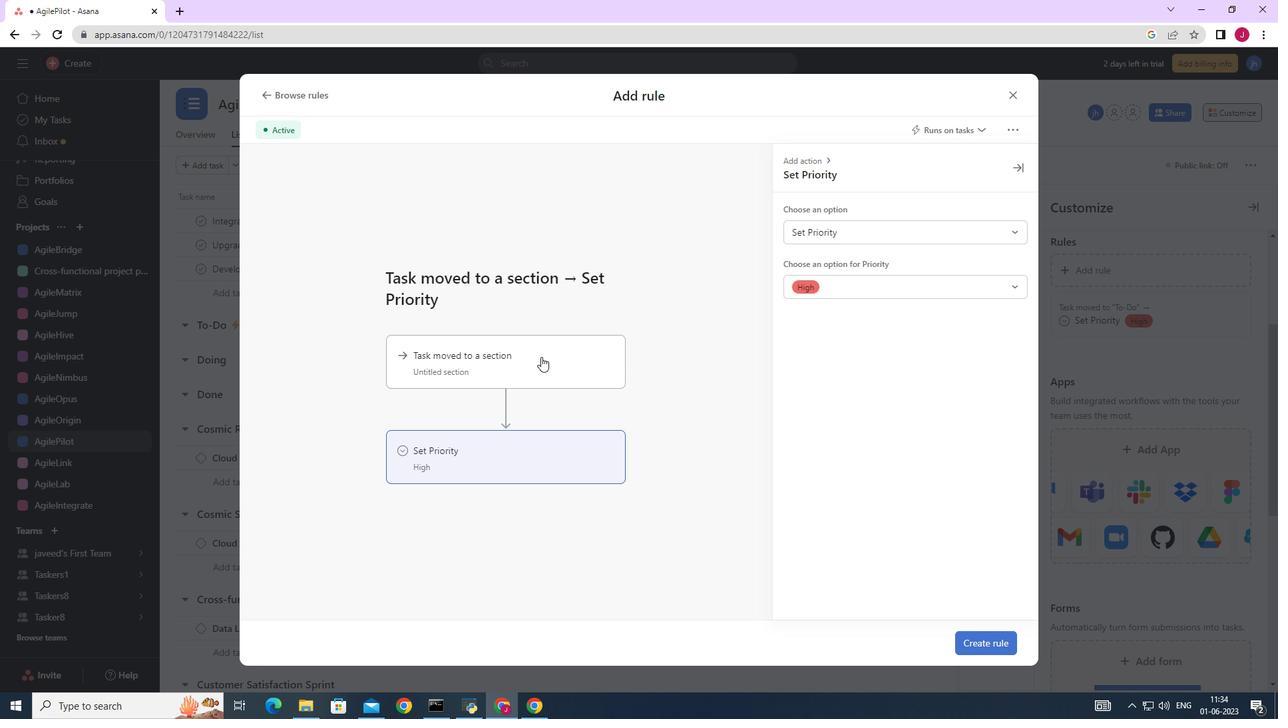 
Action: Mouse moved to (824, 226)
Screenshot: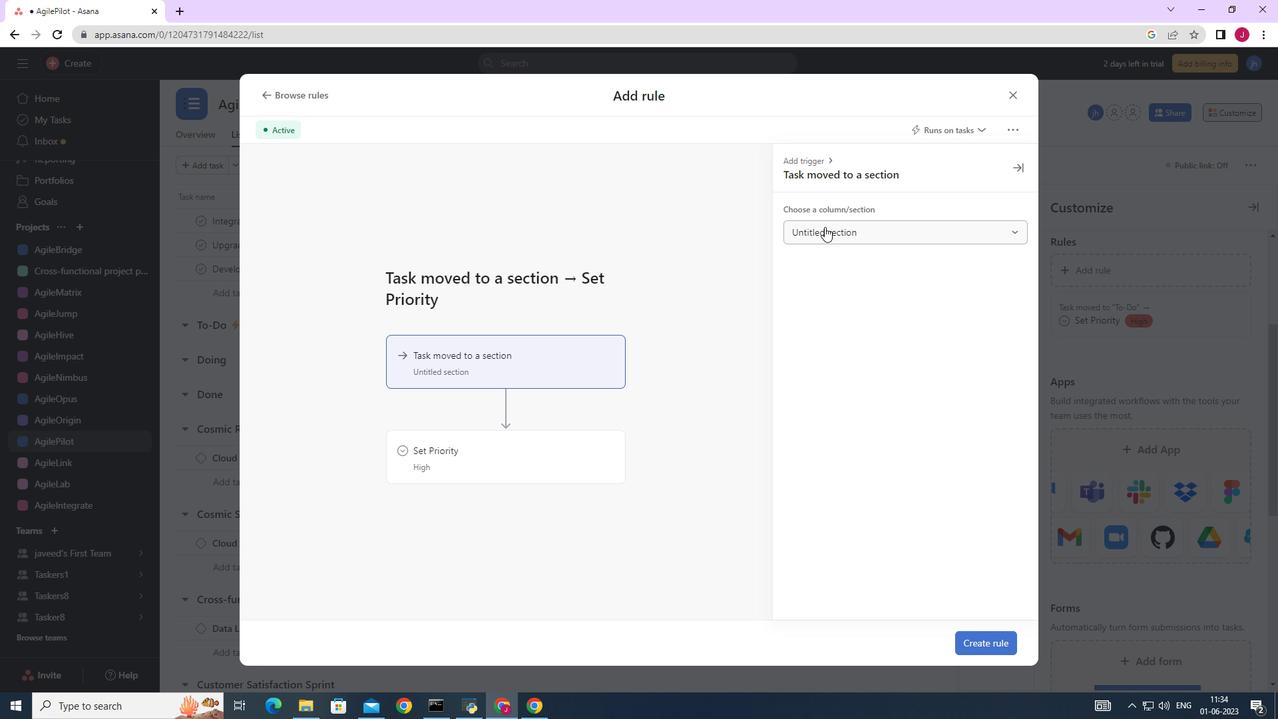 
Action: Mouse pressed left at (824, 226)
Screenshot: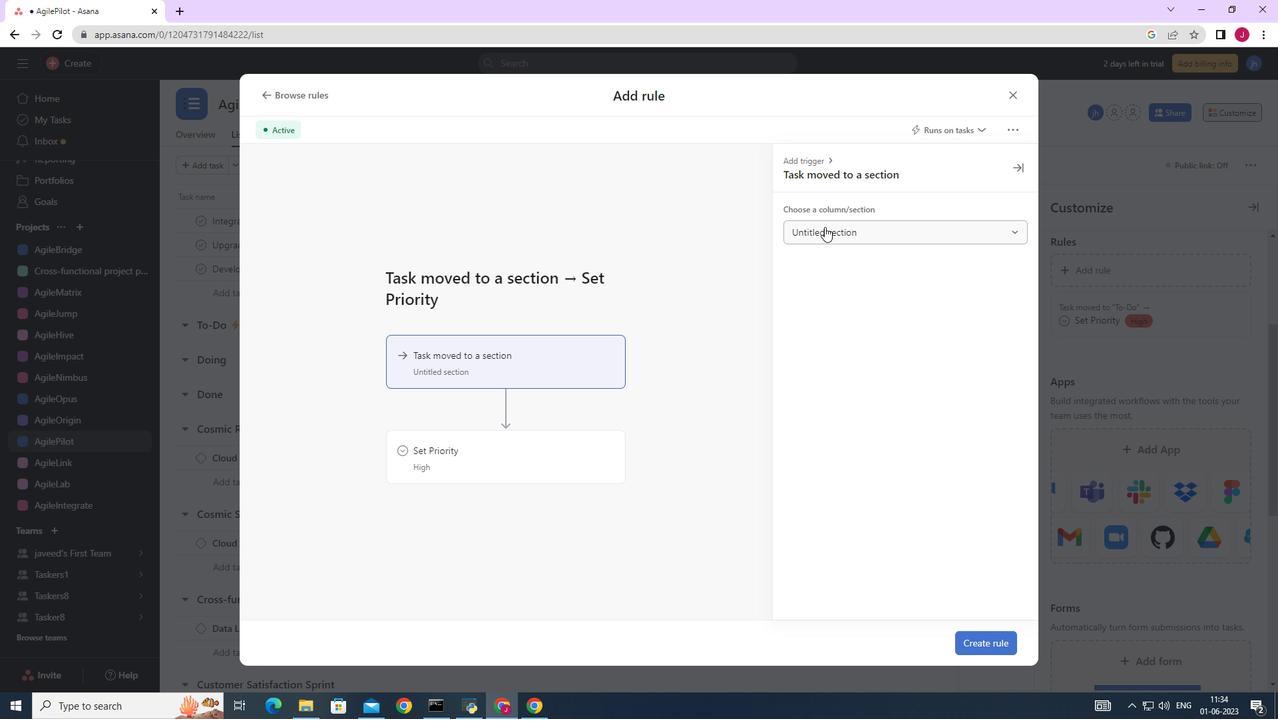 
Action: Mouse moved to (826, 330)
Screenshot: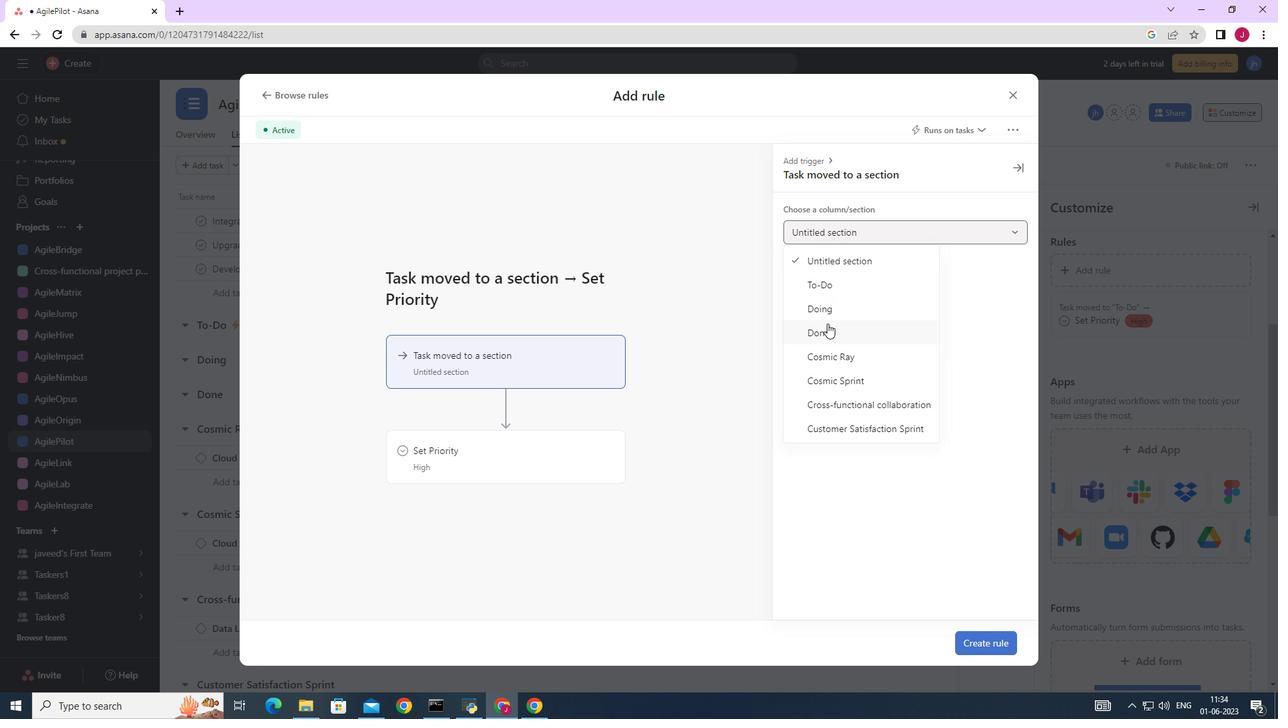 
Action: Mouse pressed left at (826, 330)
Screenshot: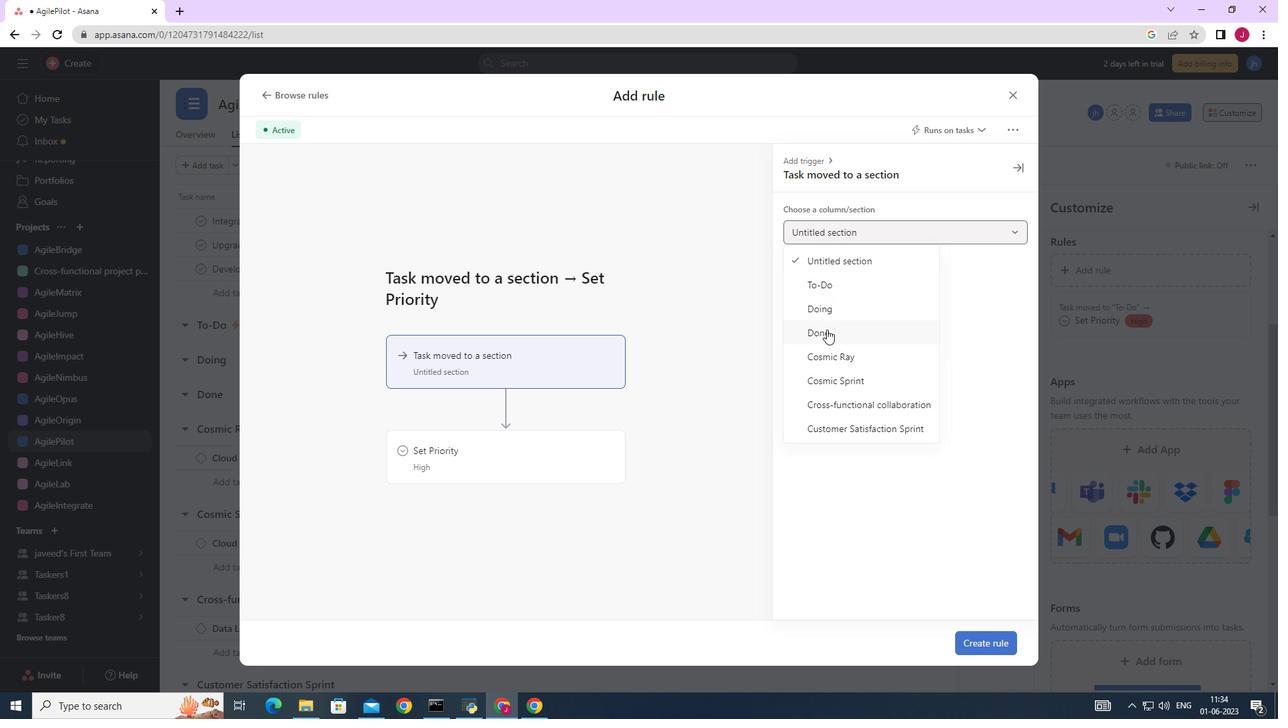 
Action: Mouse moved to (520, 452)
Screenshot: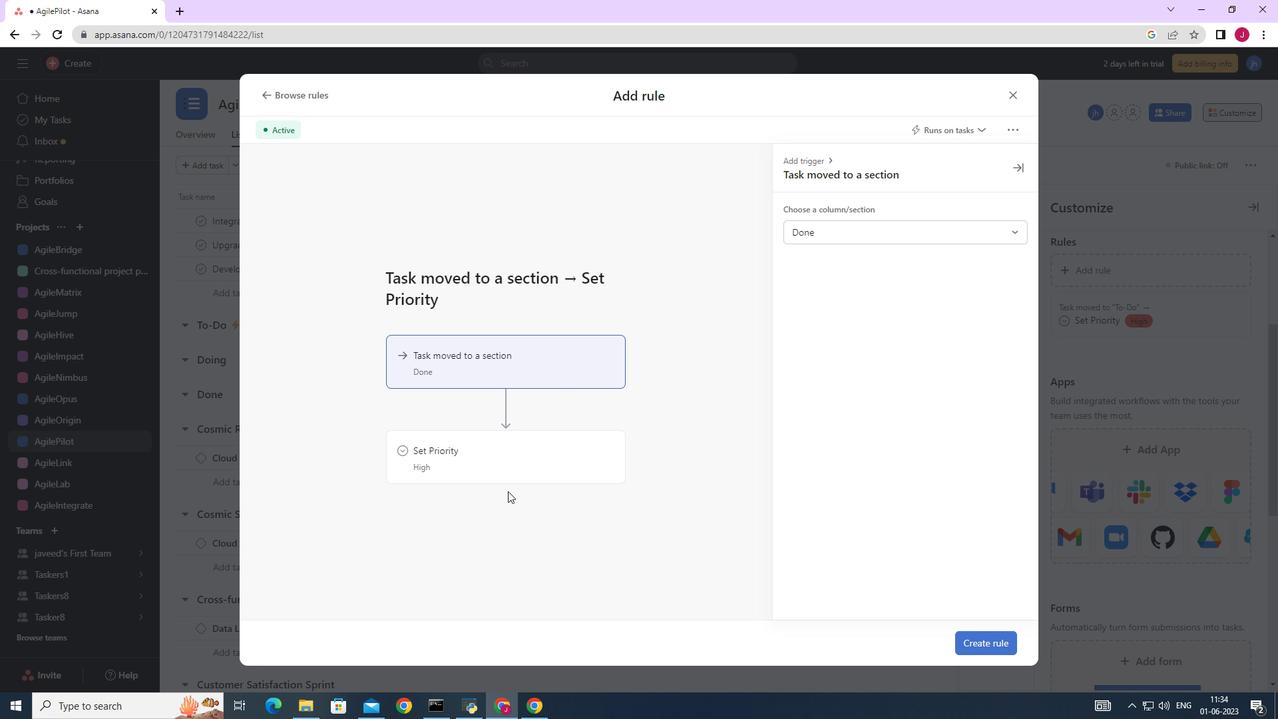 
Action: Mouse pressed left at (520, 452)
Screenshot: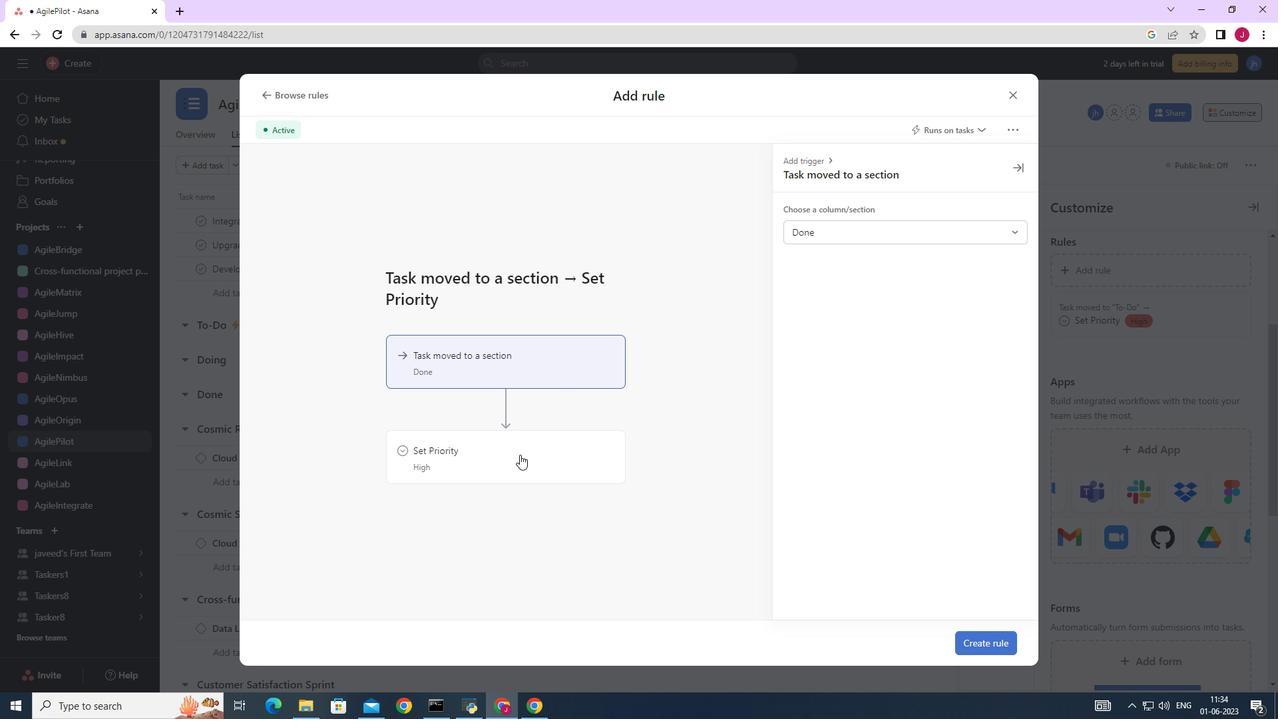
Action: Mouse moved to (824, 229)
Screenshot: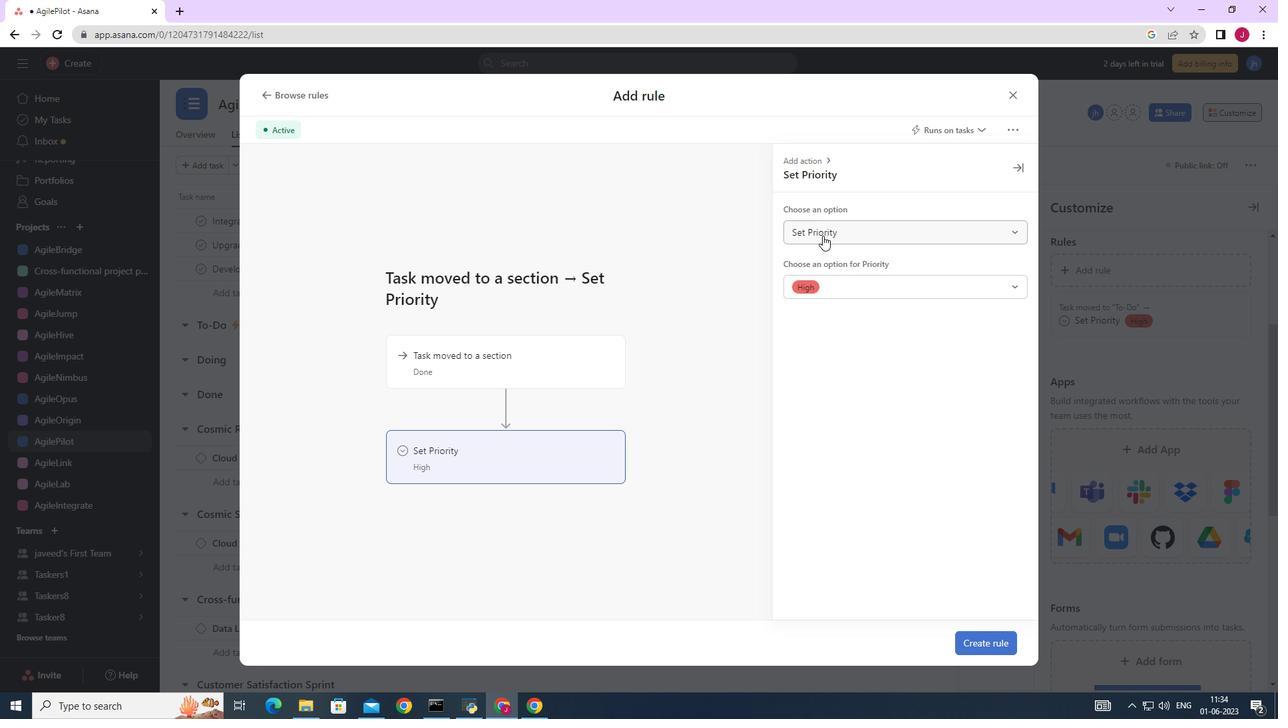 
Action: Mouse pressed left at (824, 229)
Screenshot: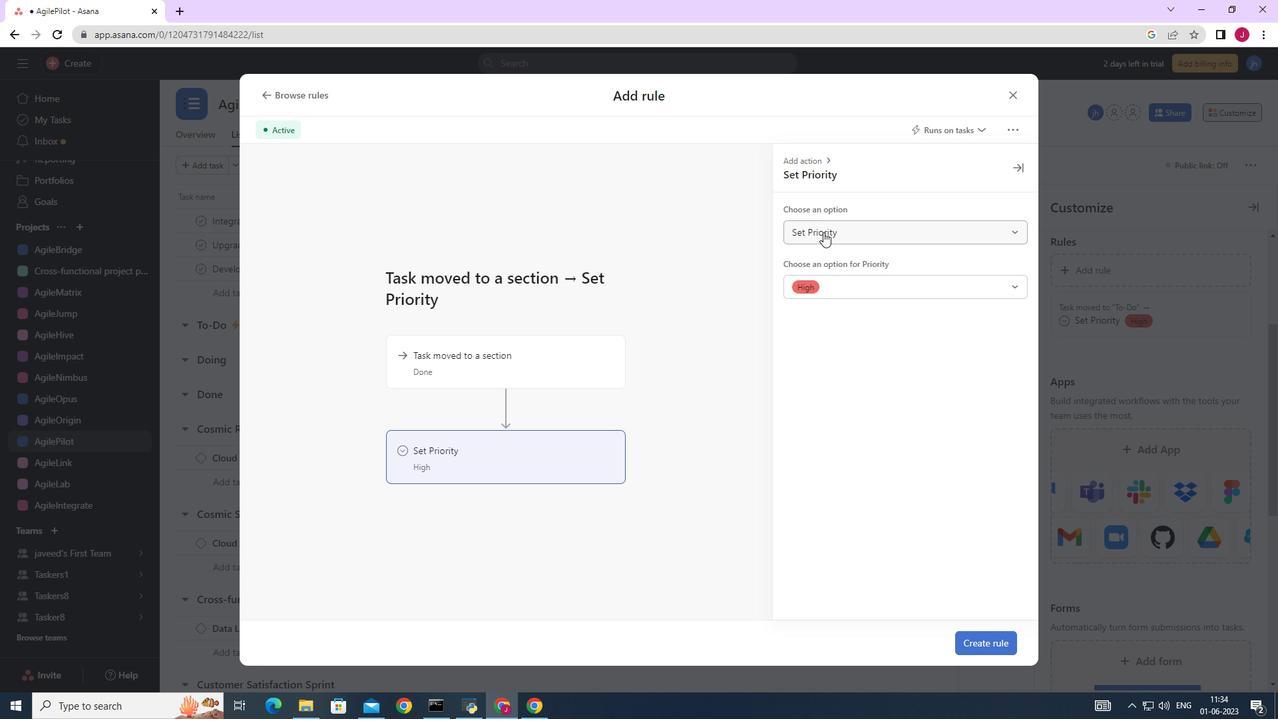 
Action: Mouse moved to (834, 282)
Screenshot: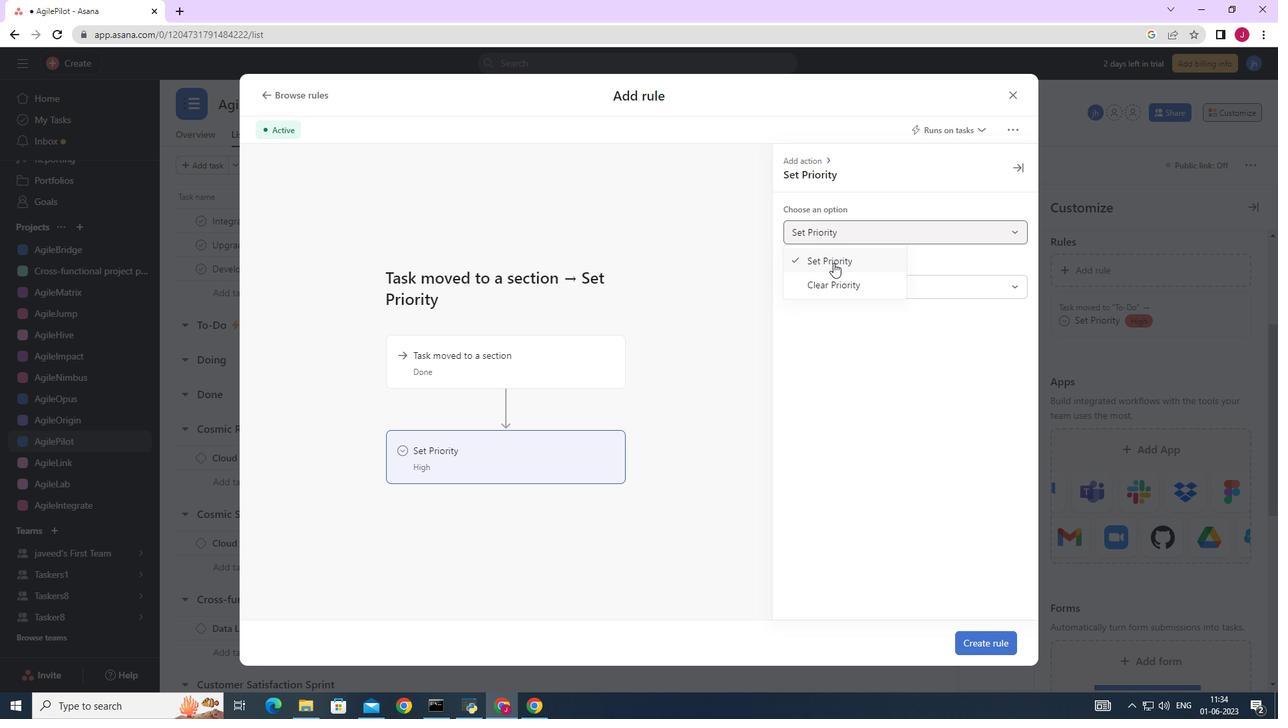 
Action: Mouse pressed left at (834, 282)
Screenshot: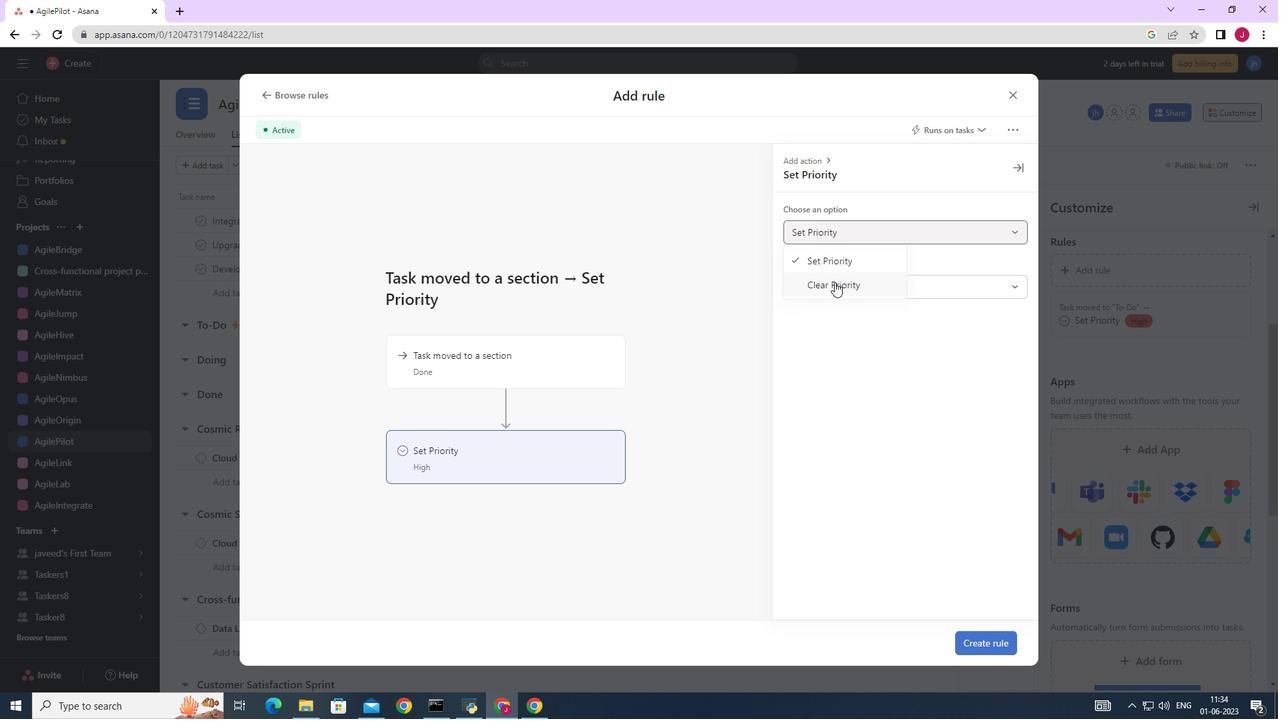 
Action: Mouse moved to (465, 450)
Screenshot: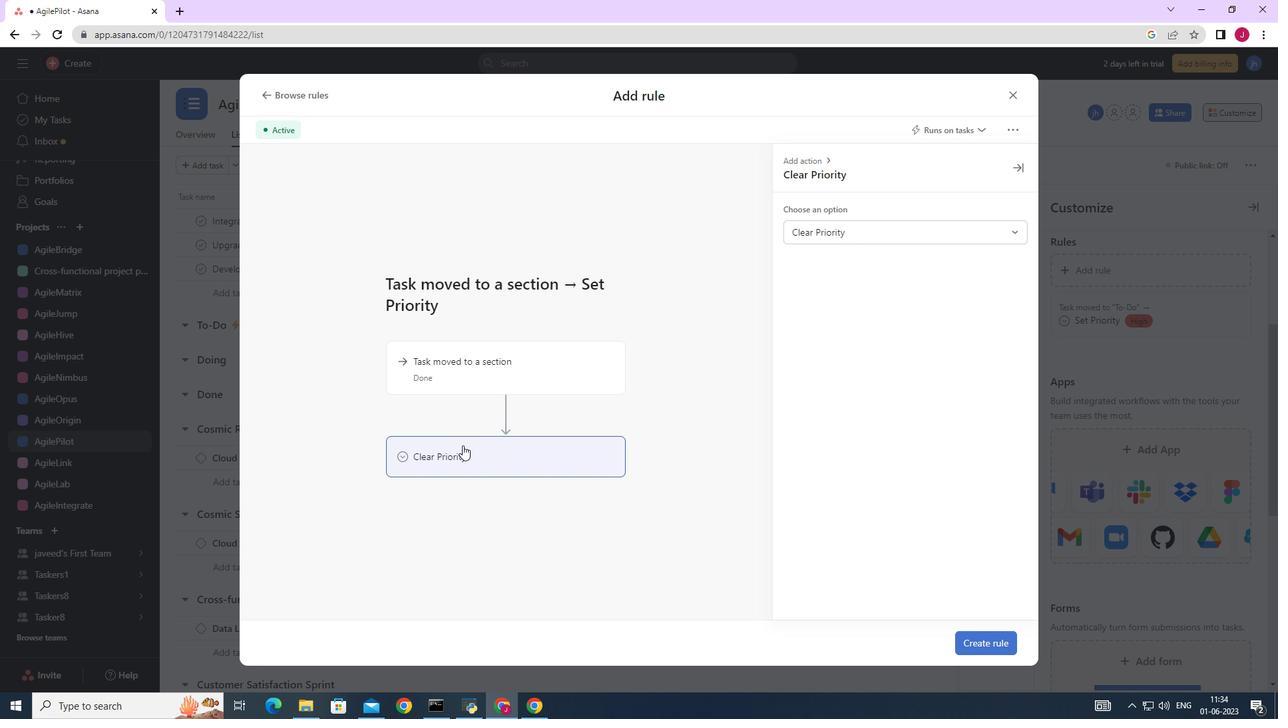 
Action: Mouse pressed left at (465, 450)
Screenshot: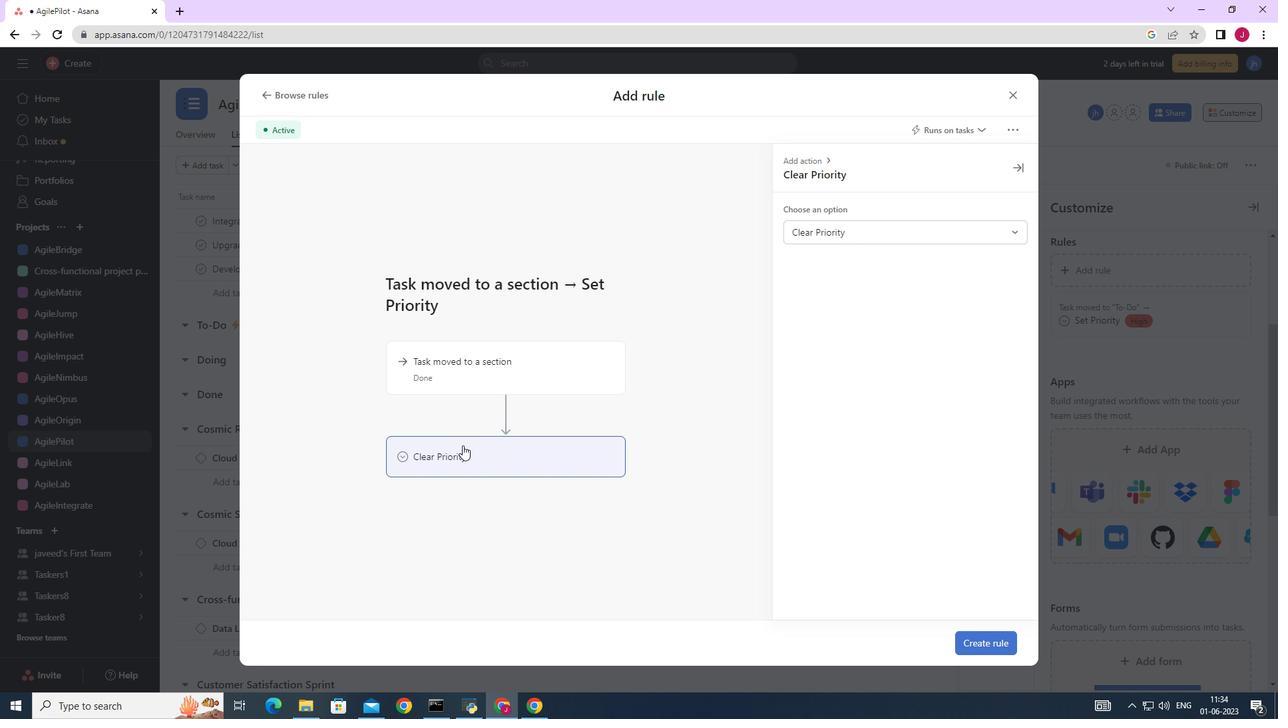 
Action: Mouse moved to (978, 636)
Screenshot: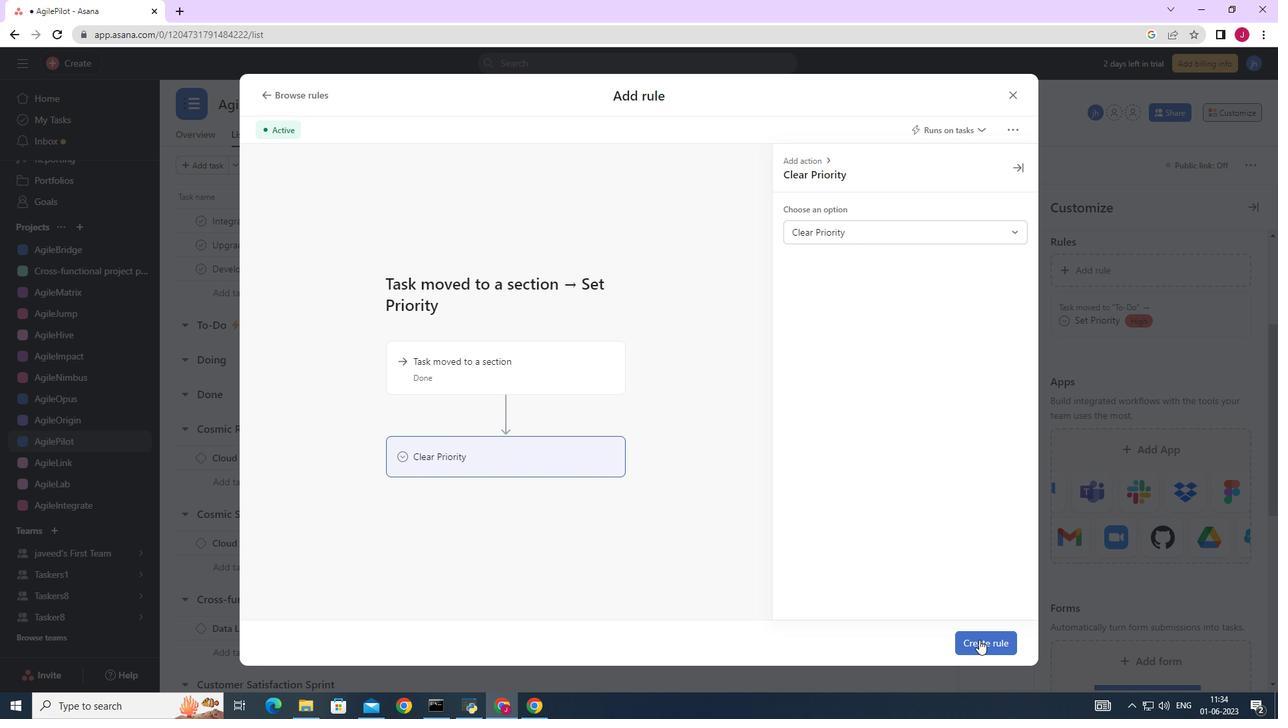 
Action: Mouse pressed left at (978, 636)
Screenshot: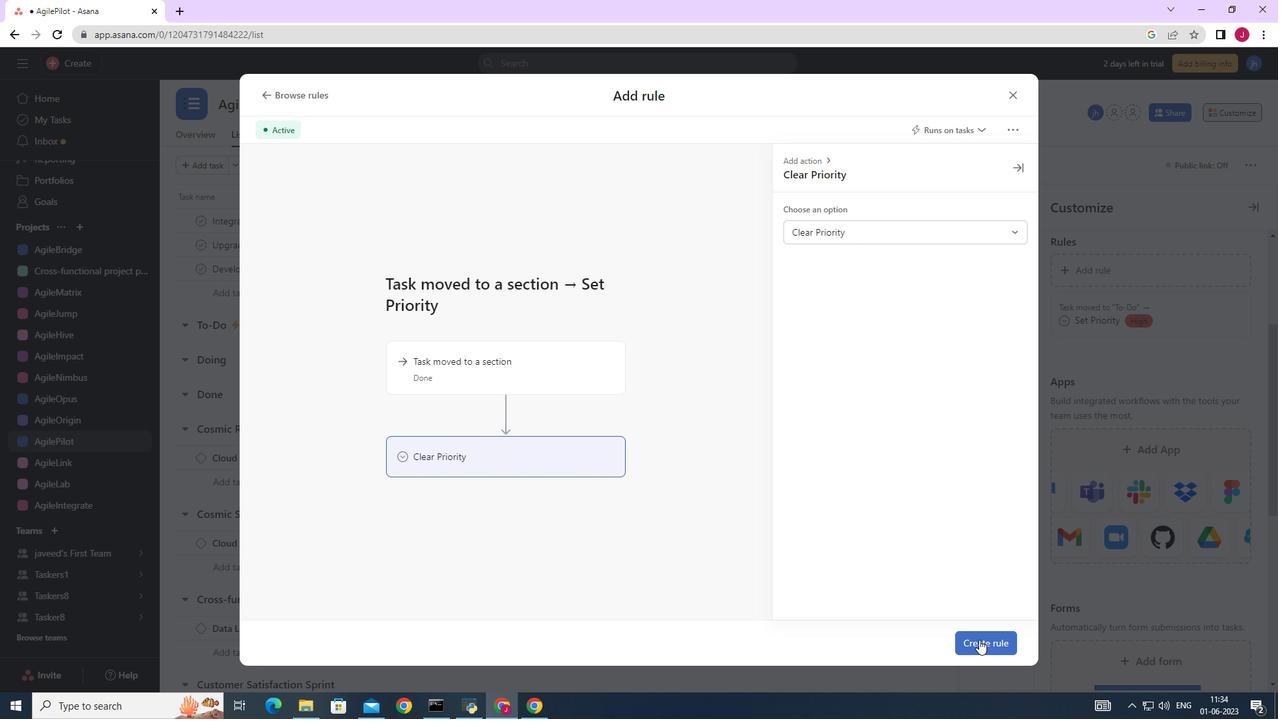 
Action: Mouse moved to (955, 270)
Screenshot: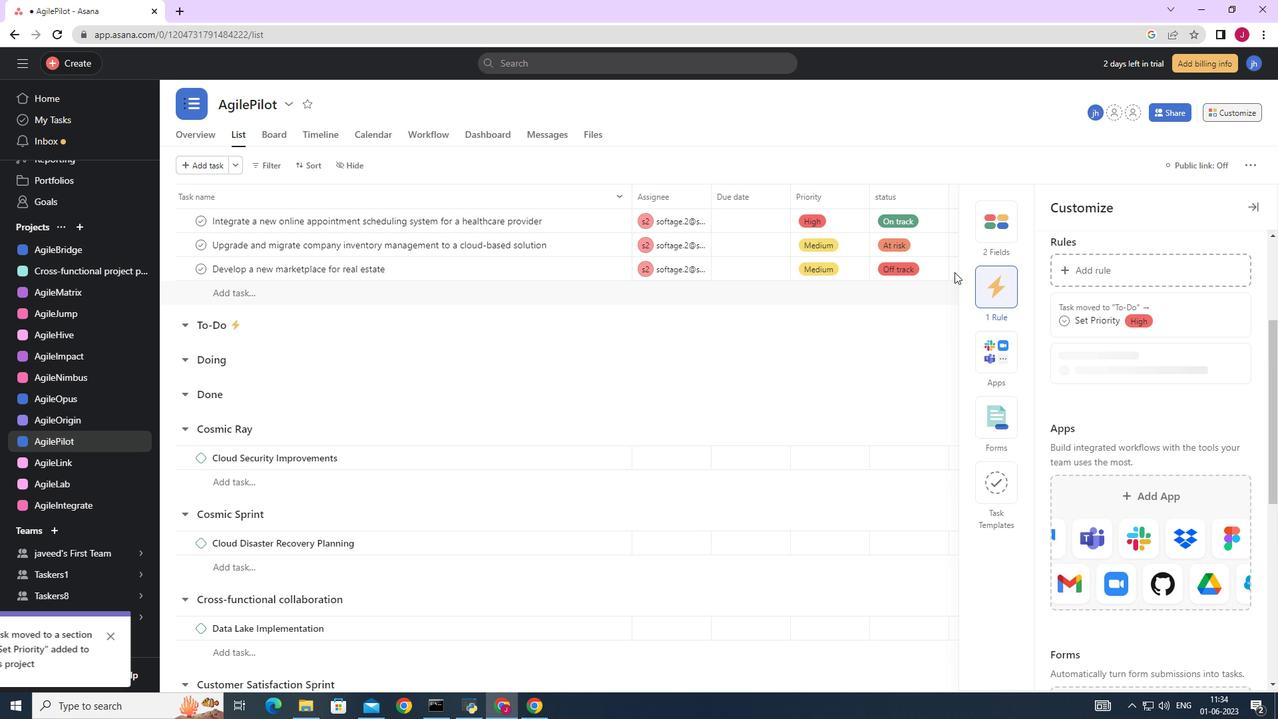 
